 Task: Look for space in Melong, Cameroon from 6th September, 2023 to 10th September, 2023 for 1 adult in price range Rs.10000 to Rs.15000. Place can be private room with 1  bedroom having 1 bed and 1 bathroom. Property type can be house, flat, guest house, hotel. Booking option can be shelf check-in. Required host language is English.
Action: Mouse moved to (491, 161)
Screenshot: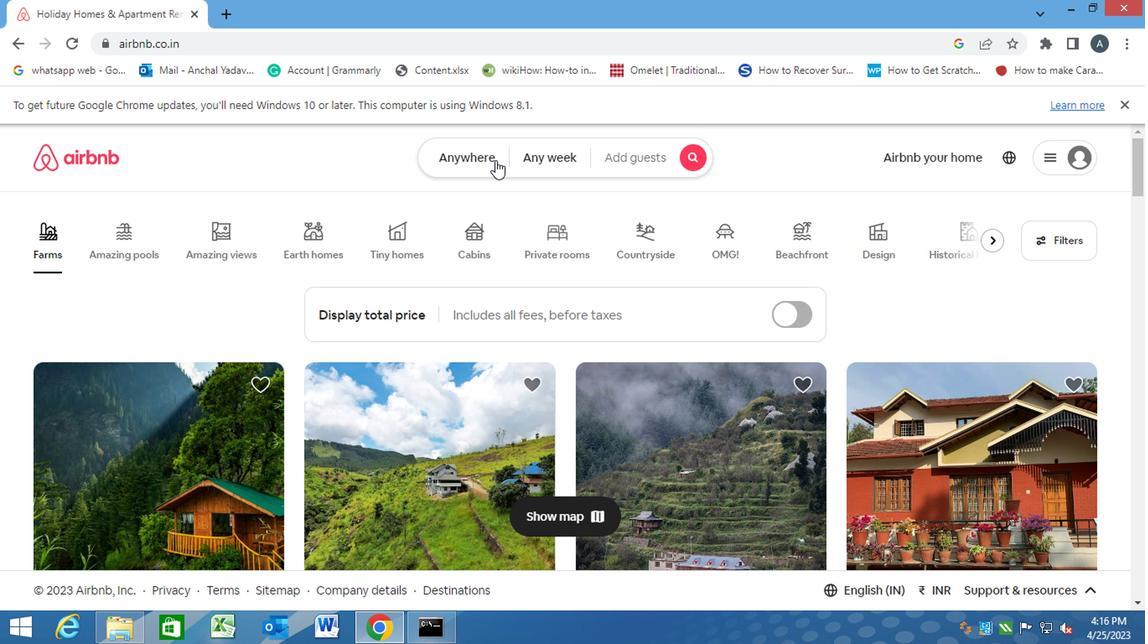 
Action: Mouse pressed left at (491, 161)
Screenshot: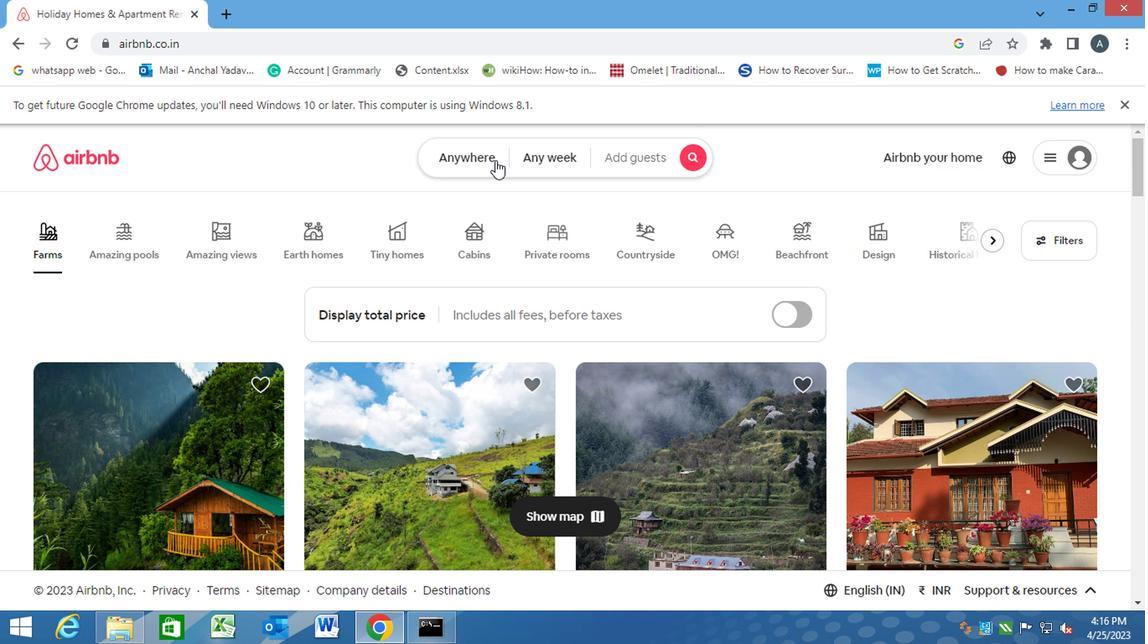 
Action: Mouse moved to (409, 212)
Screenshot: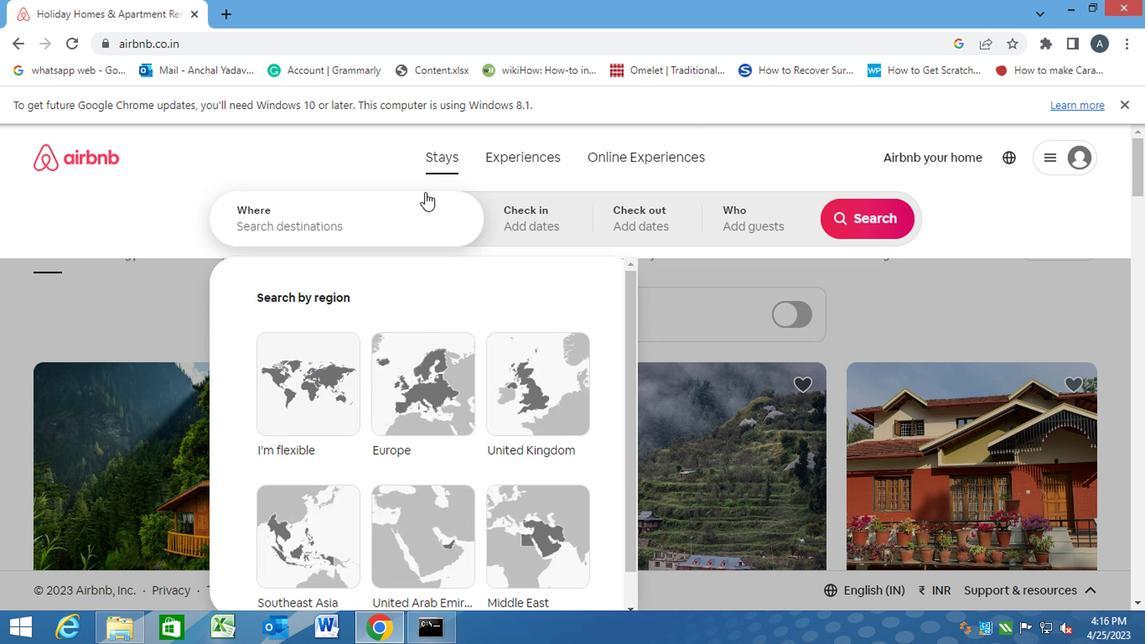 
Action: Mouse pressed left at (409, 212)
Screenshot: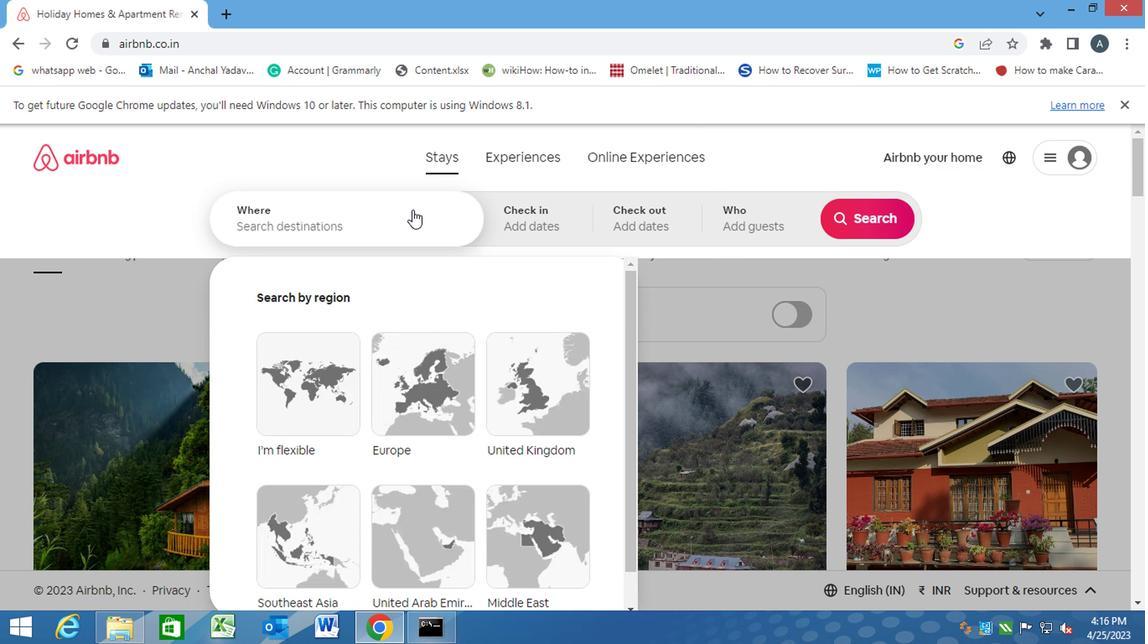 
Action: Key pressed m<Key.caps_lock>elong,<Key.space><Key.caps_lock>c<Key.caps_lock>ameroon<Key.enter>
Screenshot: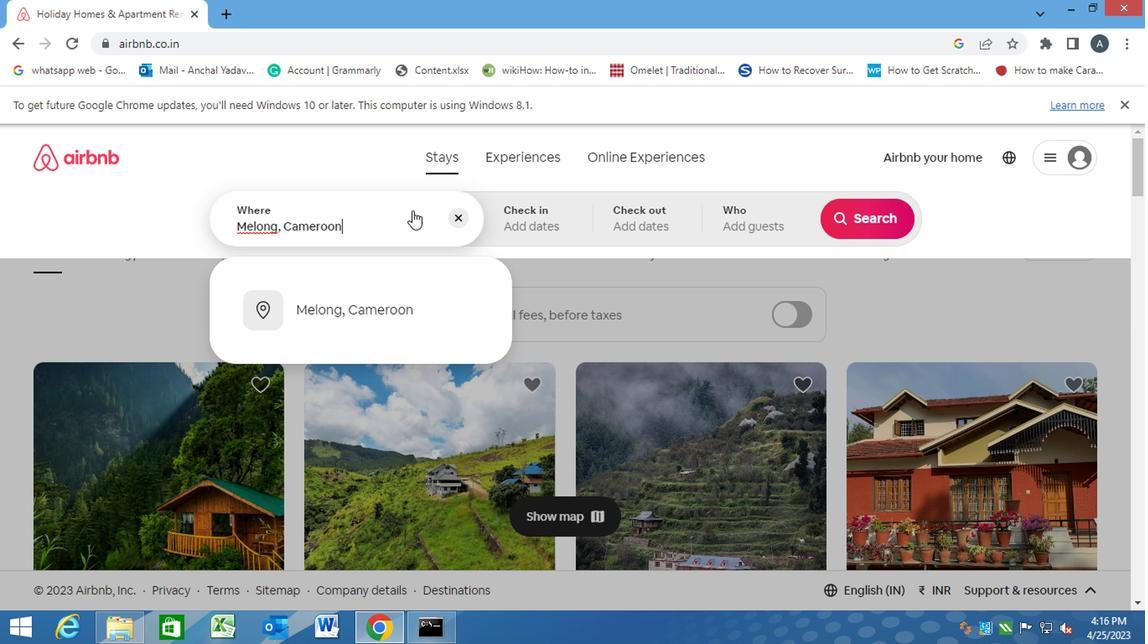 
Action: Mouse moved to (859, 354)
Screenshot: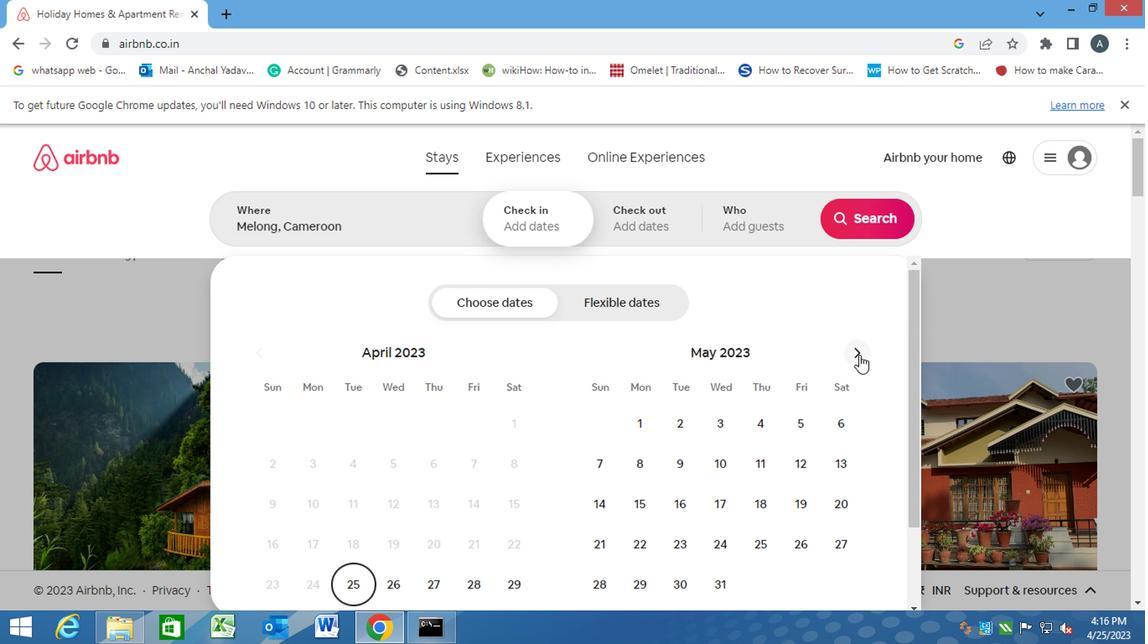 
Action: Mouse pressed left at (859, 354)
Screenshot: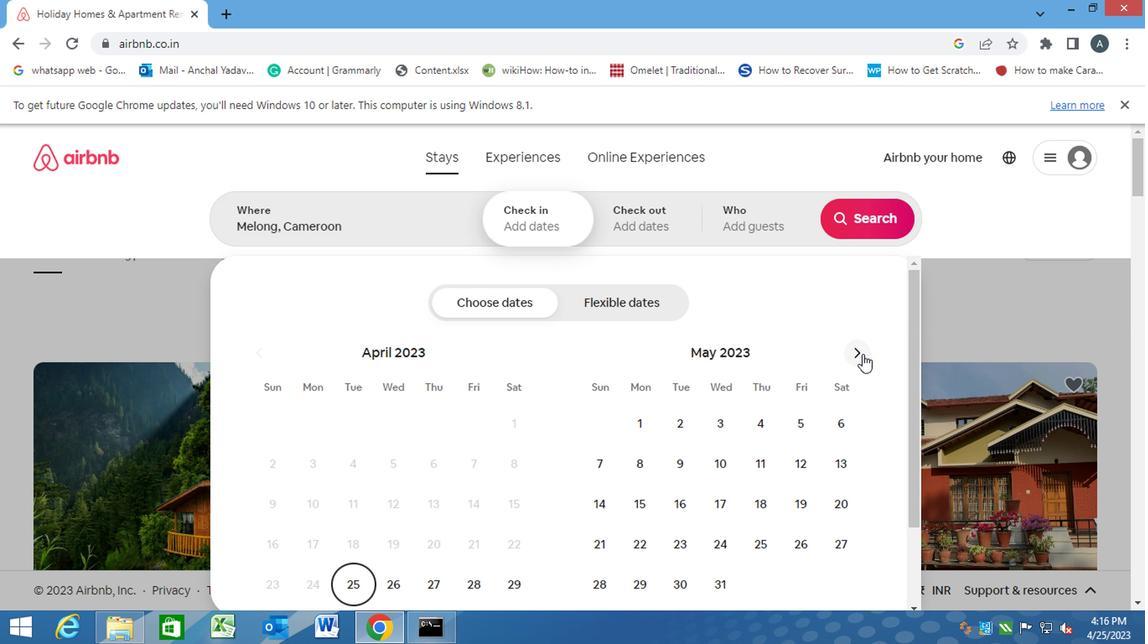 
Action: Mouse pressed left at (859, 354)
Screenshot: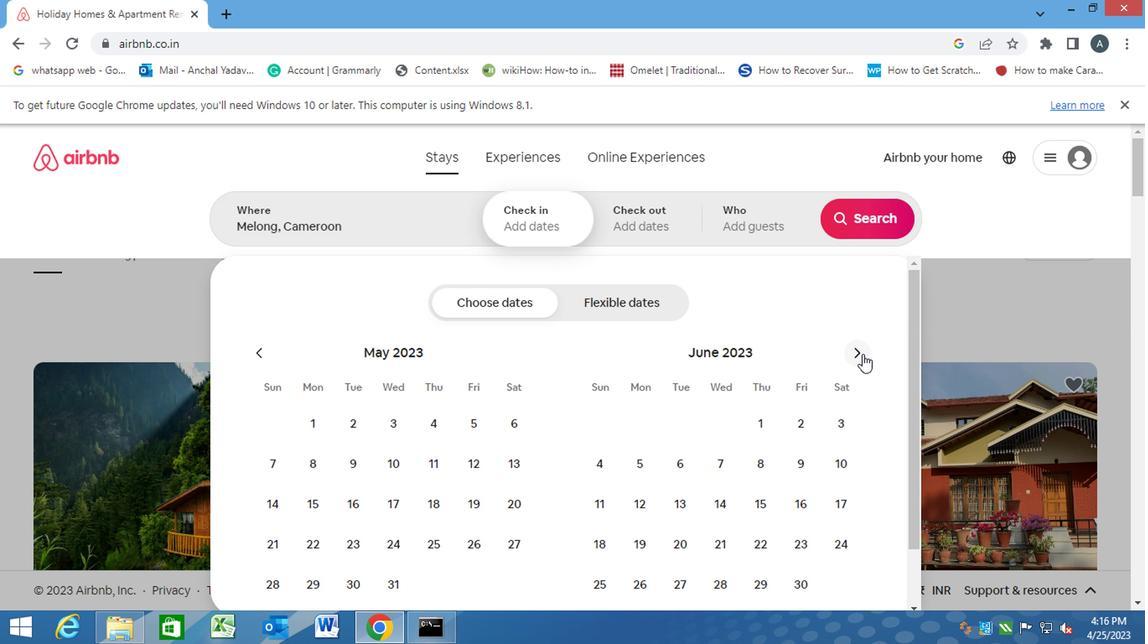 
Action: Mouse pressed left at (859, 354)
Screenshot: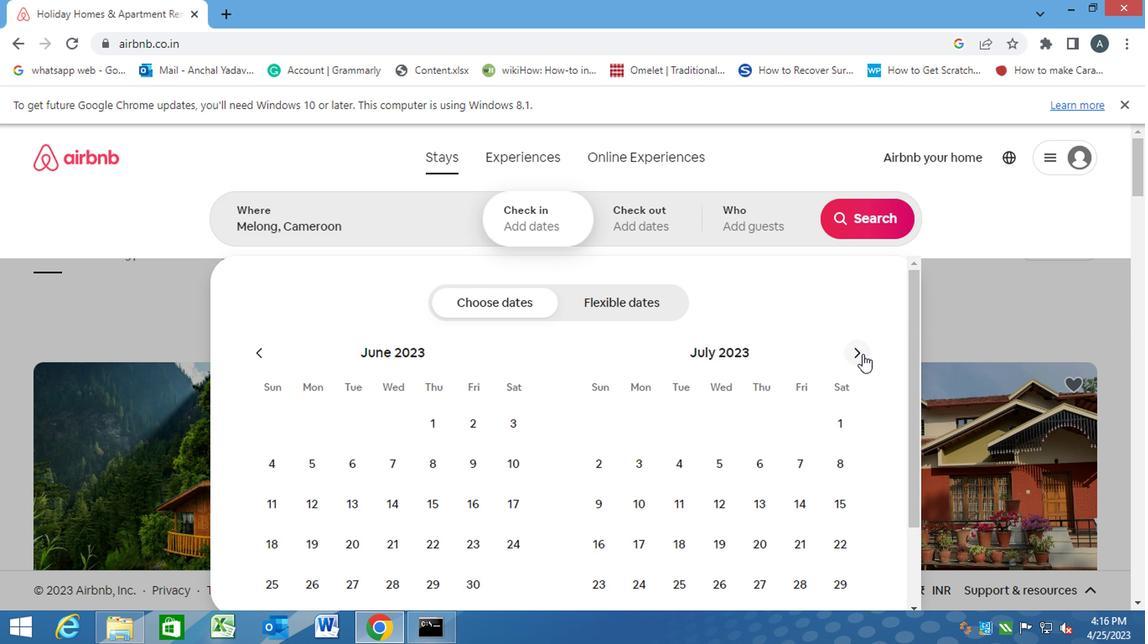 
Action: Mouse pressed left at (859, 354)
Screenshot: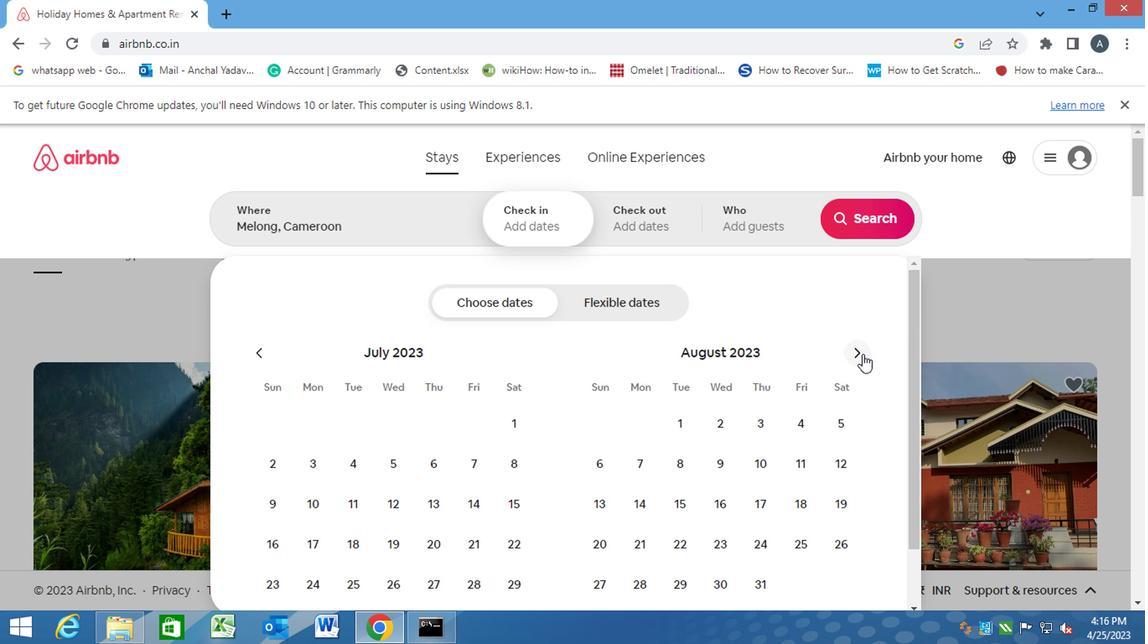 
Action: Mouse moved to (716, 461)
Screenshot: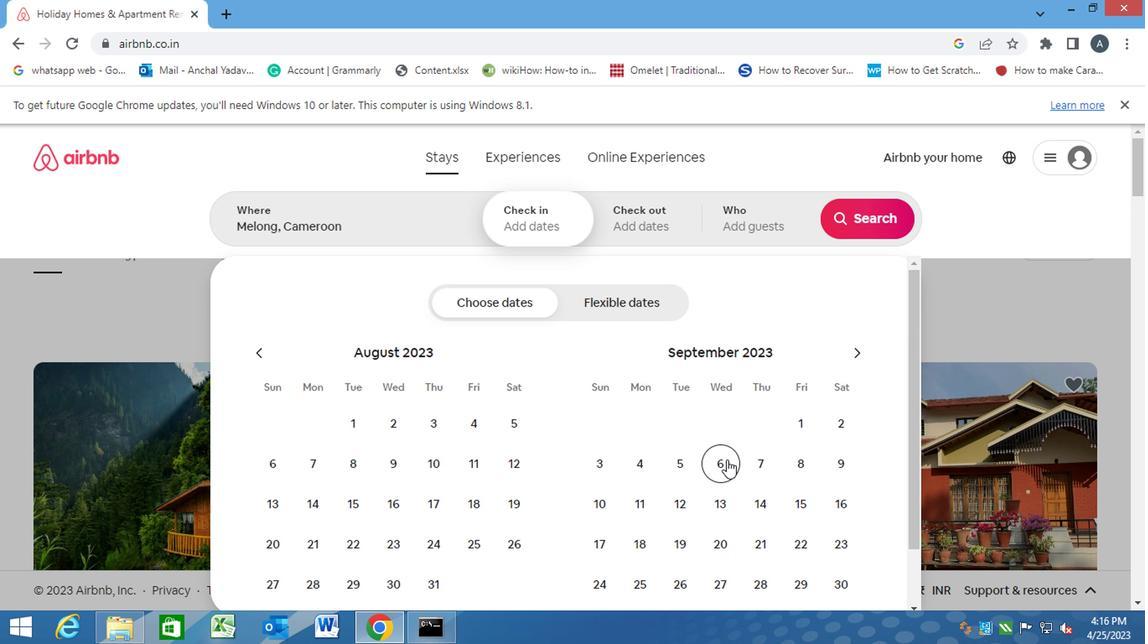 
Action: Mouse pressed left at (716, 461)
Screenshot: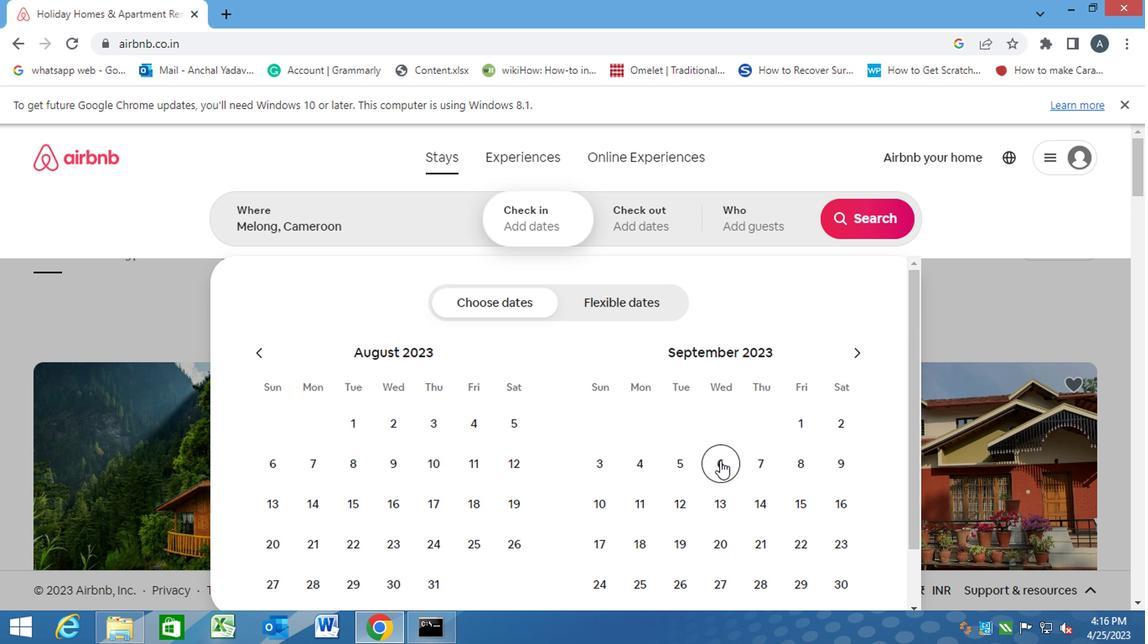 
Action: Mouse moved to (597, 511)
Screenshot: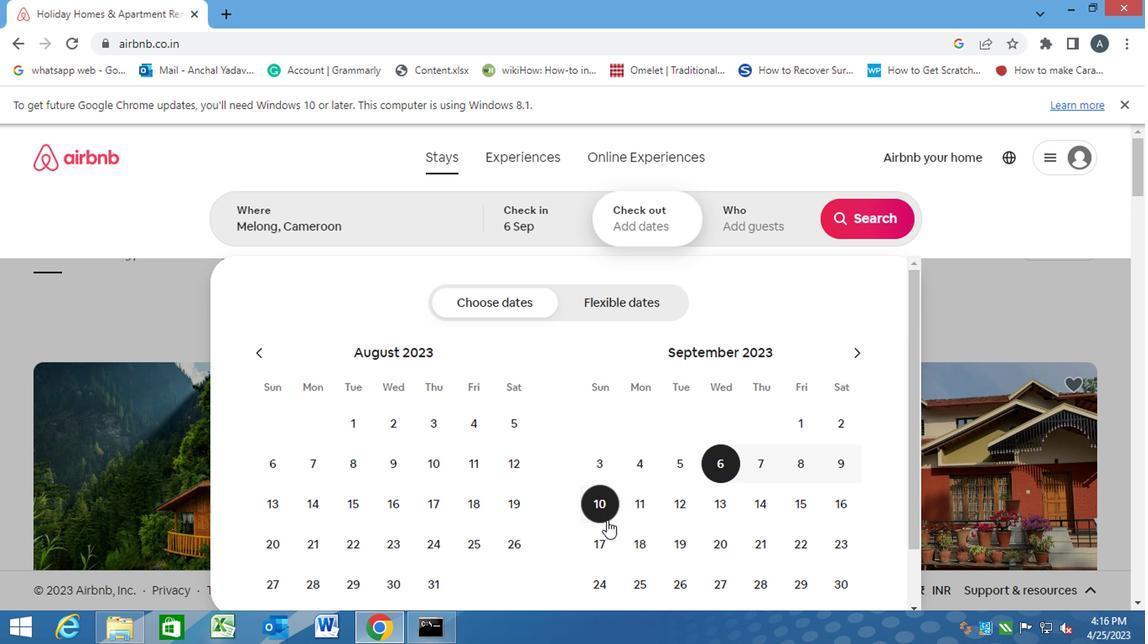 
Action: Mouse pressed left at (597, 511)
Screenshot: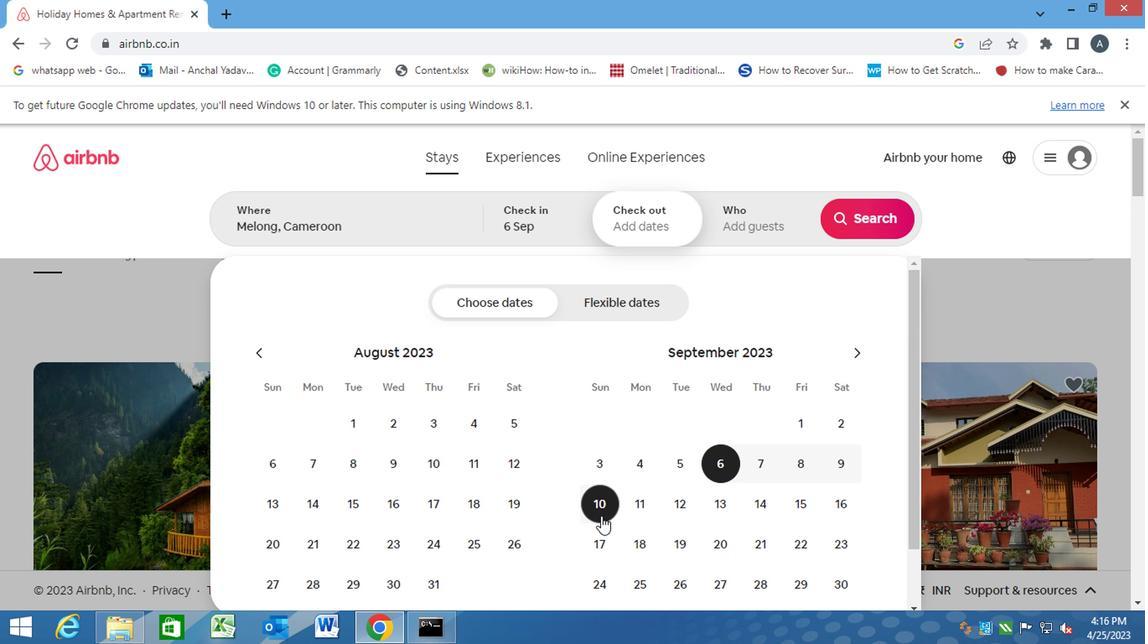 
Action: Mouse moved to (745, 214)
Screenshot: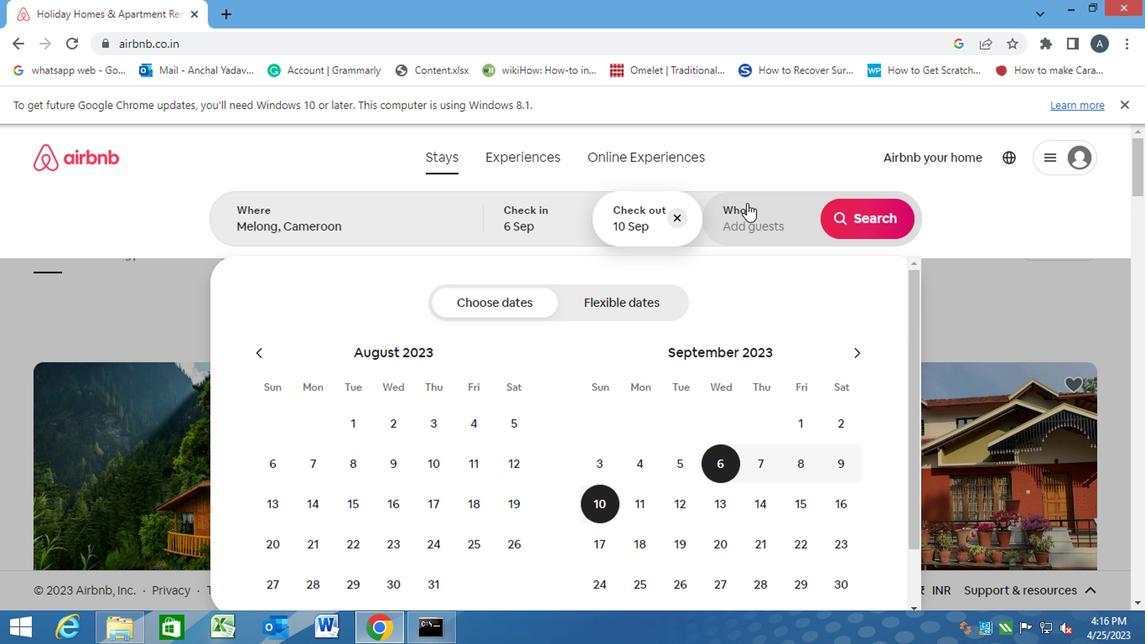 
Action: Mouse pressed left at (745, 214)
Screenshot: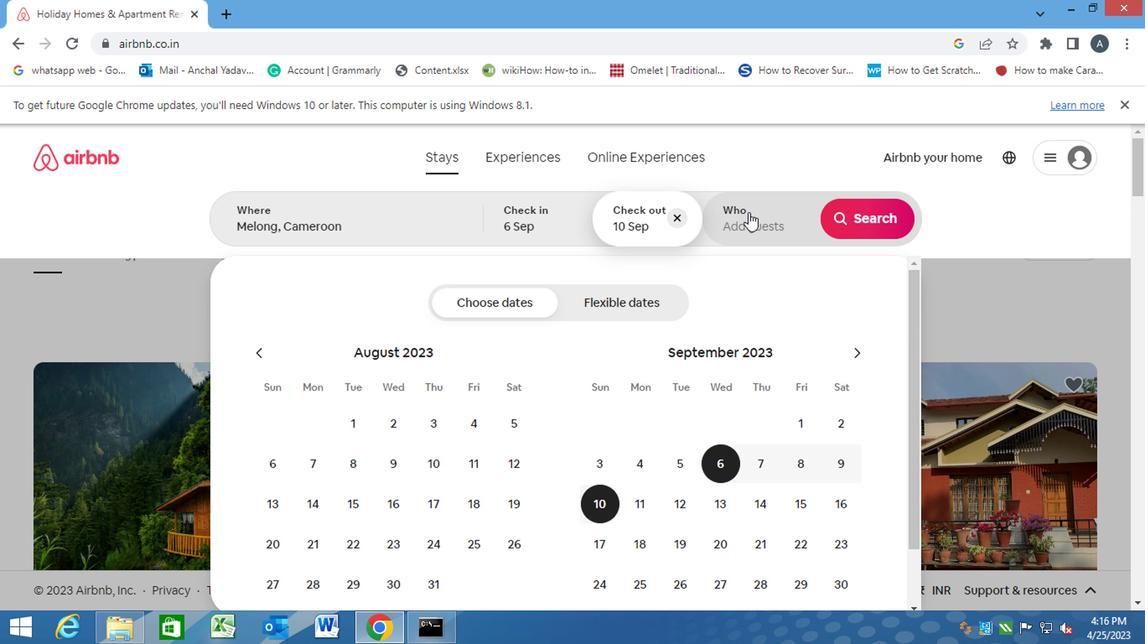 
Action: Mouse moved to (869, 308)
Screenshot: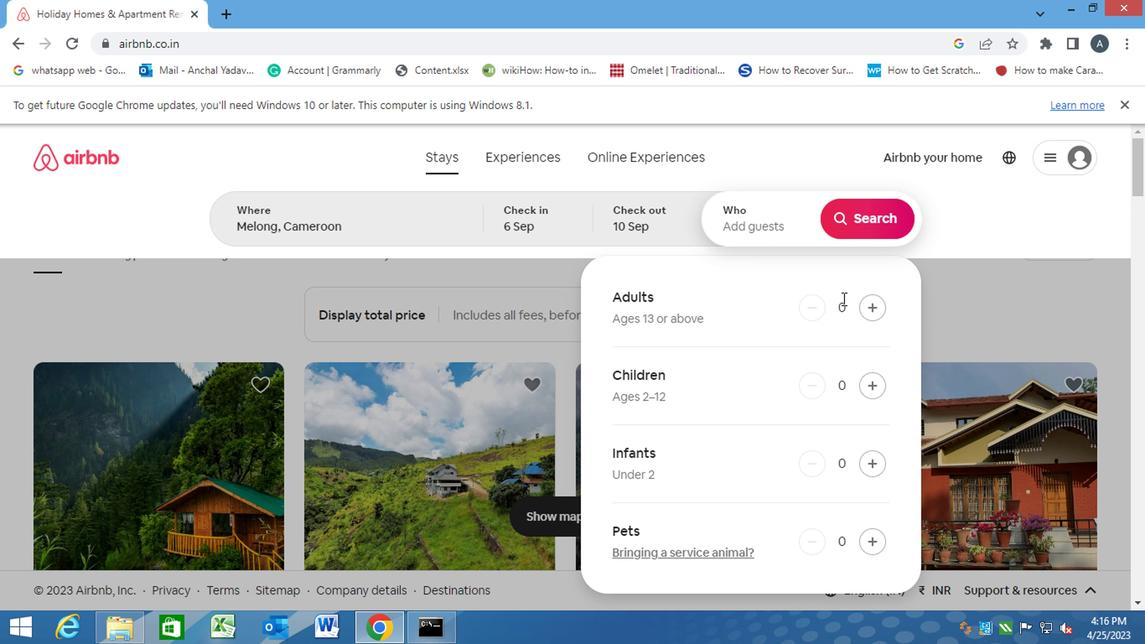 
Action: Mouse pressed left at (869, 308)
Screenshot: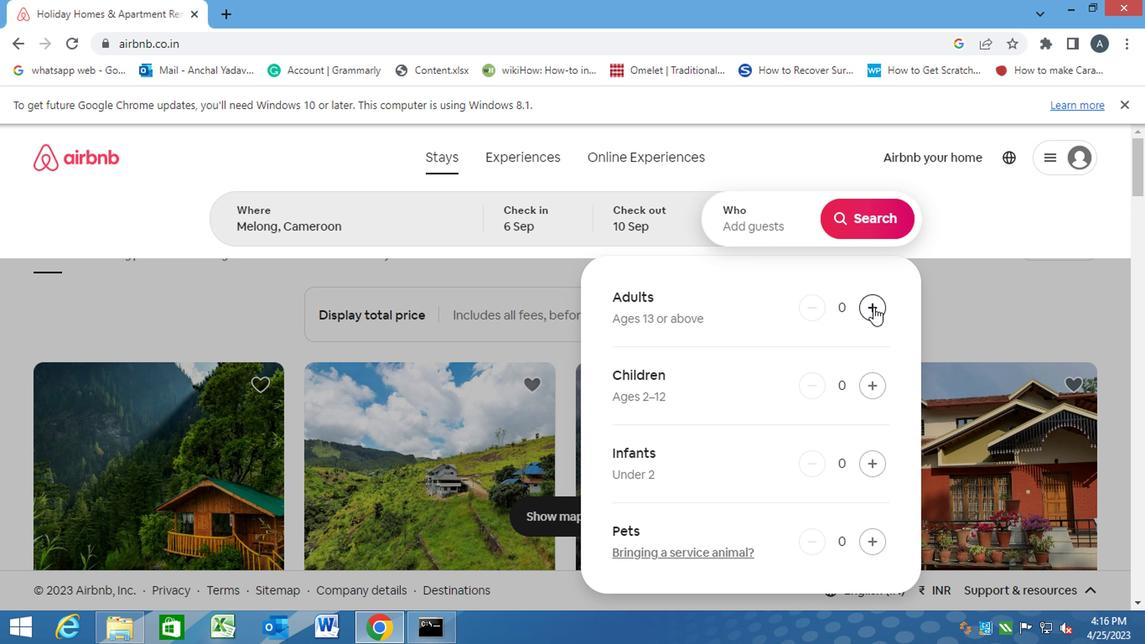
Action: Mouse moved to (890, 221)
Screenshot: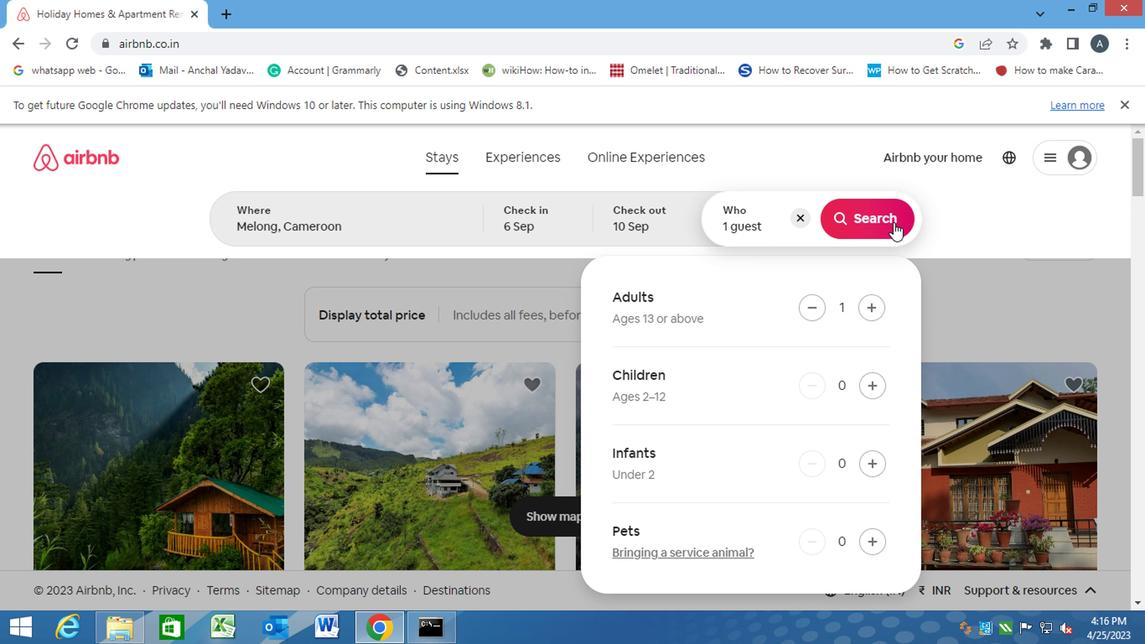 
Action: Mouse pressed left at (890, 221)
Screenshot: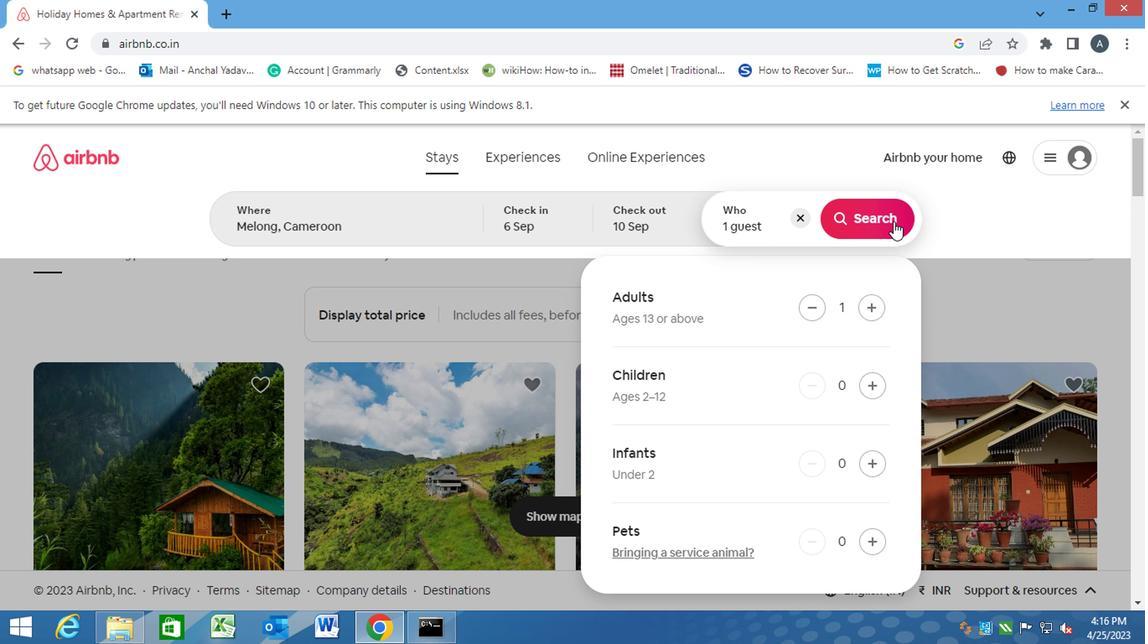 
Action: Mouse moved to (1080, 216)
Screenshot: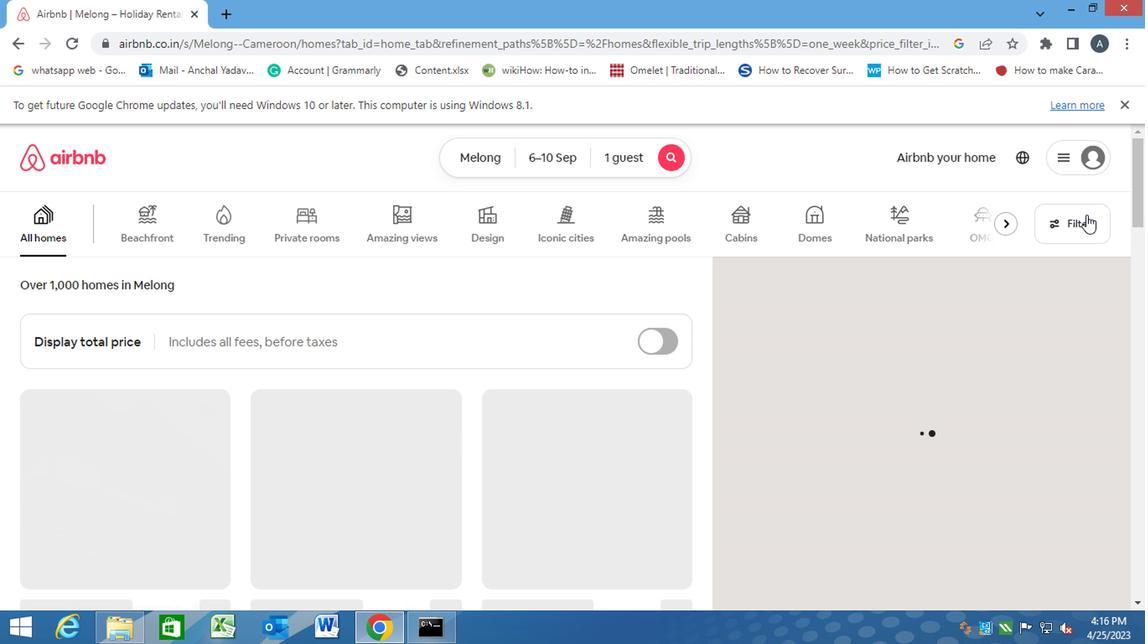 
Action: Mouse pressed left at (1080, 216)
Screenshot: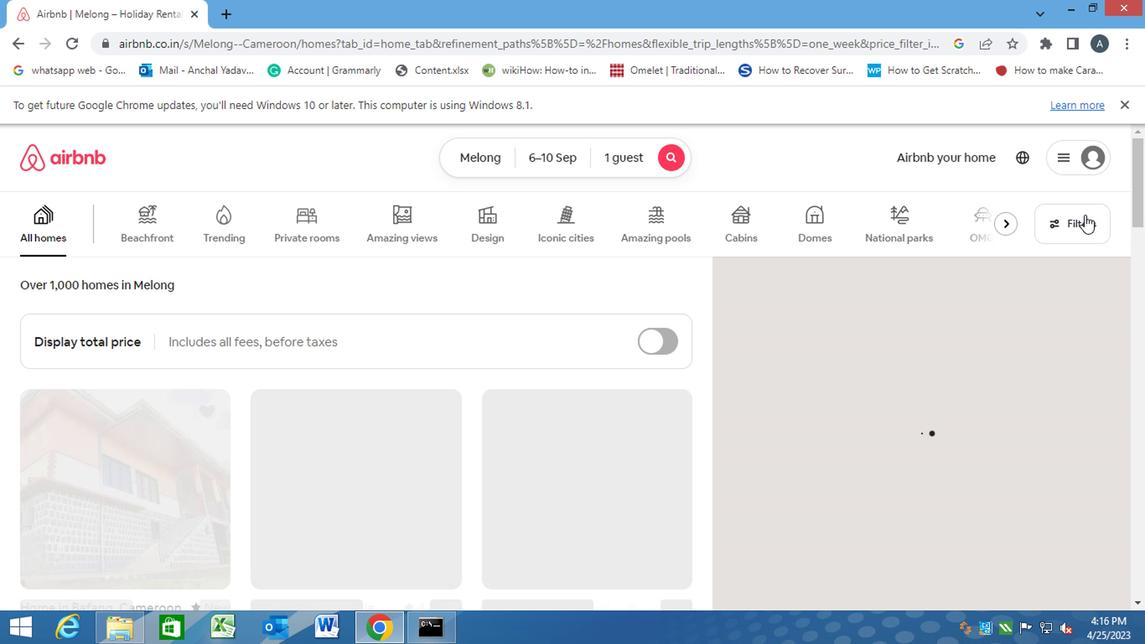 
Action: Mouse moved to (353, 434)
Screenshot: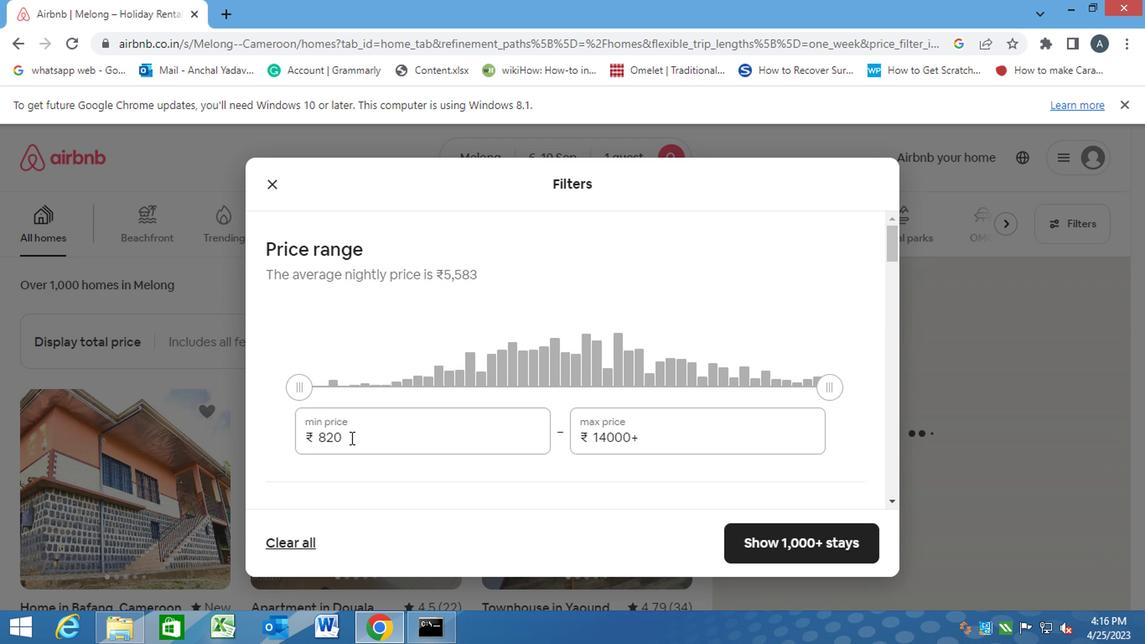 
Action: Mouse pressed left at (353, 434)
Screenshot: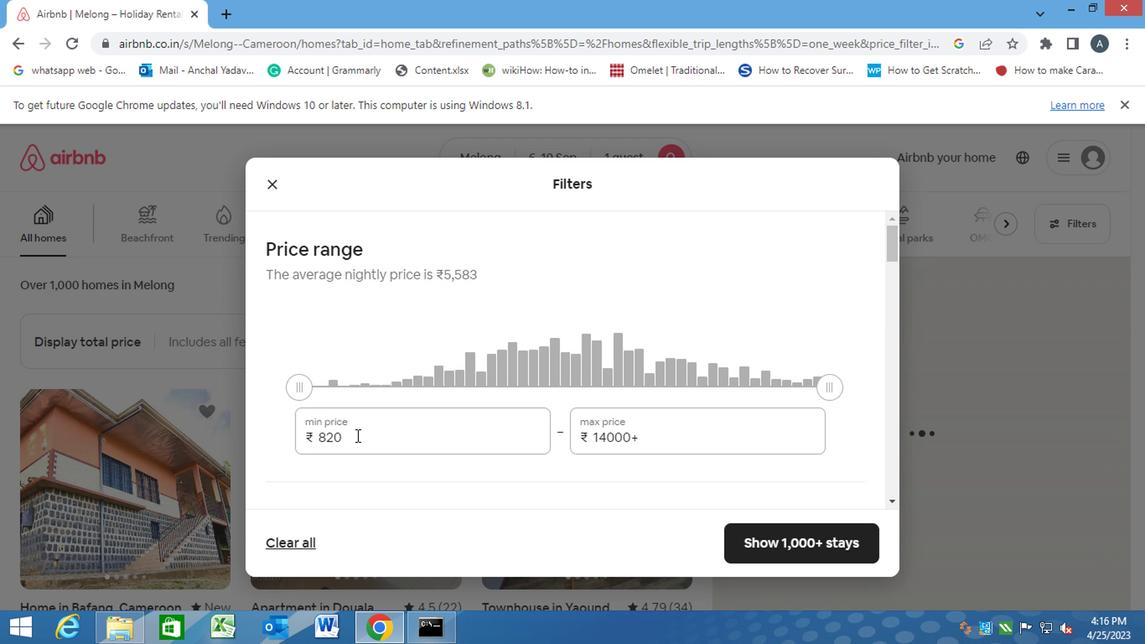 
Action: Mouse moved to (270, 436)
Screenshot: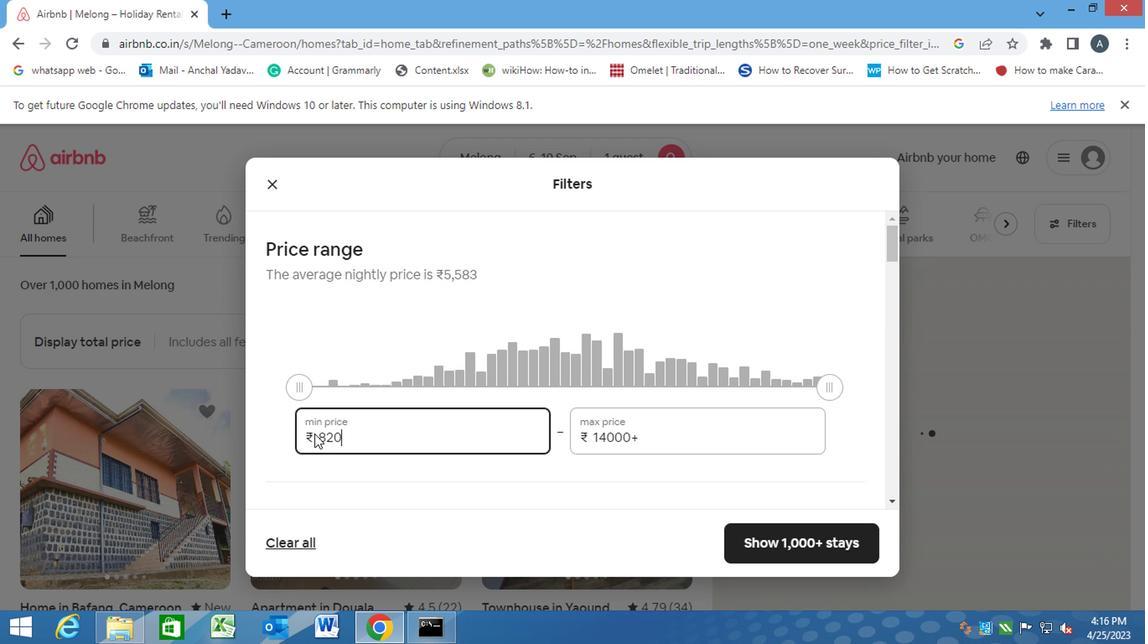 
Action: Key pressed 10000<Key.tab><Key.backspace>15<Key.backspace><Key.backspace><Key.backspace><Key.backspace><Key.backspace><Key.backspace><Key.backspace><Key.backspace><Key.backspace><Key.backspace><Key.backspace><Key.backspace><Key.backspace><Key.backspace><Key.backspace><Key.backspace><Key.backspace><Key.backspace><Key.backspace><Key.backspace><Key.backspace><Key.backspace><Key.backspace><Key.backspace><Key.backspace><Key.backspace><Key.backspace><Key.backspace><Key.backspace>15000
Screenshot: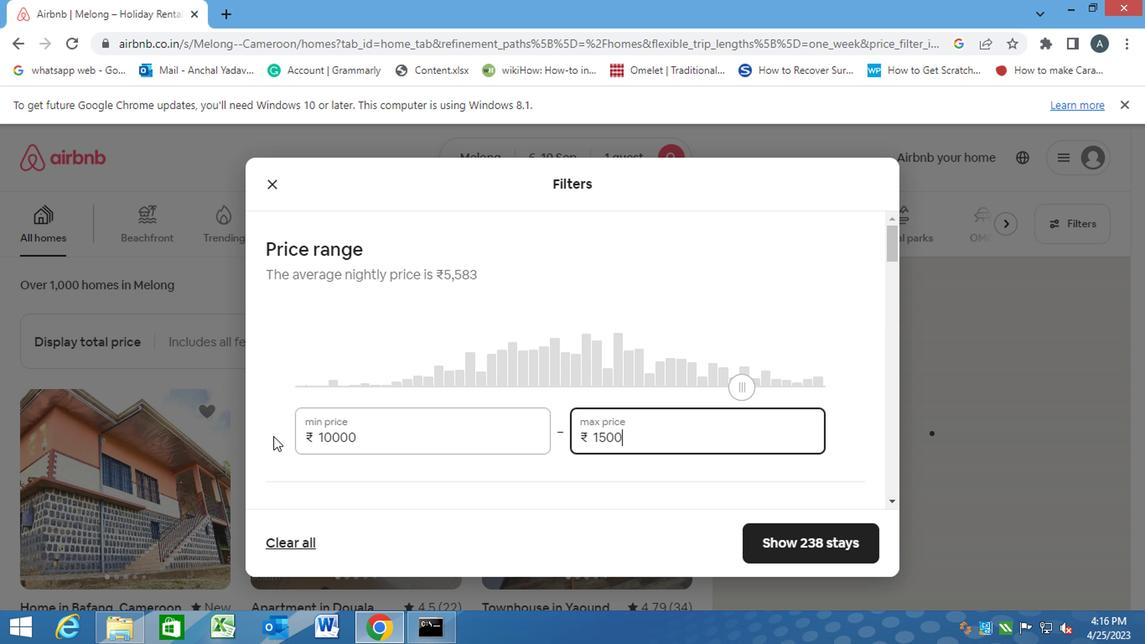 
Action: Mouse moved to (451, 494)
Screenshot: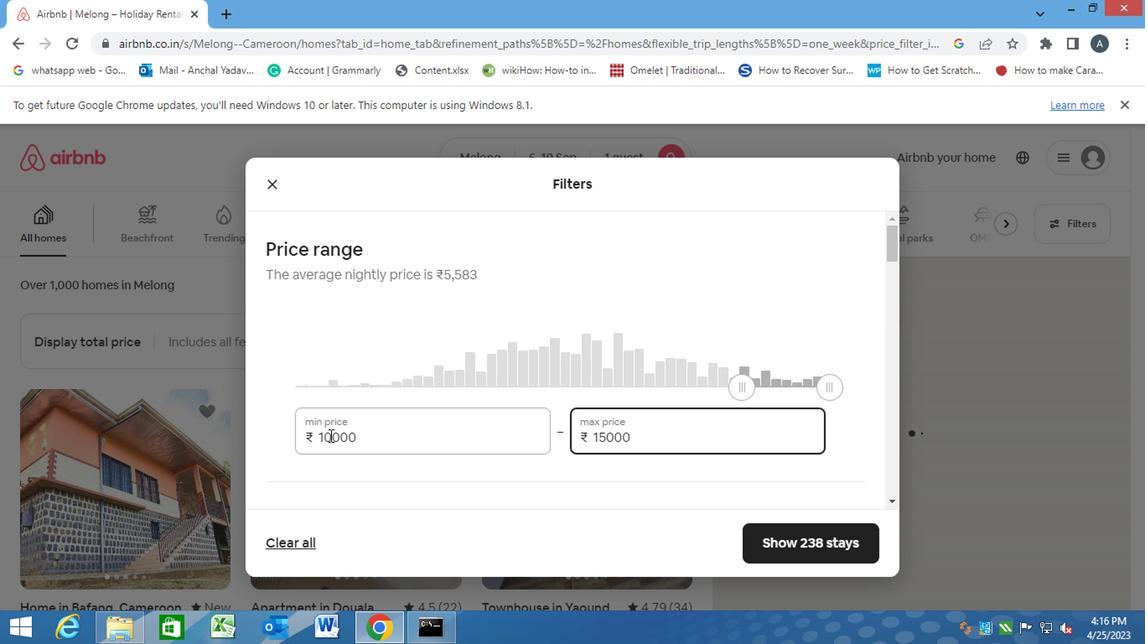 
Action: Mouse scrolled (451, 493) with delta (0, -1)
Screenshot: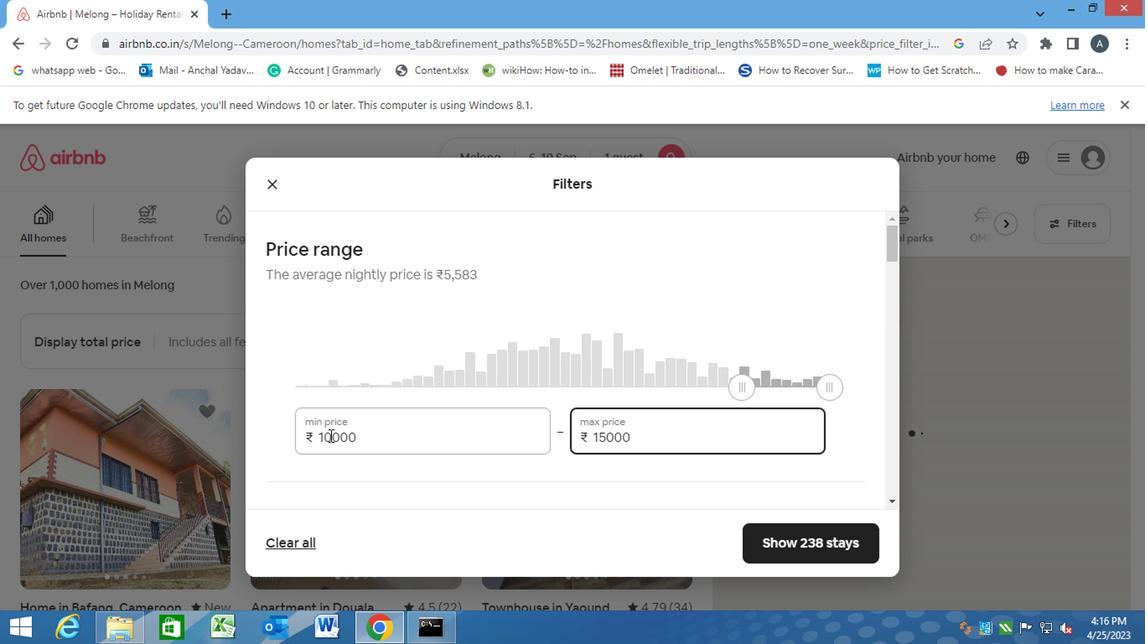 
Action: Mouse moved to (496, 492)
Screenshot: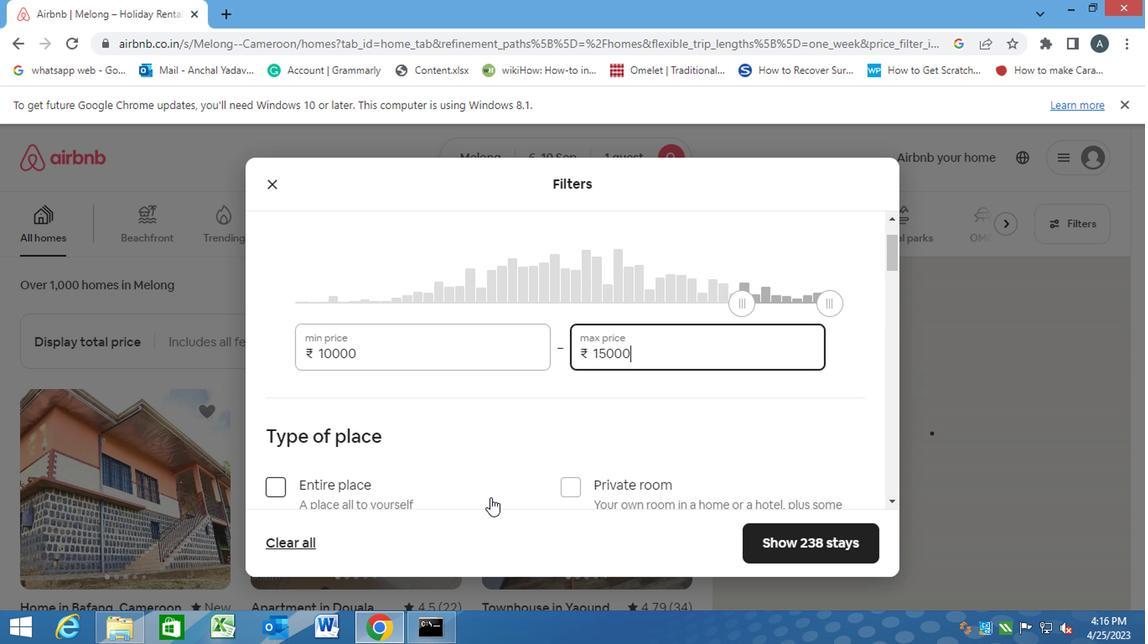 
Action: Mouse scrolled (496, 492) with delta (0, 0)
Screenshot: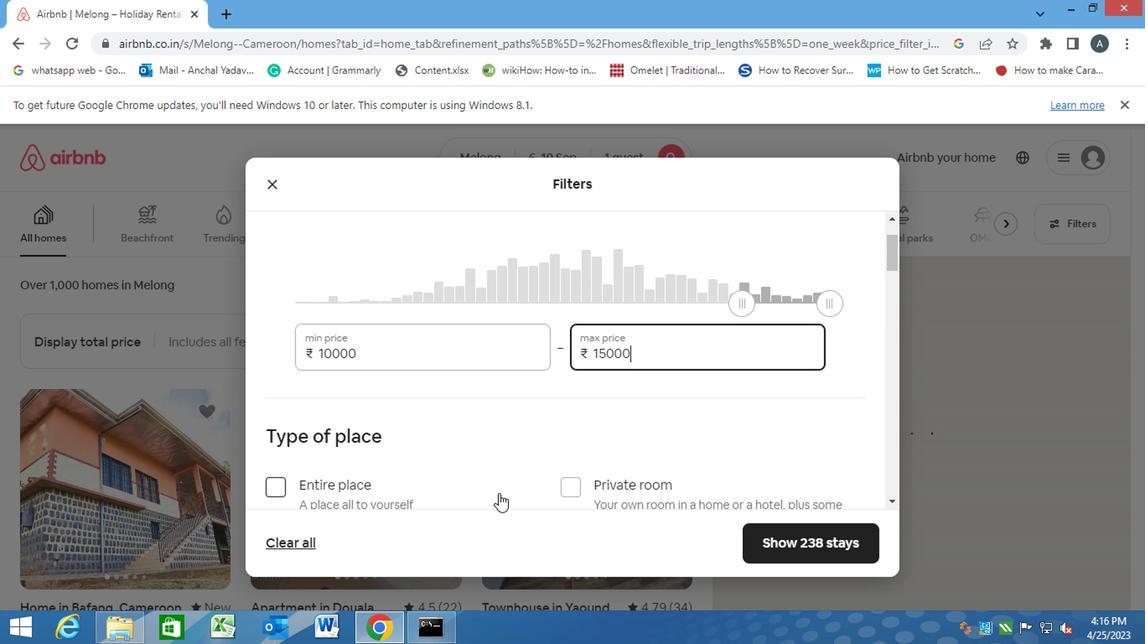 
Action: Mouse moved to (565, 402)
Screenshot: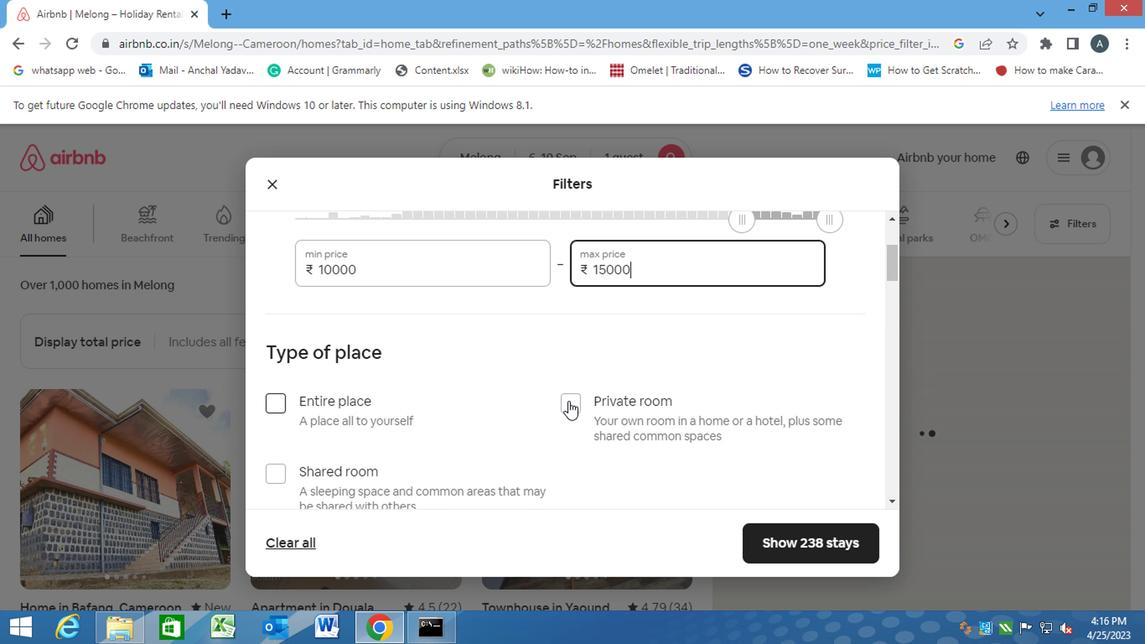 
Action: Mouse pressed left at (565, 402)
Screenshot: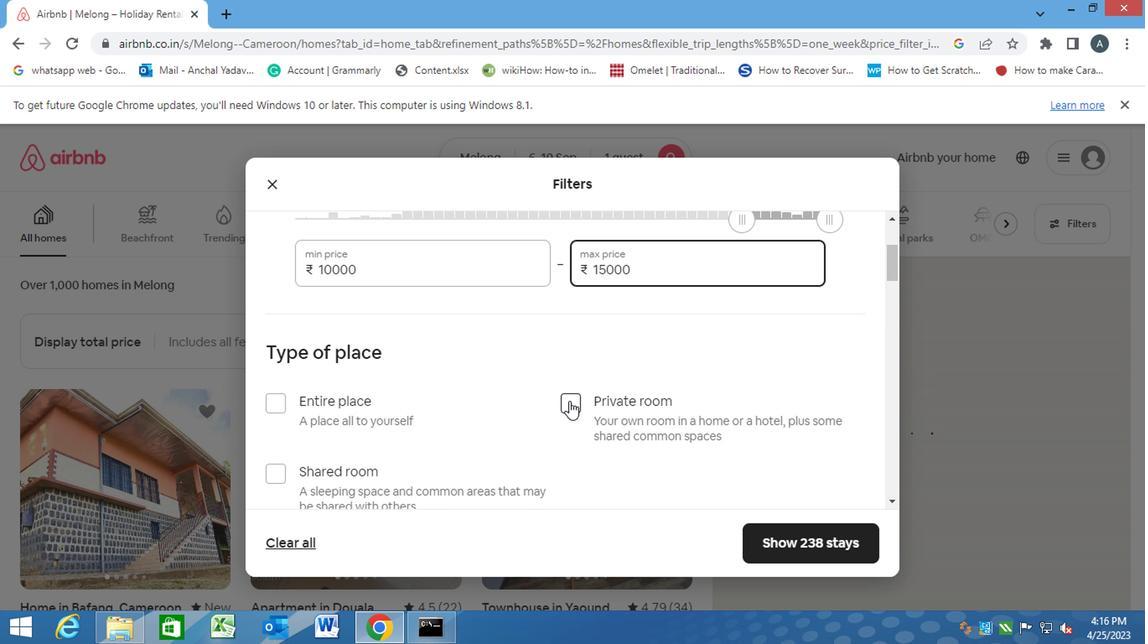 
Action: Mouse moved to (565, 402)
Screenshot: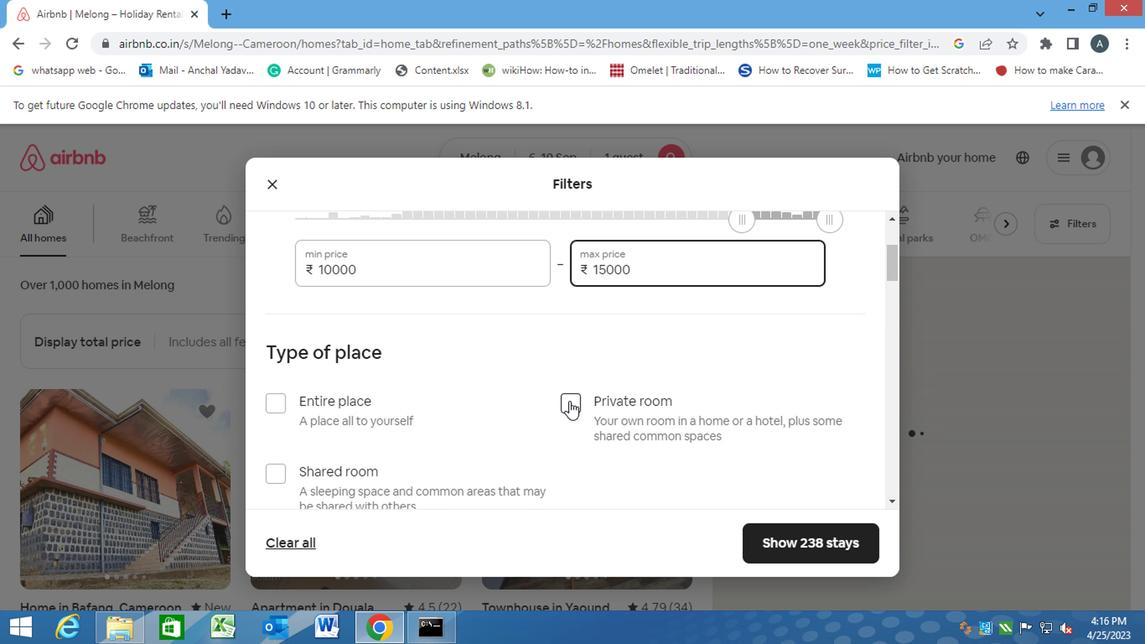 
Action: Mouse scrolled (565, 400) with delta (0, -1)
Screenshot: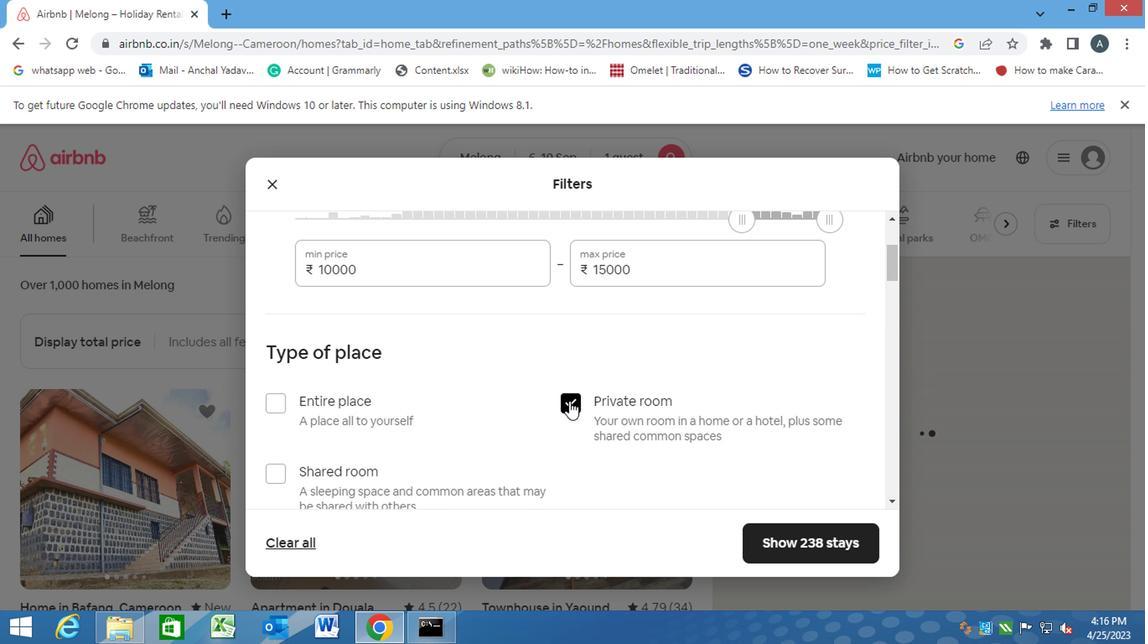
Action: Mouse scrolled (565, 400) with delta (0, -1)
Screenshot: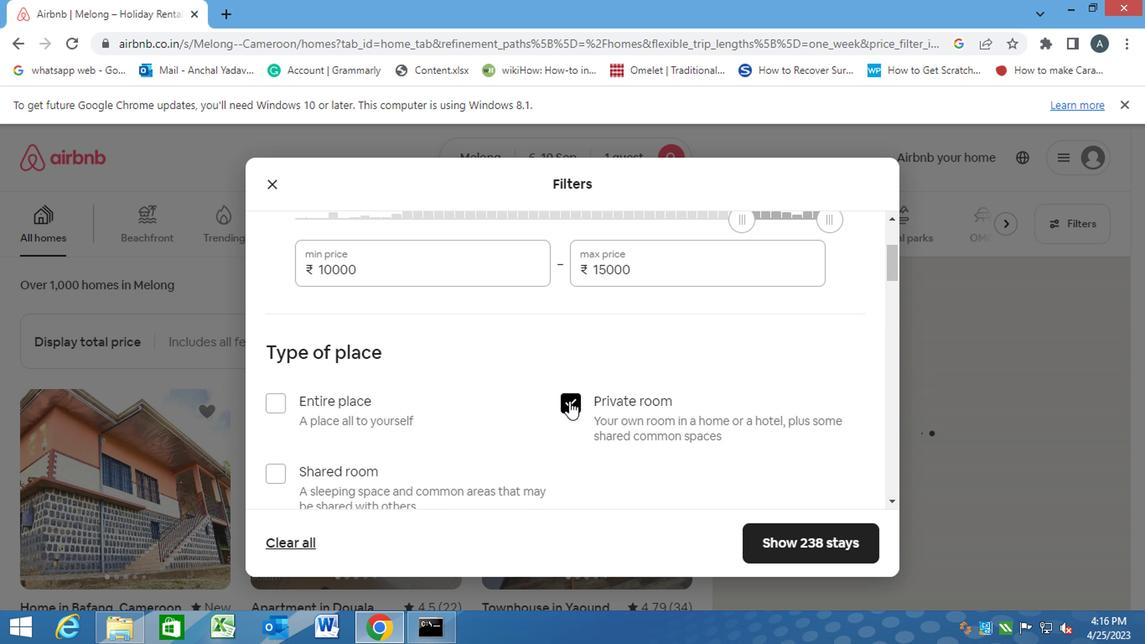 
Action: Mouse scrolled (565, 400) with delta (0, -1)
Screenshot: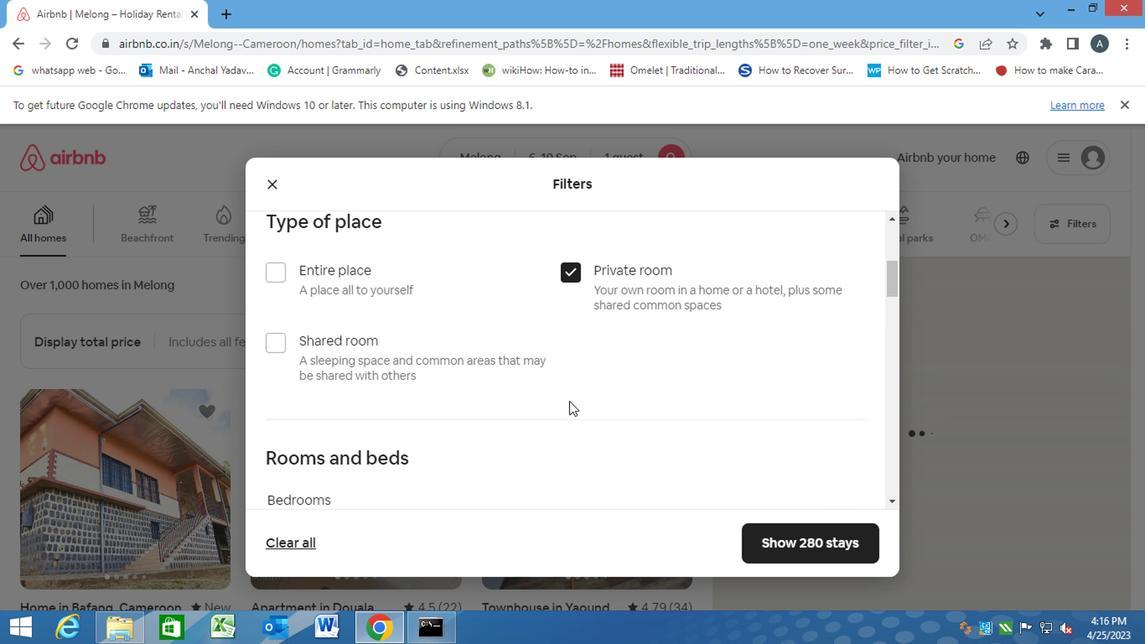 
Action: Mouse scrolled (565, 400) with delta (0, -1)
Screenshot: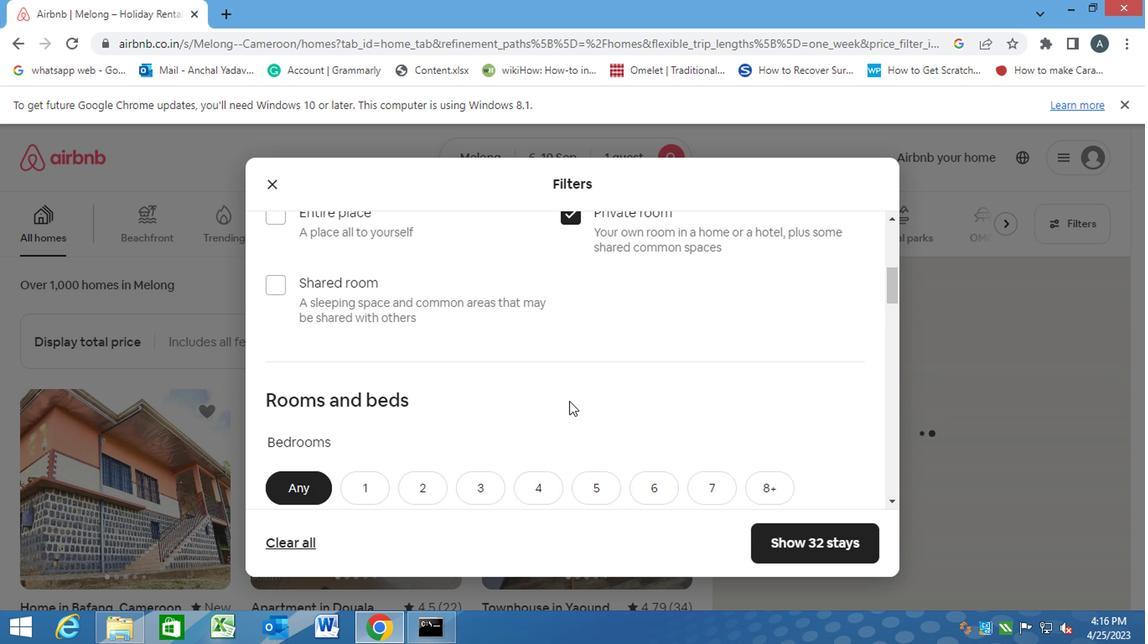 
Action: Mouse scrolled (565, 400) with delta (0, -1)
Screenshot: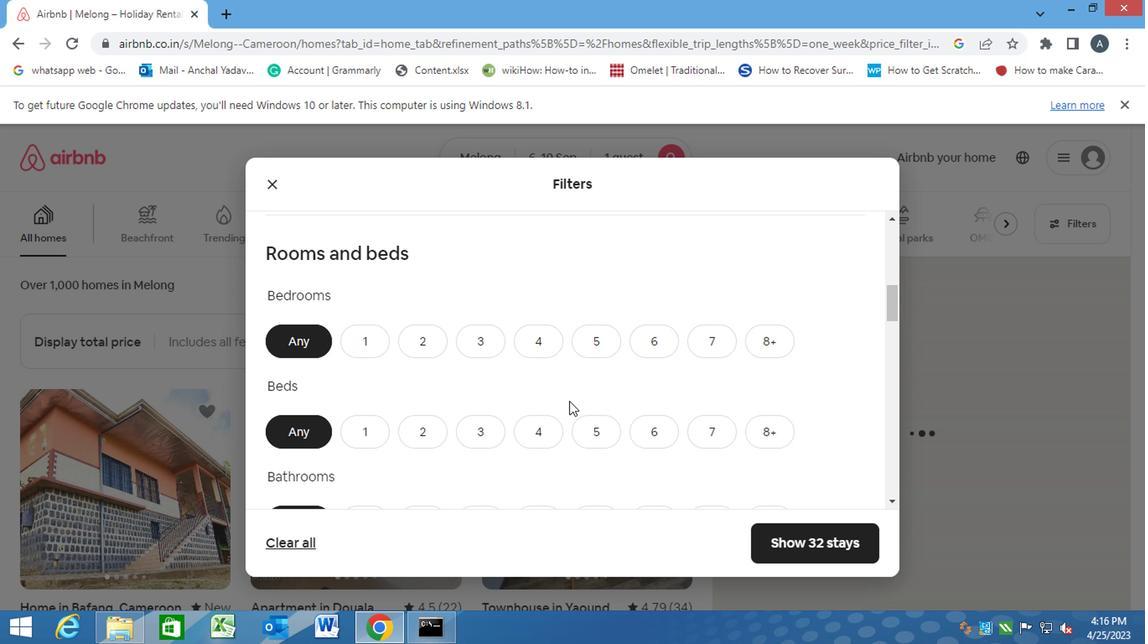 
Action: Mouse moved to (372, 261)
Screenshot: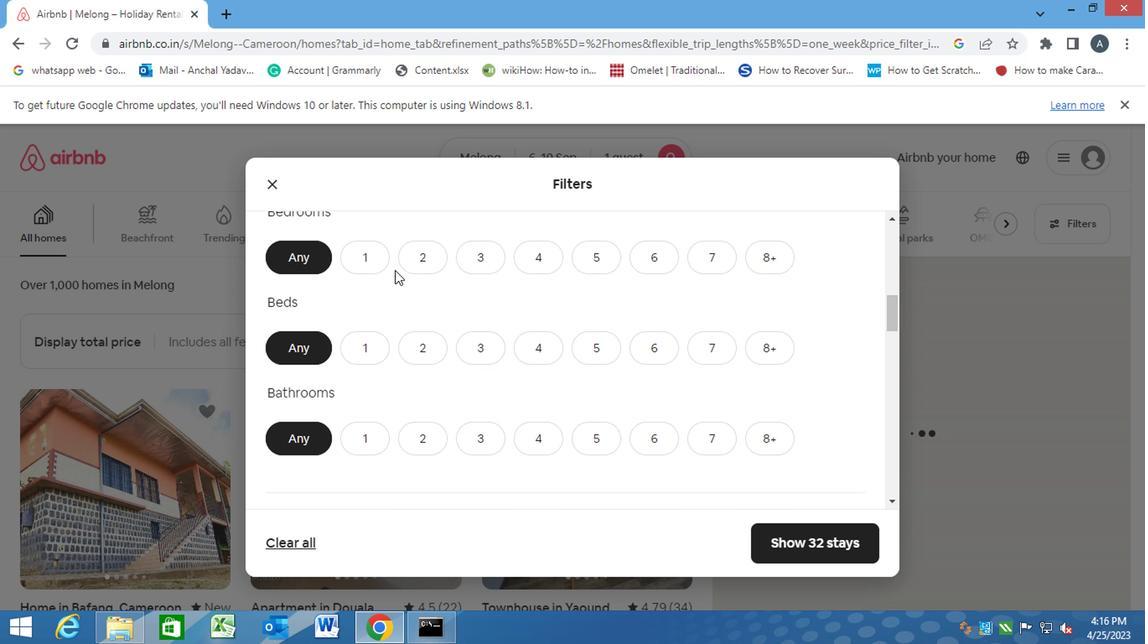 
Action: Mouse pressed left at (372, 261)
Screenshot: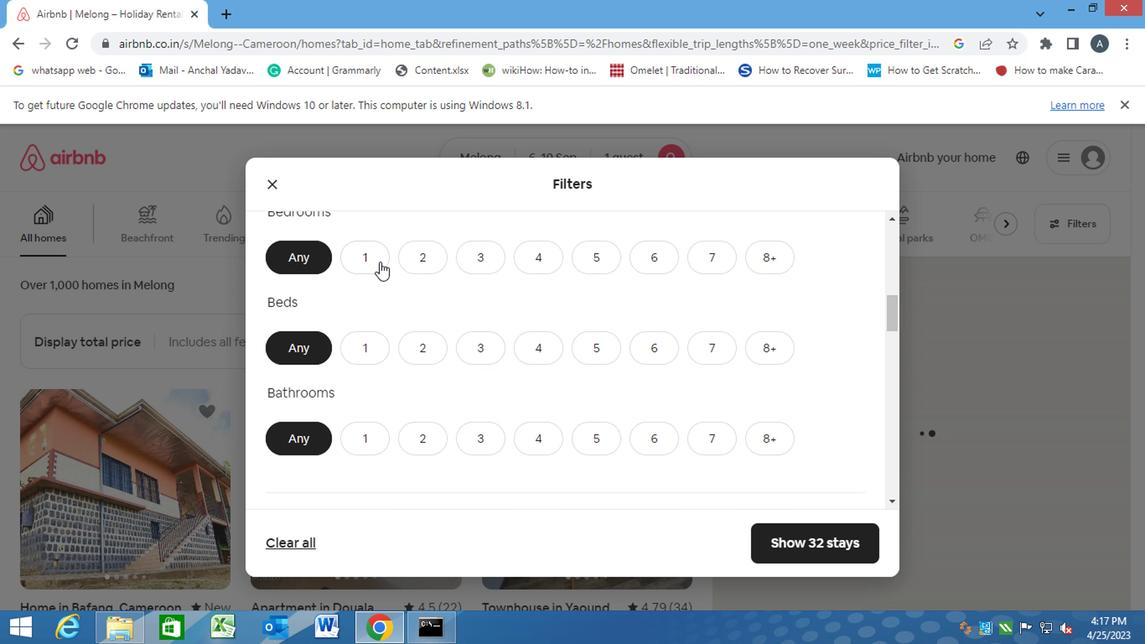 
Action: Mouse moved to (368, 354)
Screenshot: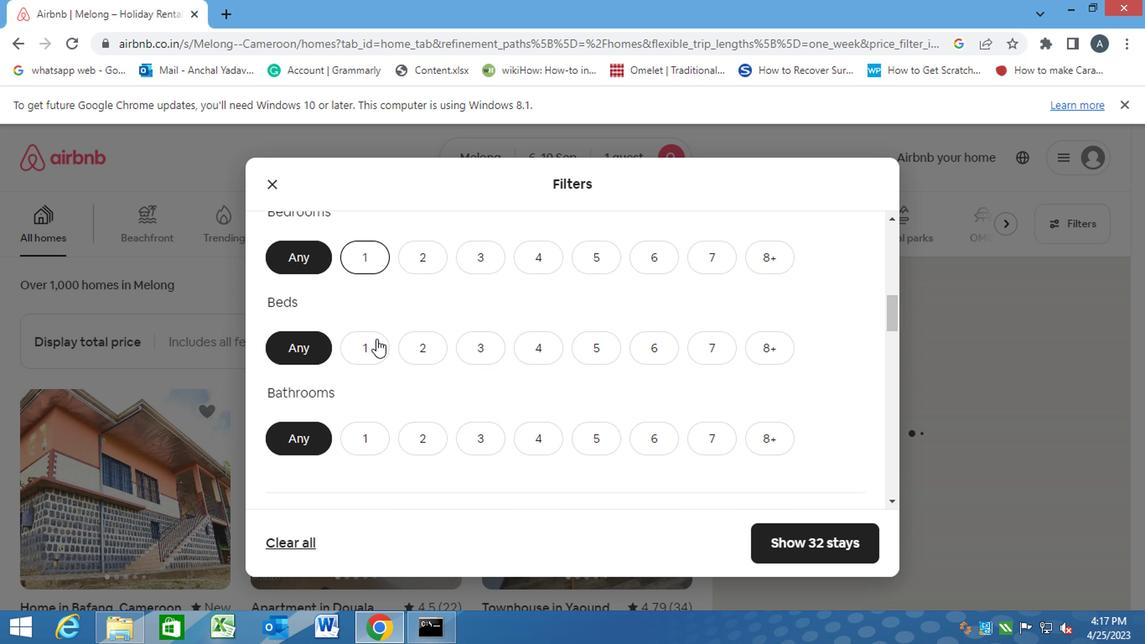 
Action: Mouse pressed left at (368, 354)
Screenshot: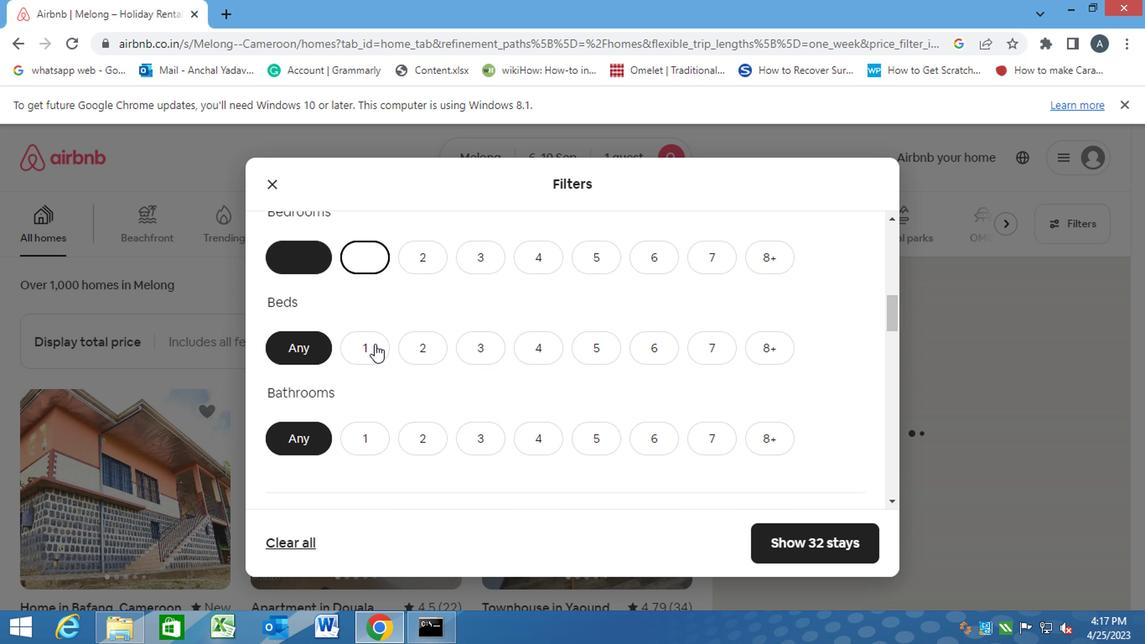 
Action: Mouse moved to (351, 442)
Screenshot: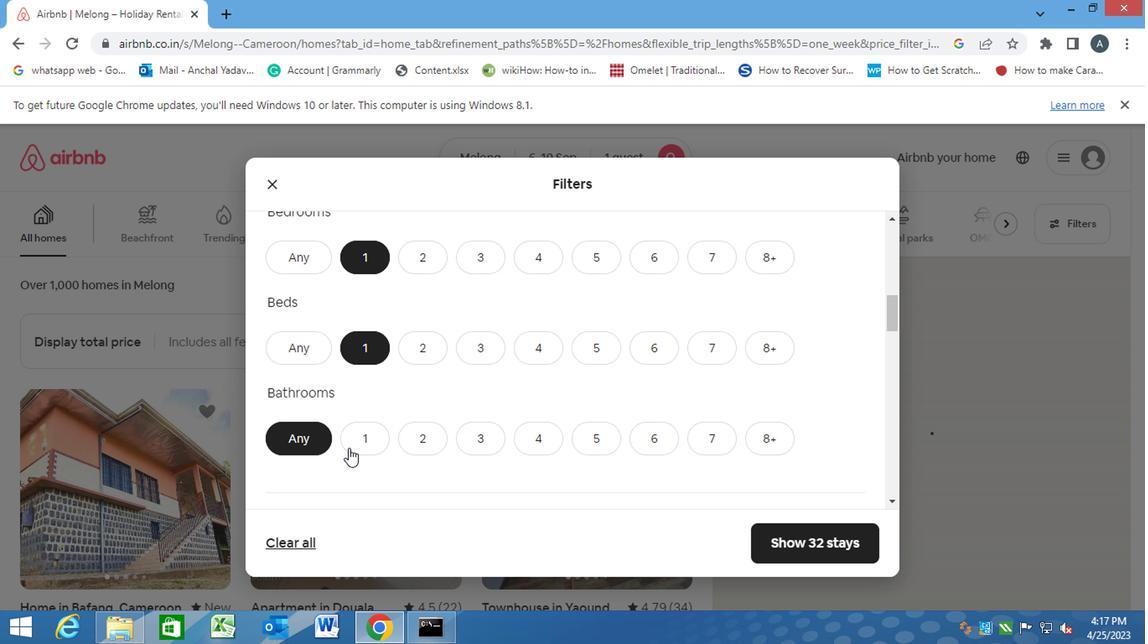 
Action: Mouse pressed left at (351, 442)
Screenshot: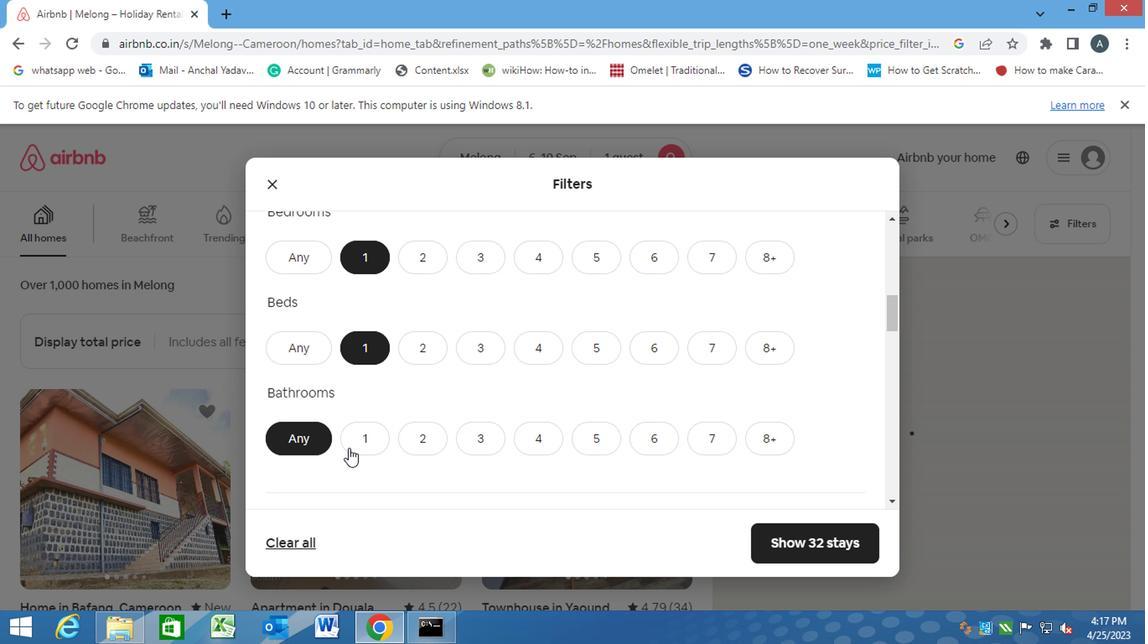 
Action: Mouse moved to (416, 443)
Screenshot: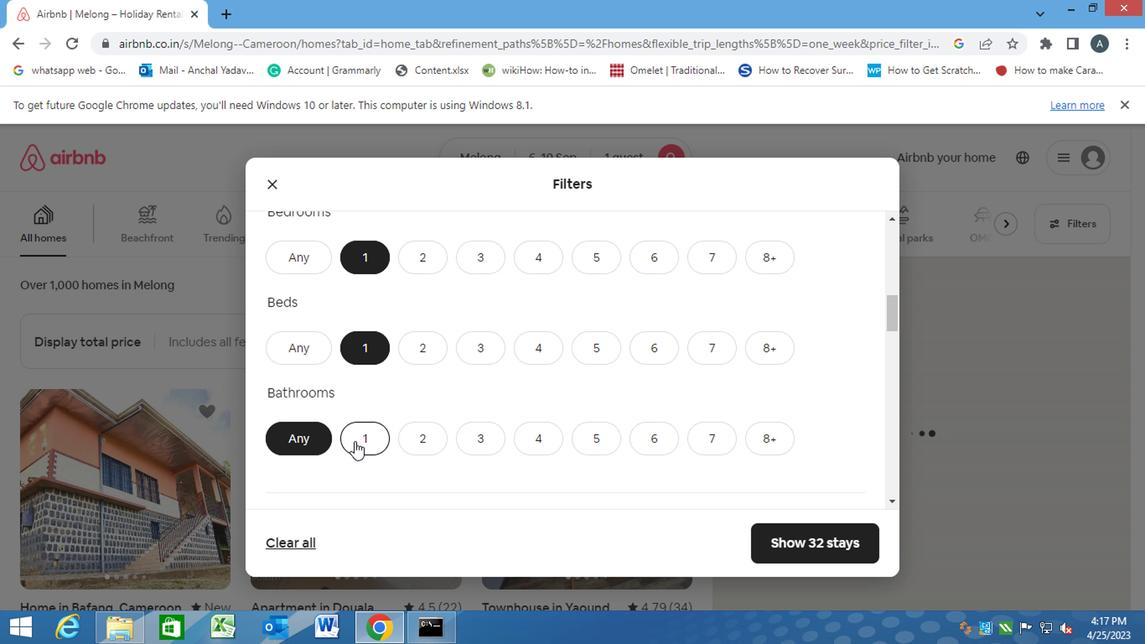 
Action: Mouse scrolled (416, 442) with delta (0, 0)
Screenshot: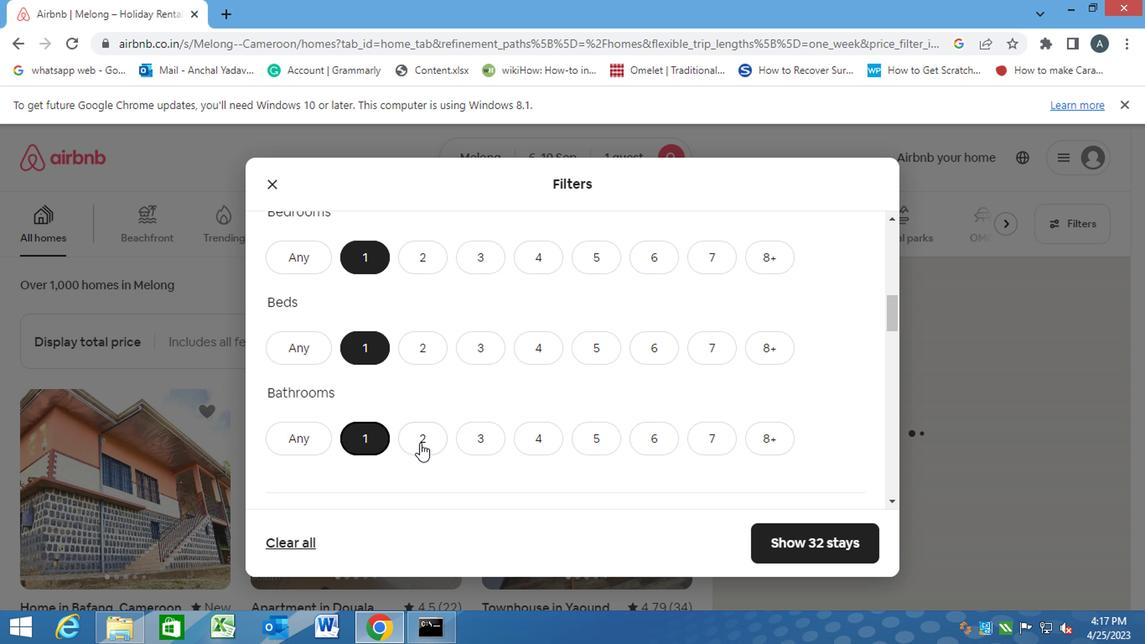 
Action: Mouse scrolled (416, 442) with delta (0, 0)
Screenshot: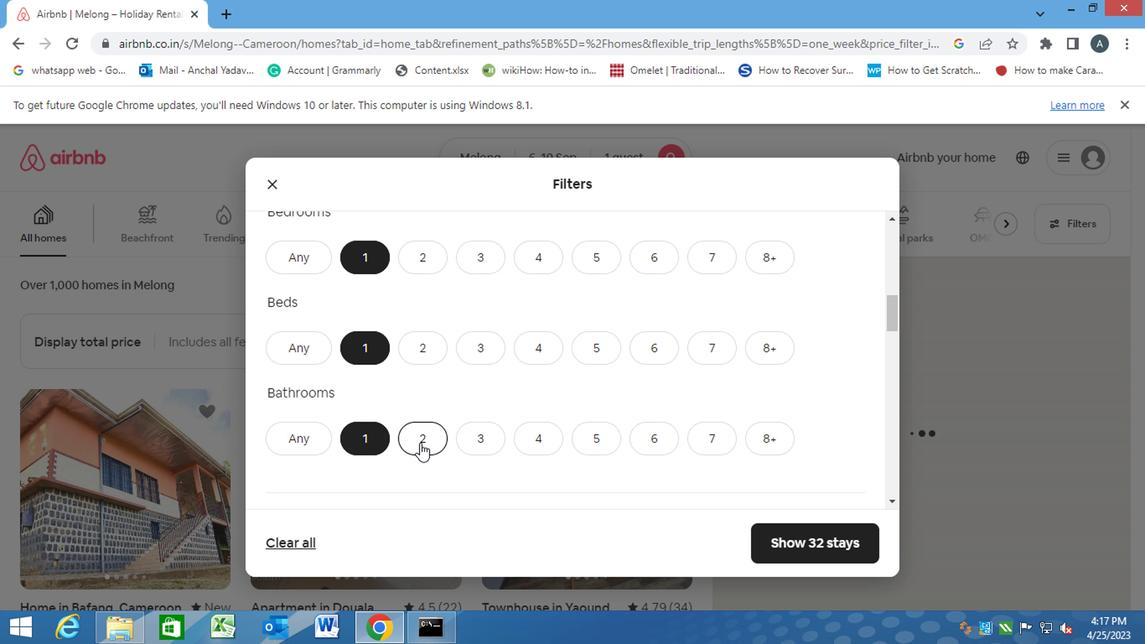 
Action: Mouse scrolled (416, 442) with delta (0, 0)
Screenshot: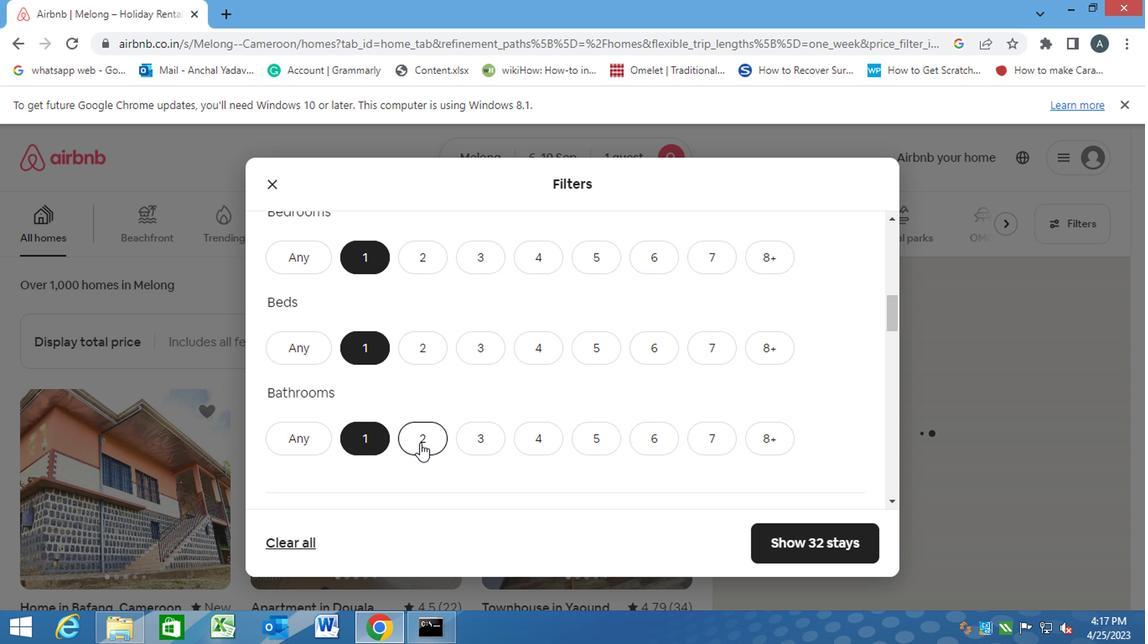 
Action: Mouse moved to (418, 443)
Screenshot: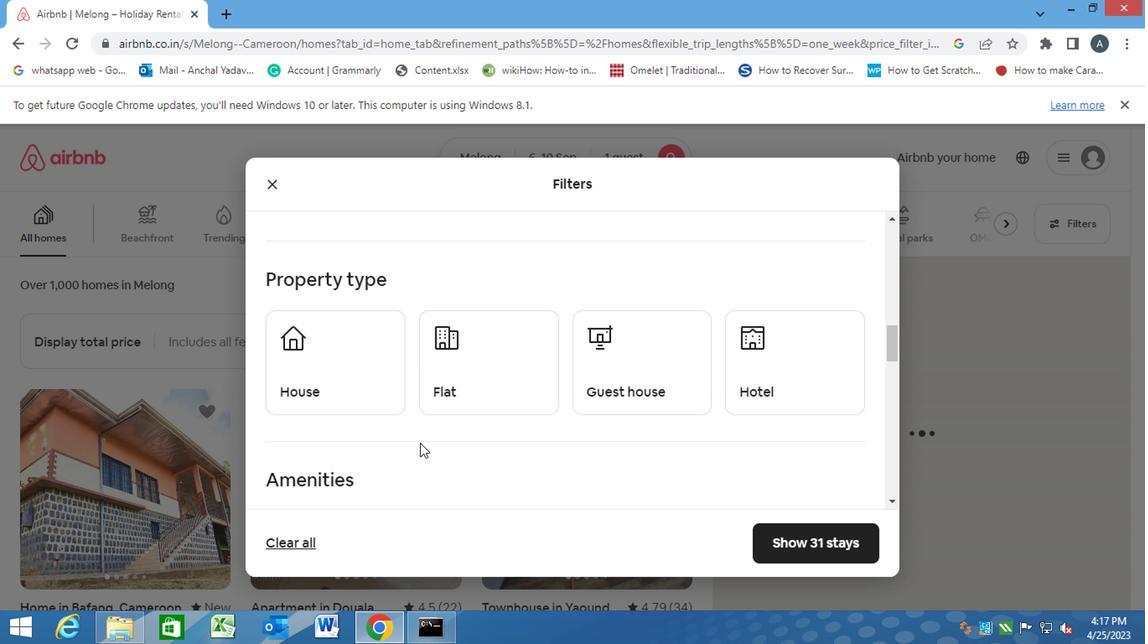 
Action: Mouse scrolled (418, 444) with delta (0, 1)
Screenshot: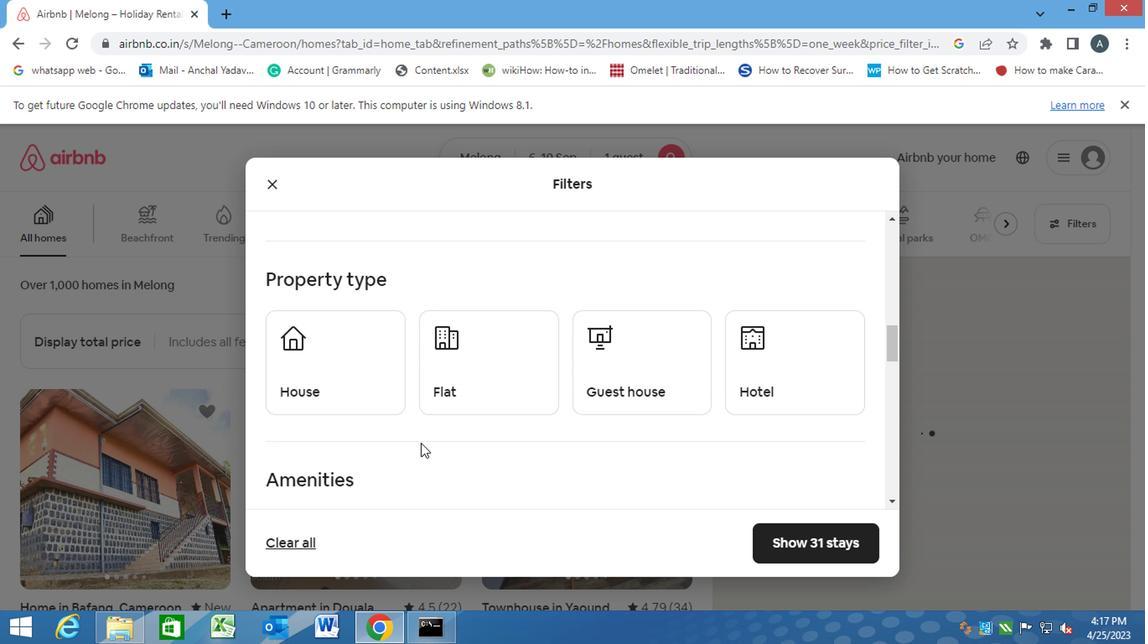 
Action: Mouse scrolled (418, 444) with delta (0, 1)
Screenshot: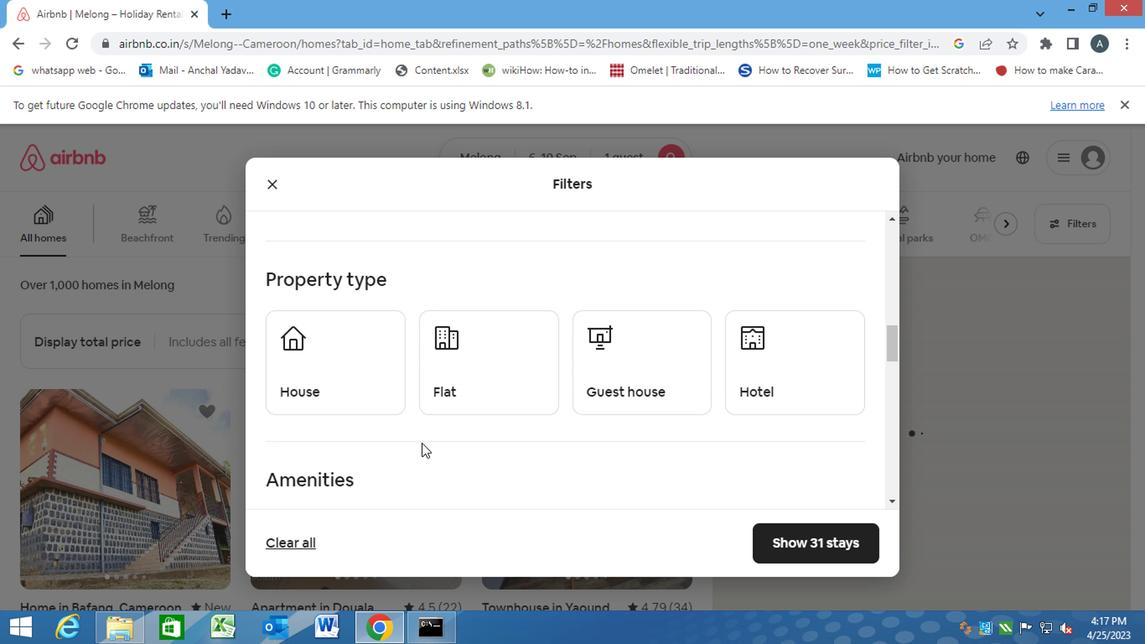 
Action: Mouse scrolled (418, 444) with delta (0, 1)
Screenshot: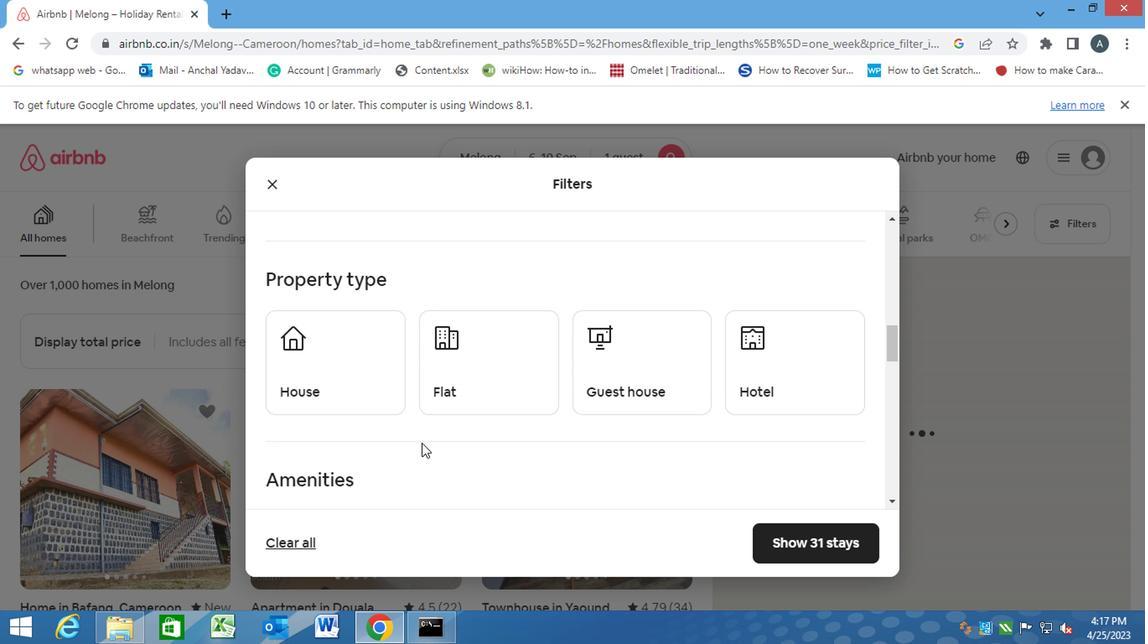 
Action: Mouse scrolled (418, 442) with delta (0, 0)
Screenshot: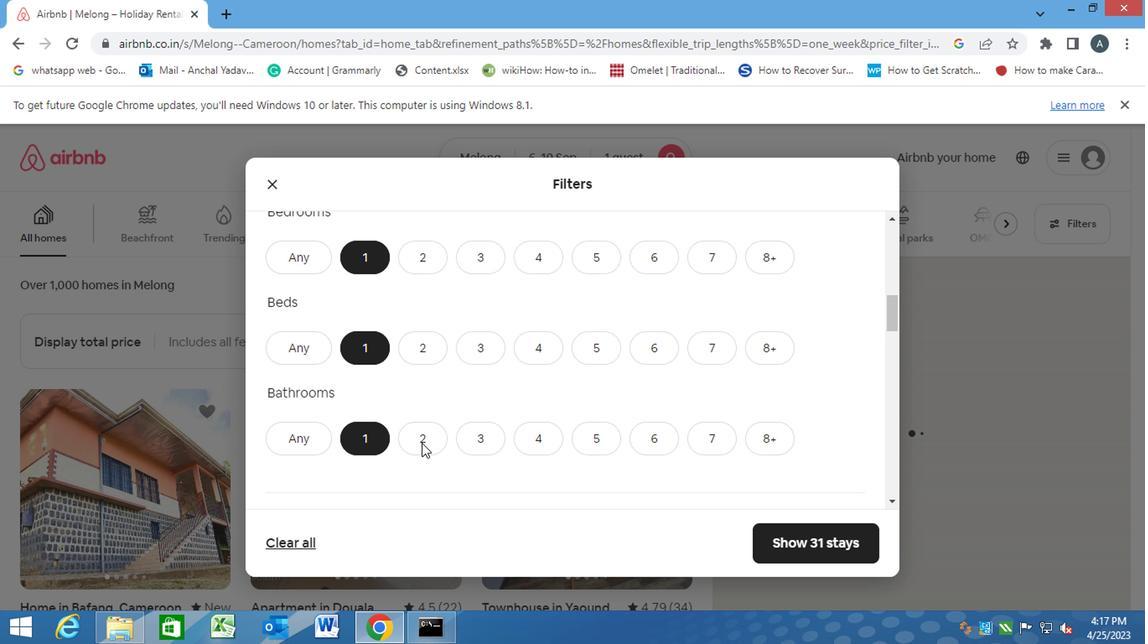 
Action: Mouse scrolled (418, 442) with delta (0, 0)
Screenshot: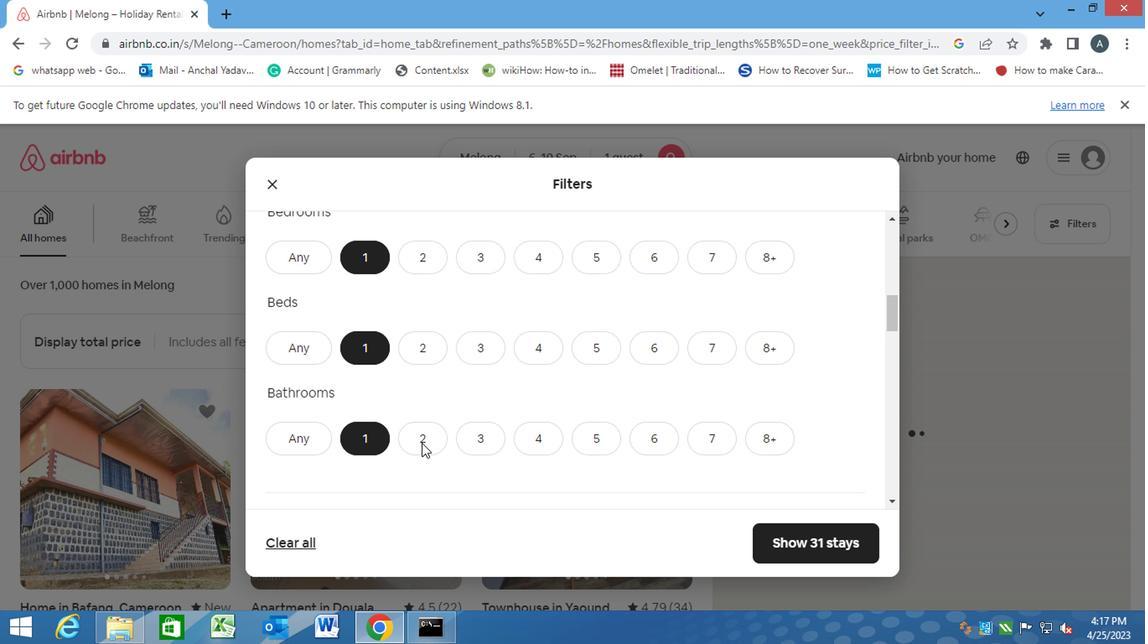 
Action: Mouse scrolled (418, 442) with delta (0, 0)
Screenshot: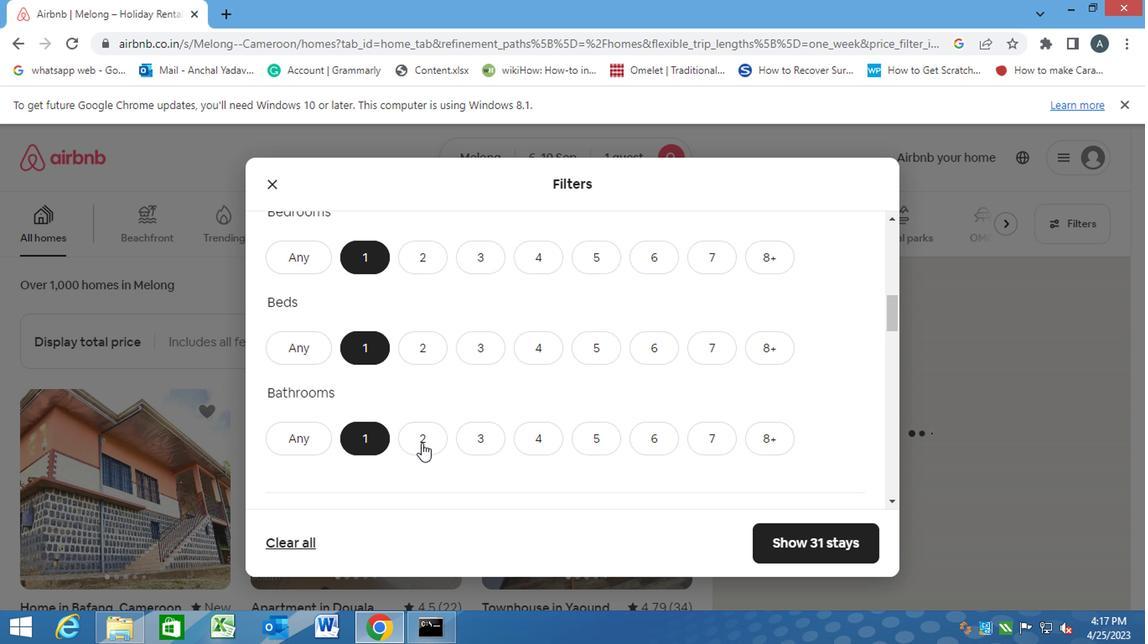 
Action: Mouse moved to (334, 386)
Screenshot: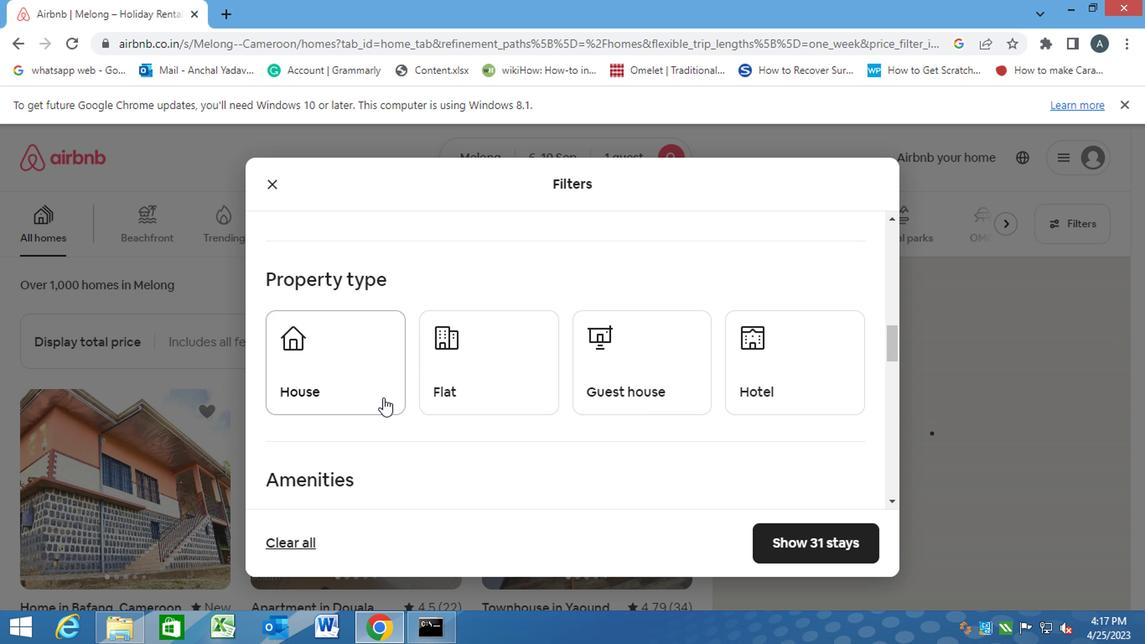 
Action: Mouse pressed left at (334, 386)
Screenshot: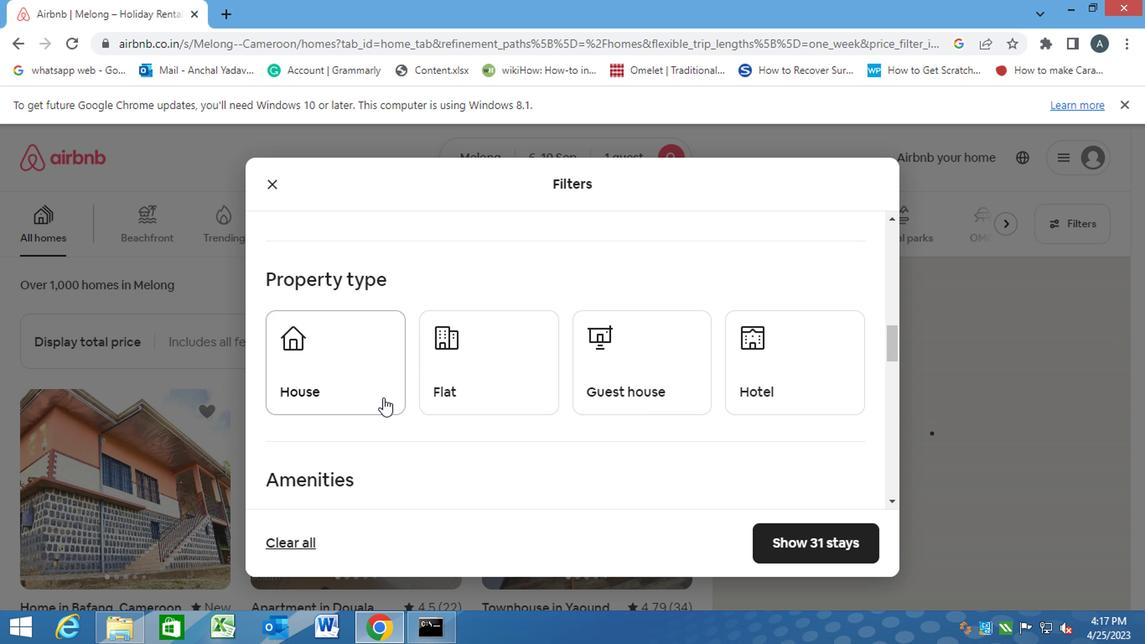 
Action: Mouse moved to (461, 383)
Screenshot: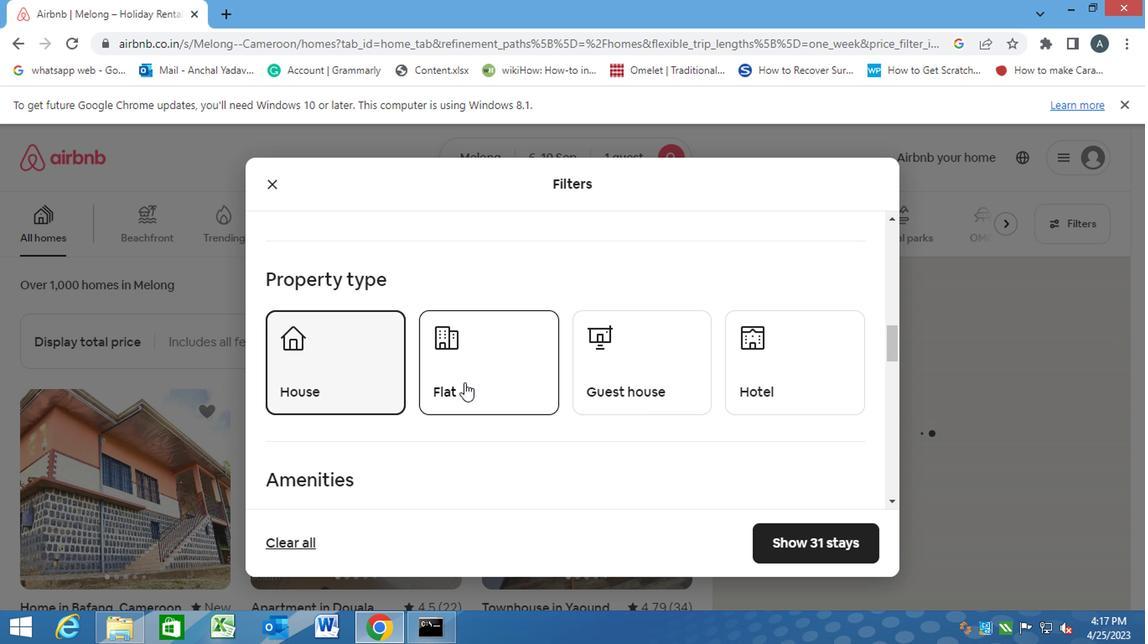 
Action: Mouse pressed left at (461, 383)
Screenshot: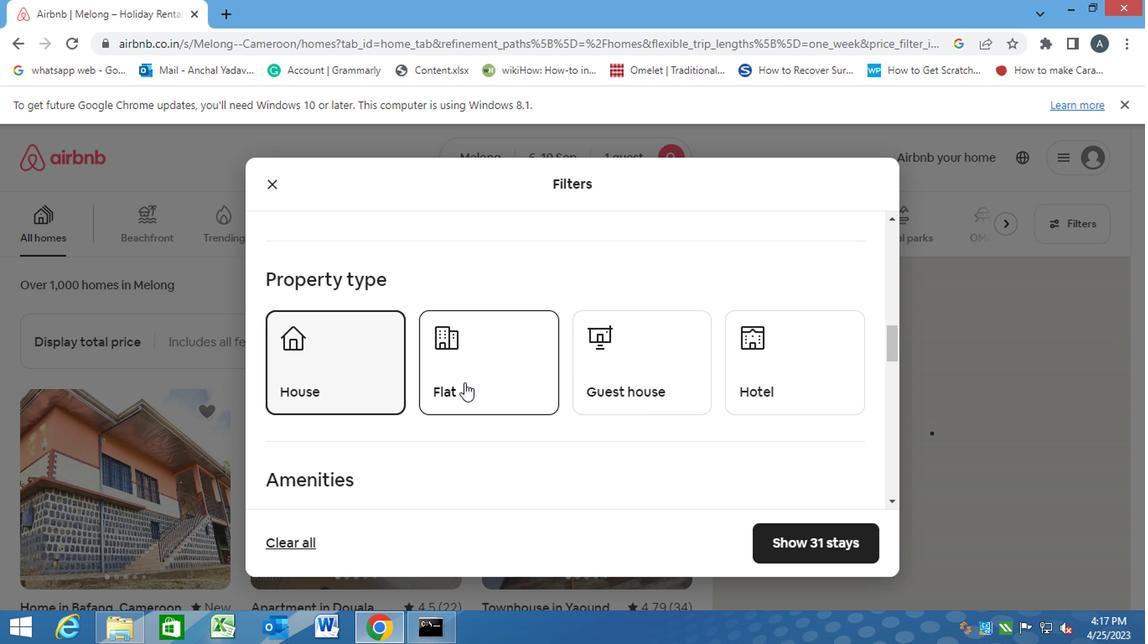 
Action: Mouse moved to (620, 381)
Screenshot: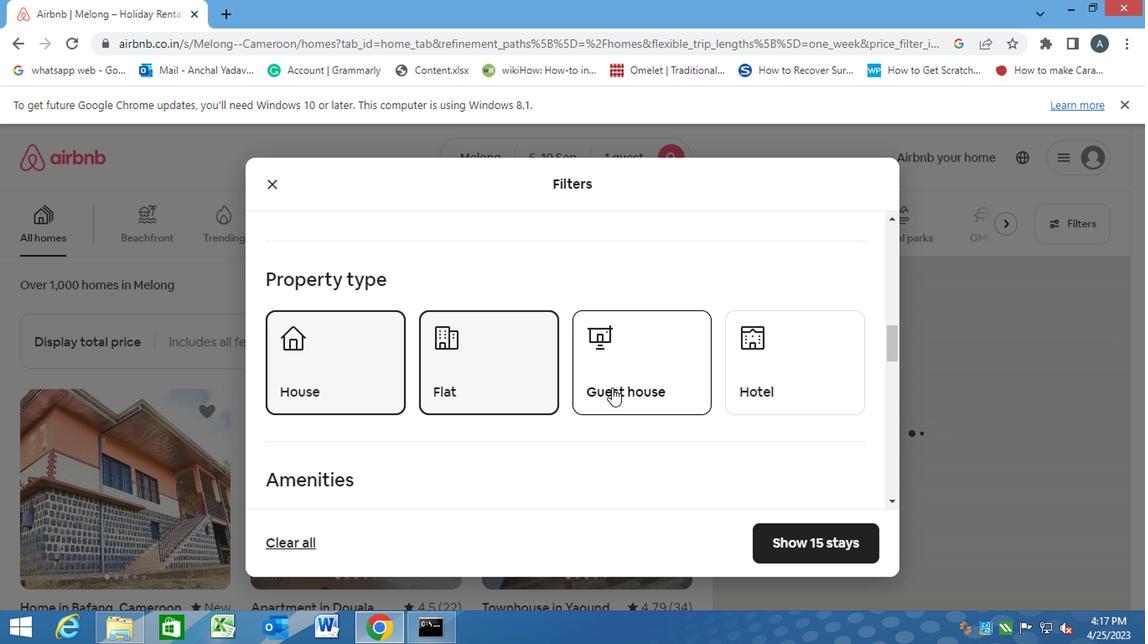 
Action: Mouse pressed left at (620, 381)
Screenshot: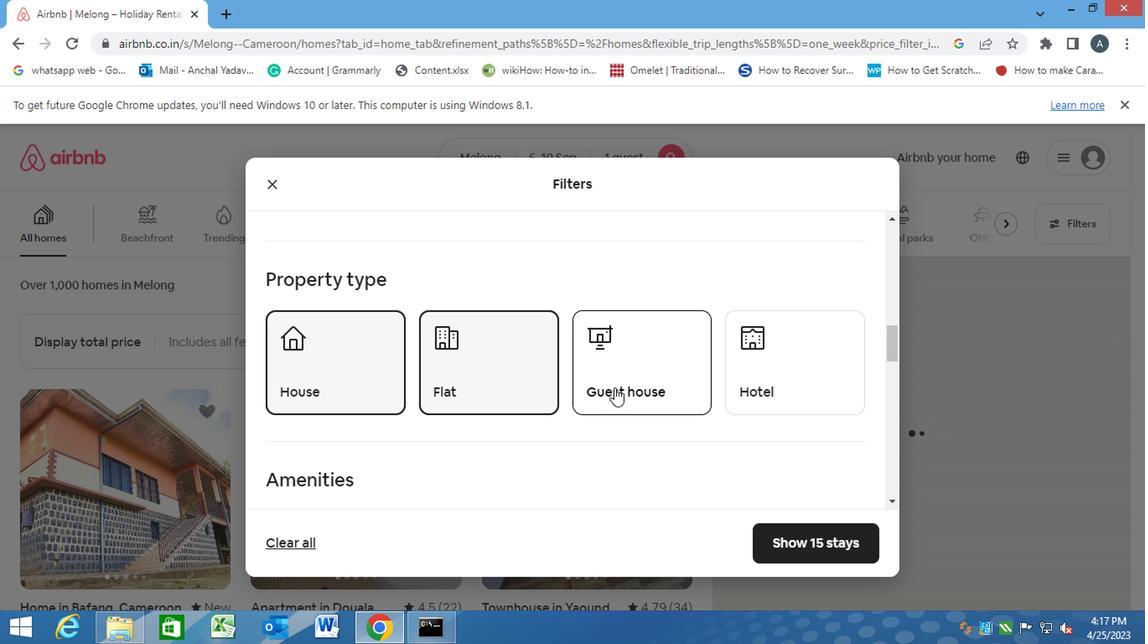 
Action: Mouse moved to (778, 367)
Screenshot: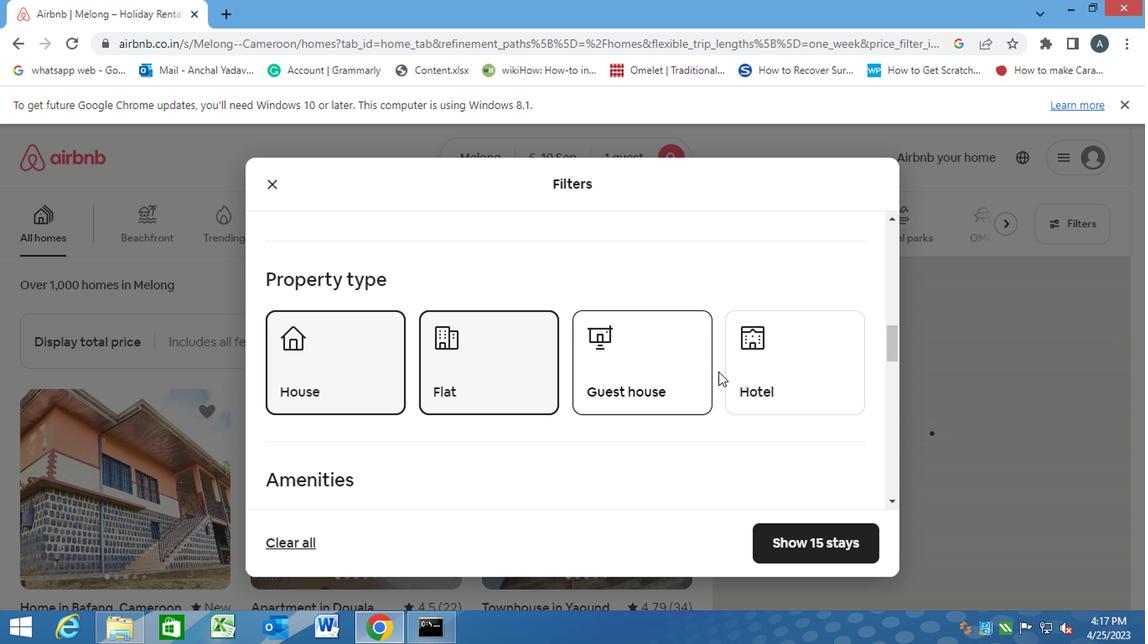 
Action: Mouse pressed left at (778, 367)
Screenshot: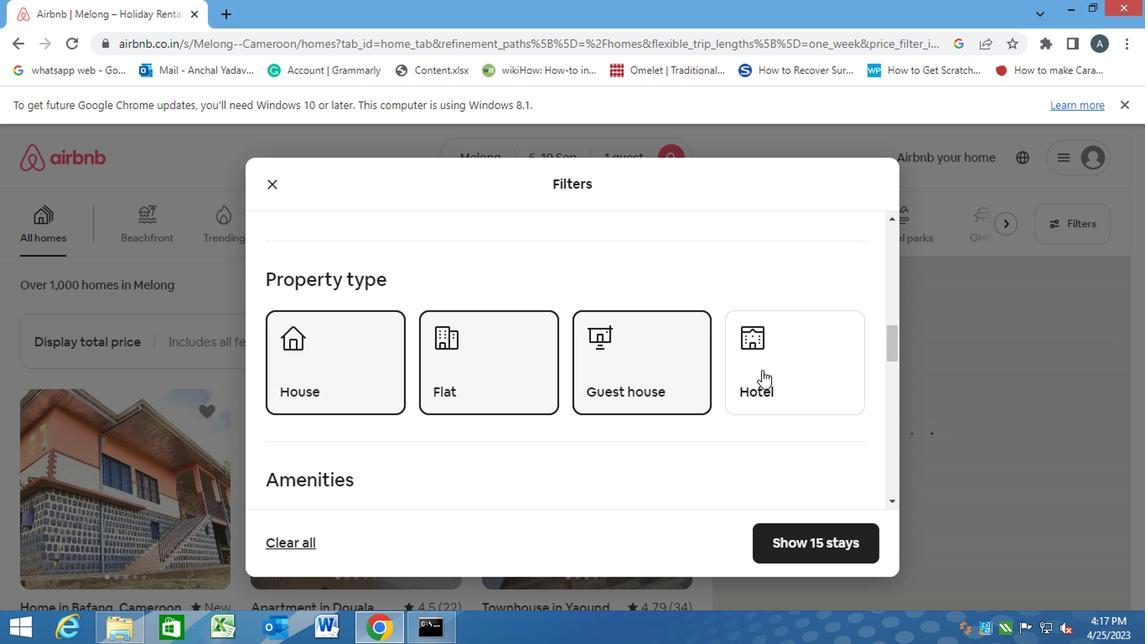 
Action: Mouse moved to (403, 472)
Screenshot: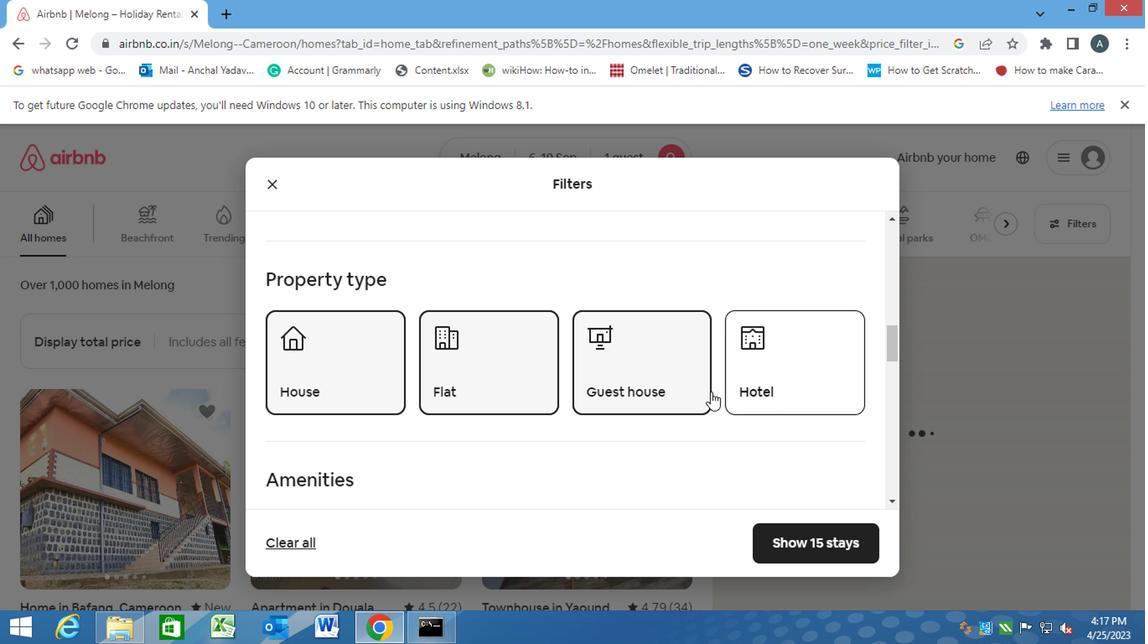 
Action: Mouse scrolled (403, 471) with delta (0, 0)
Screenshot: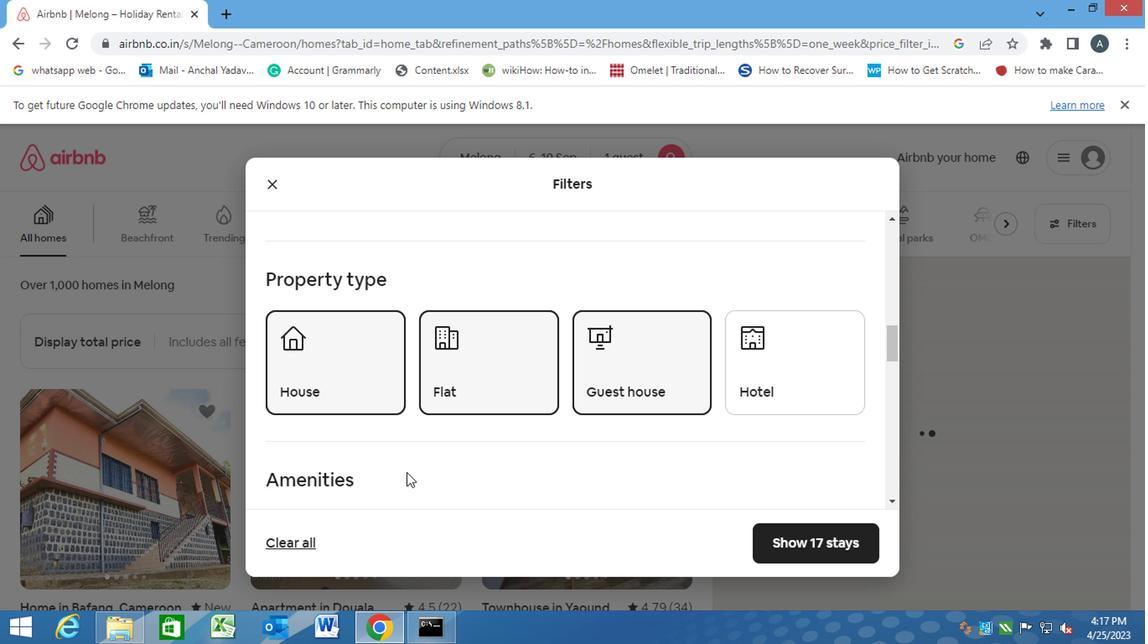 
Action: Mouse scrolled (403, 471) with delta (0, 0)
Screenshot: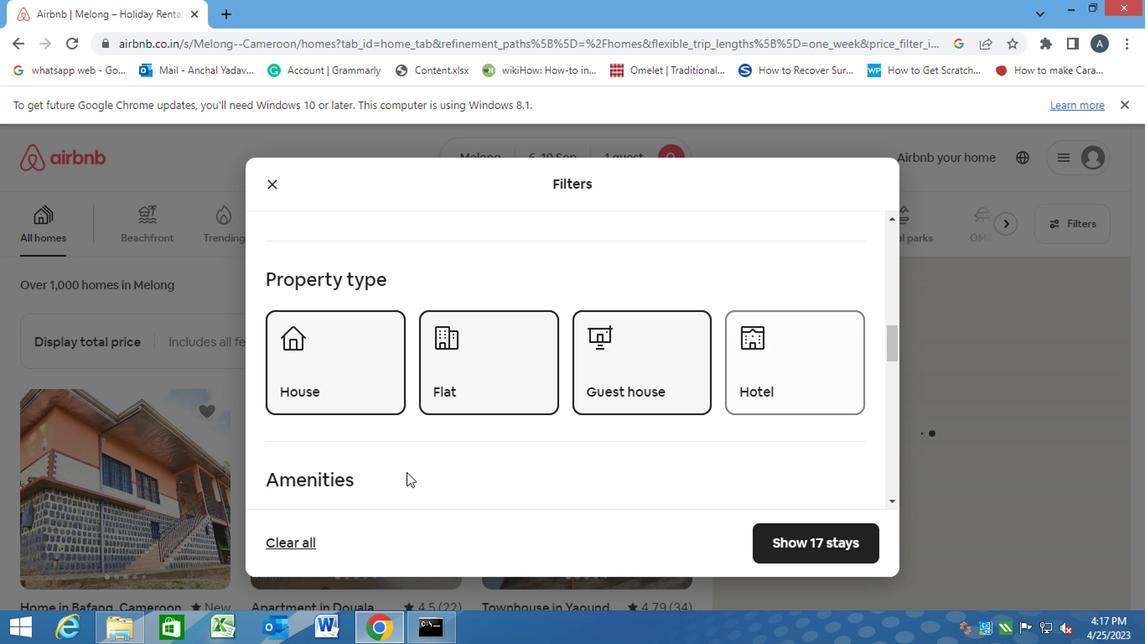
Action: Mouse scrolled (403, 471) with delta (0, 0)
Screenshot: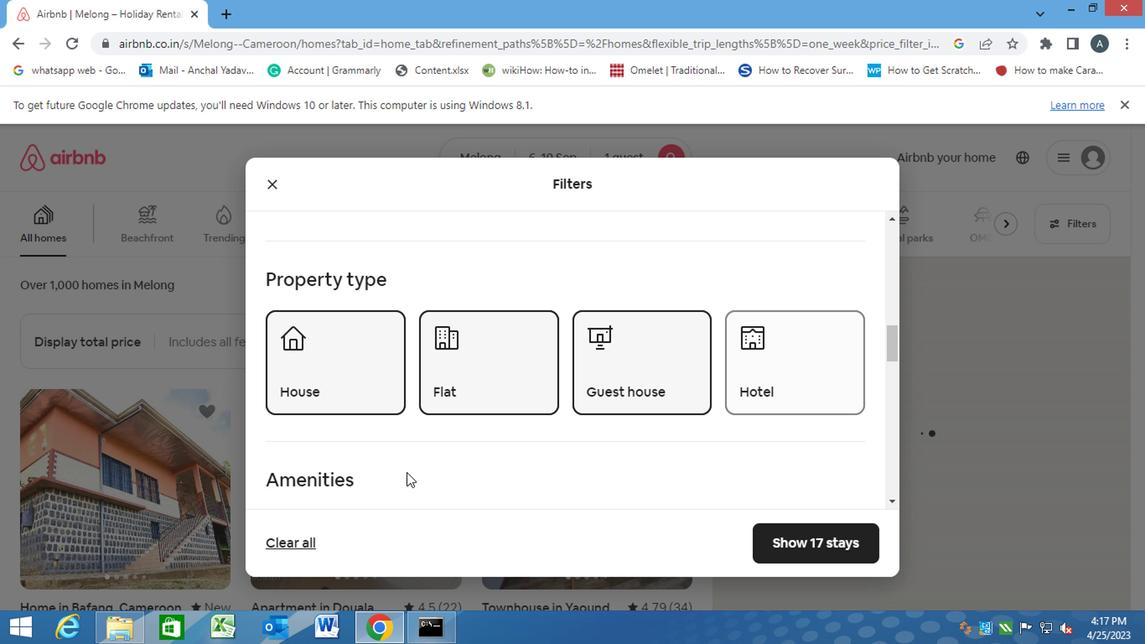 
Action: Mouse moved to (403, 471)
Screenshot: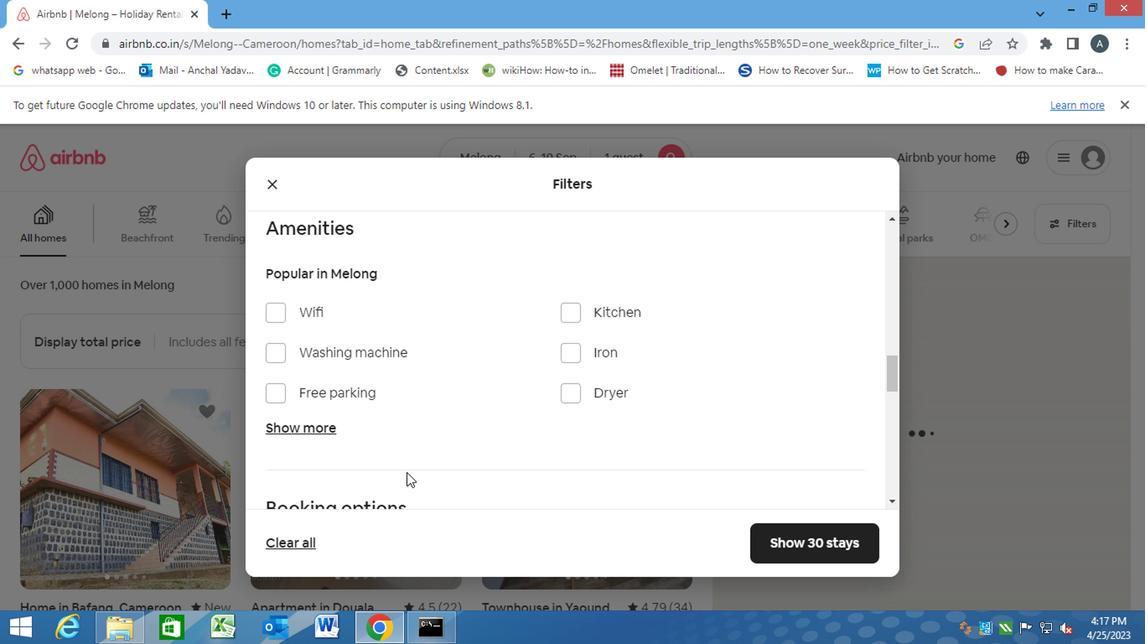 
Action: Mouse scrolled (403, 472) with delta (0, 0)
Screenshot: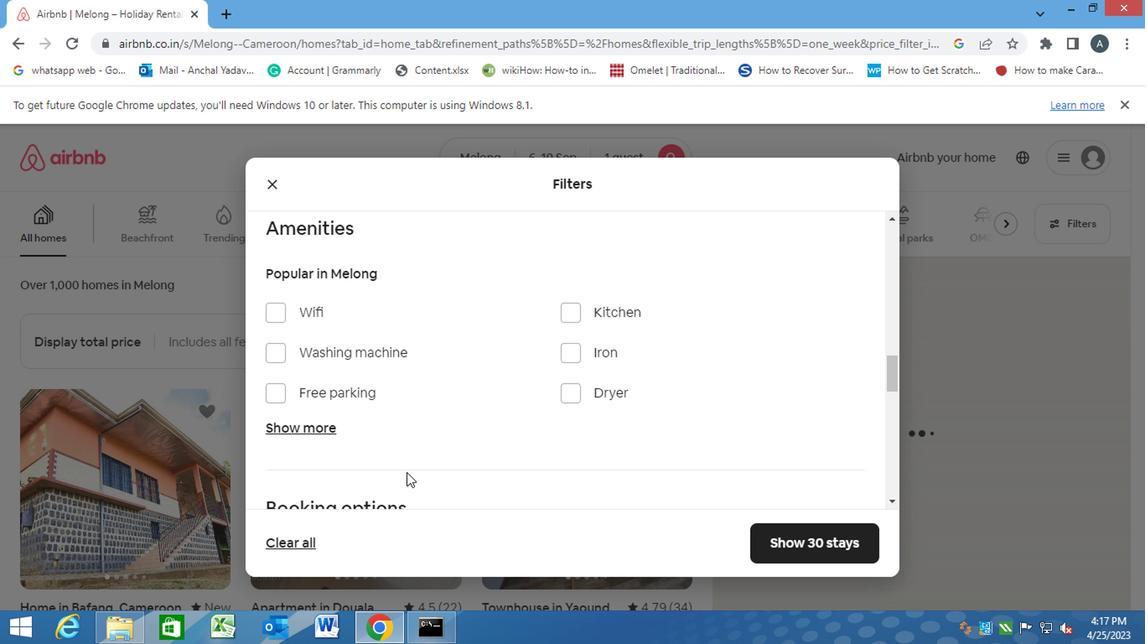 
Action: Mouse scrolled (403, 472) with delta (0, 0)
Screenshot: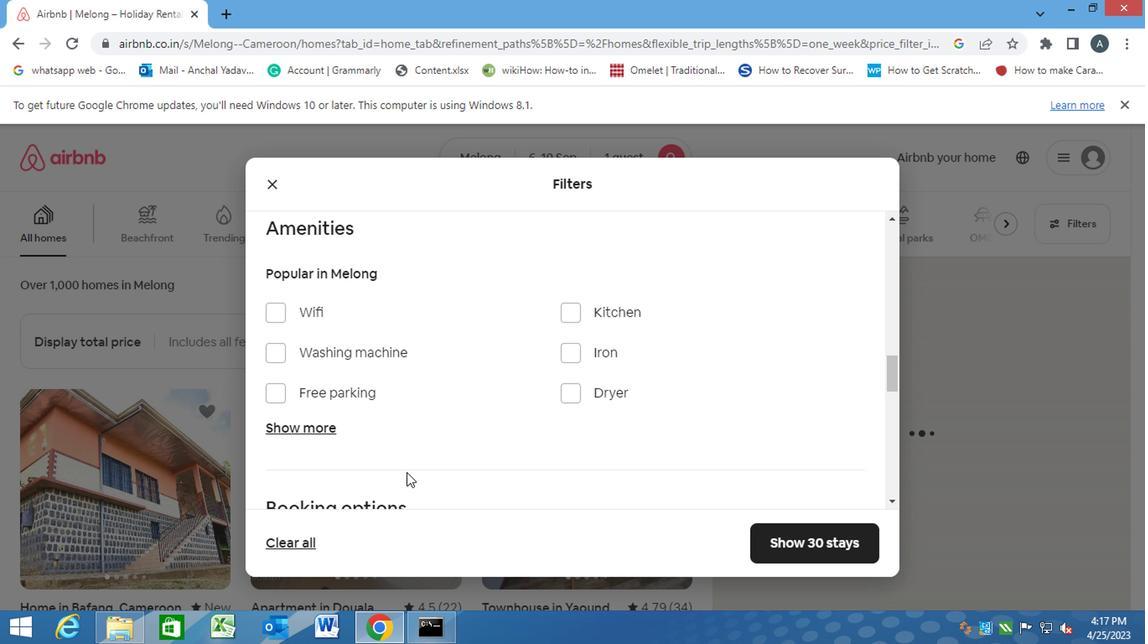 
Action: Mouse scrolled (403, 472) with delta (0, 0)
Screenshot: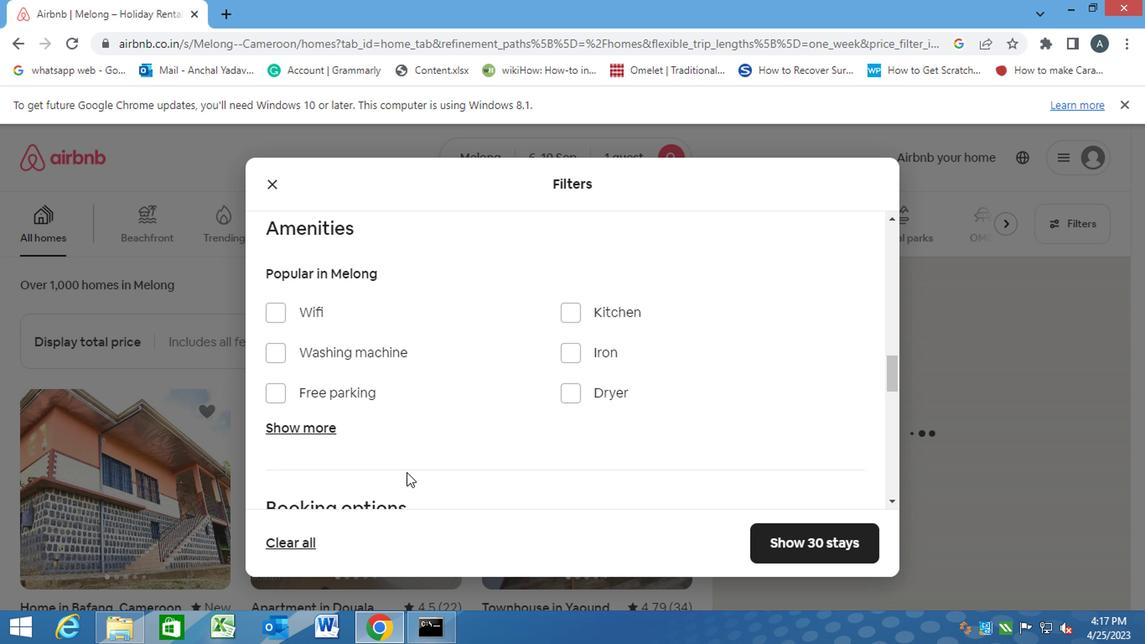 
Action: Mouse scrolled (403, 471) with delta (0, 0)
Screenshot: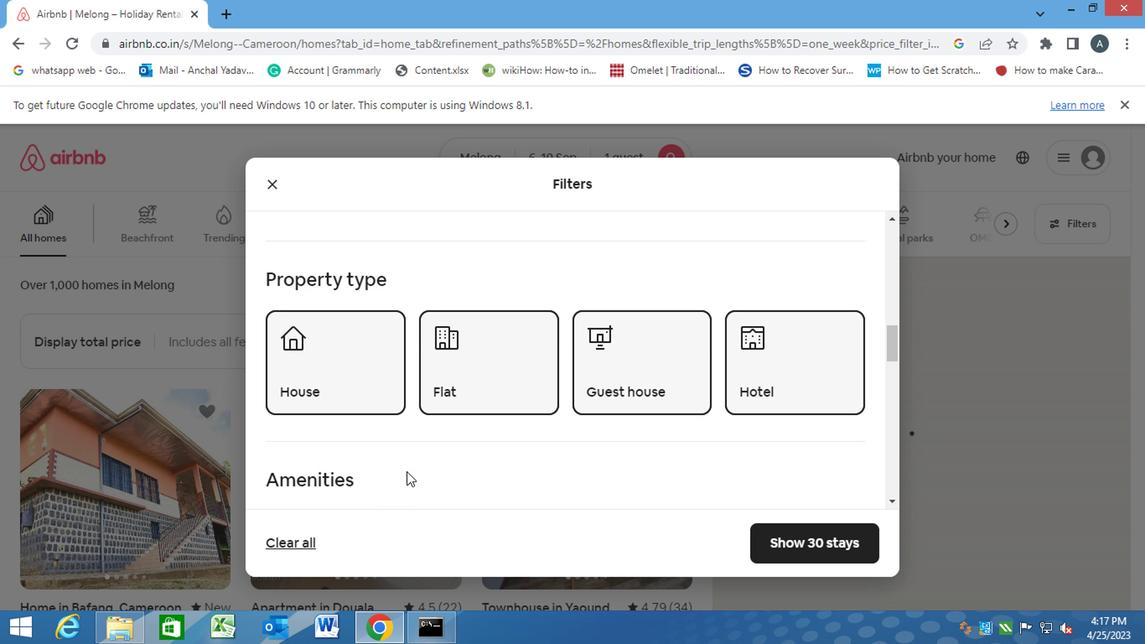 
Action: Mouse scrolled (403, 471) with delta (0, 0)
Screenshot: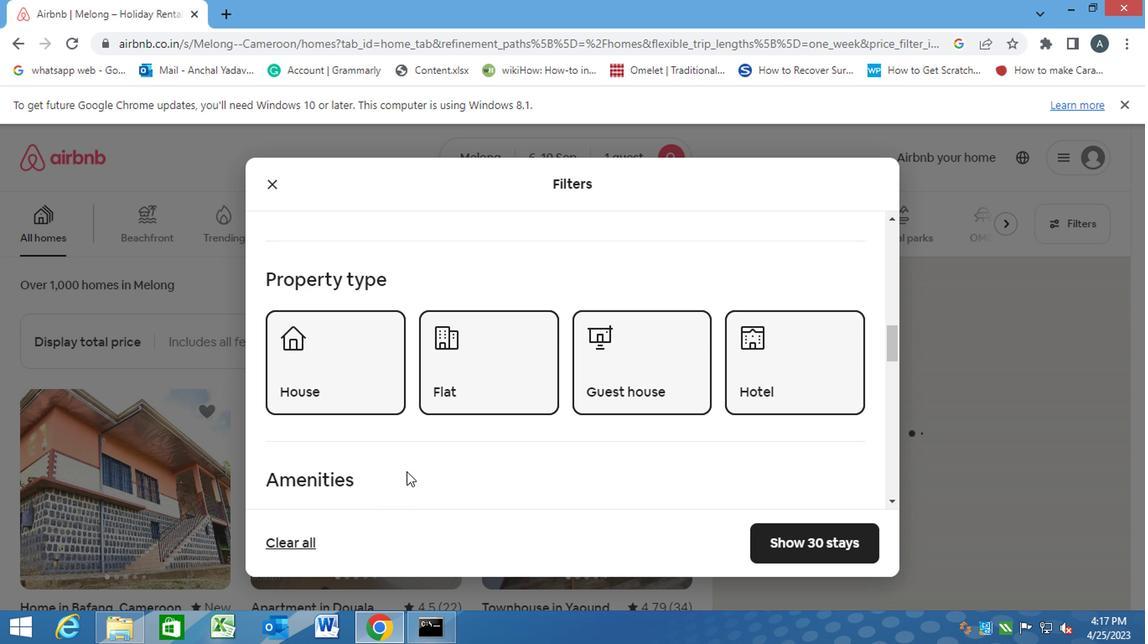 
Action: Mouse scrolled (403, 471) with delta (0, 0)
Screenshot: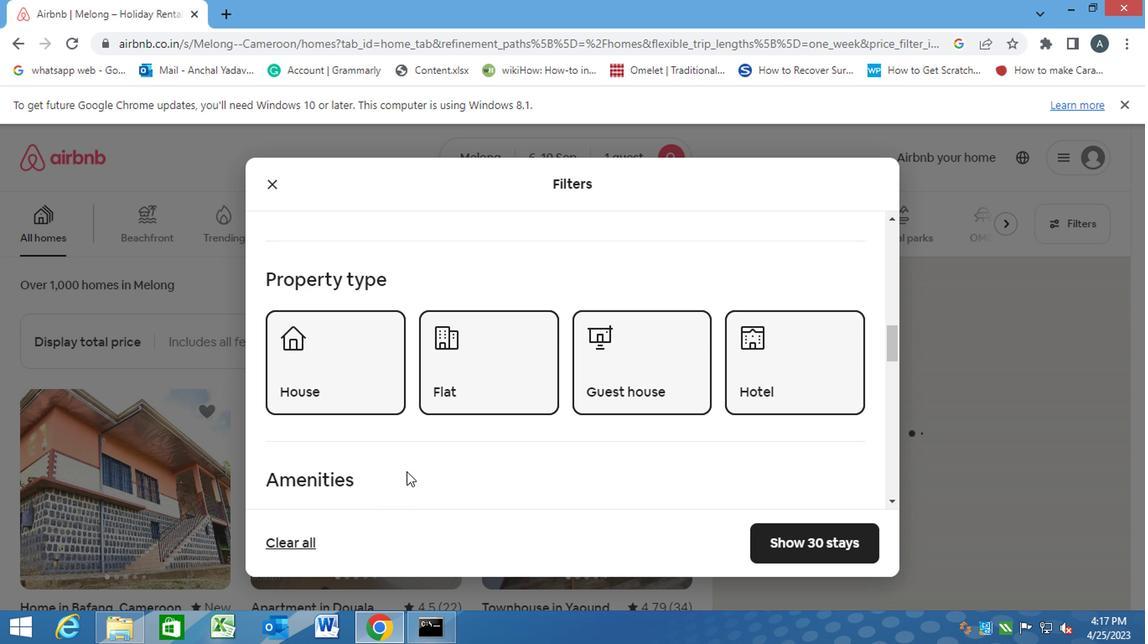 
Action: Mouse scrolled (403, 471) with delta (0, 0)
Screenshot: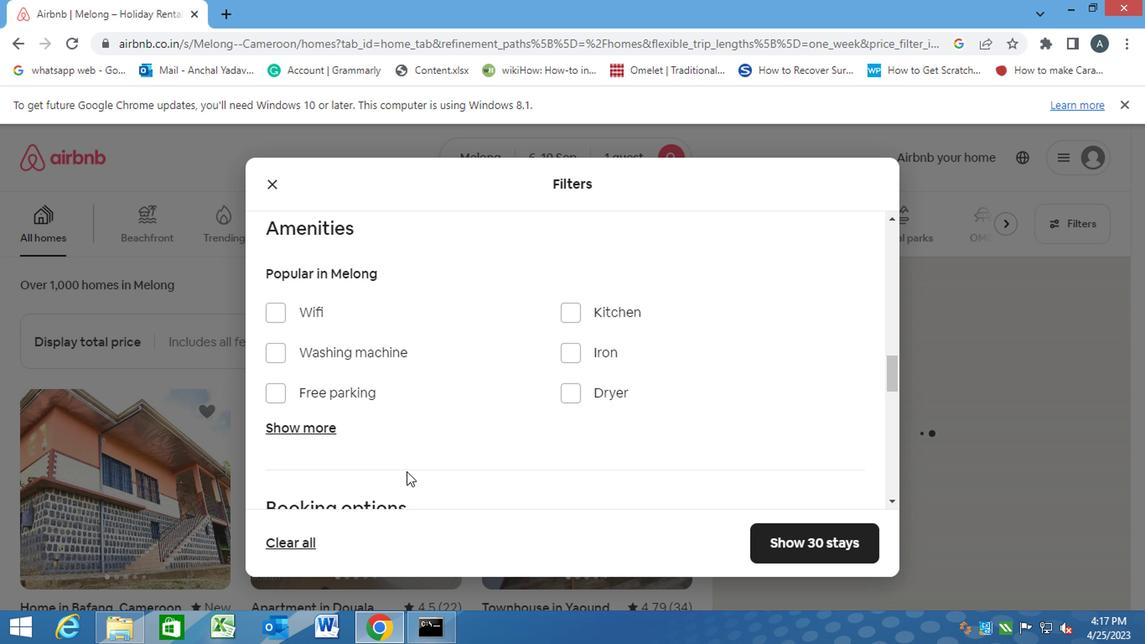 
Action: Mouse moved to (405, 471)
Screenshot: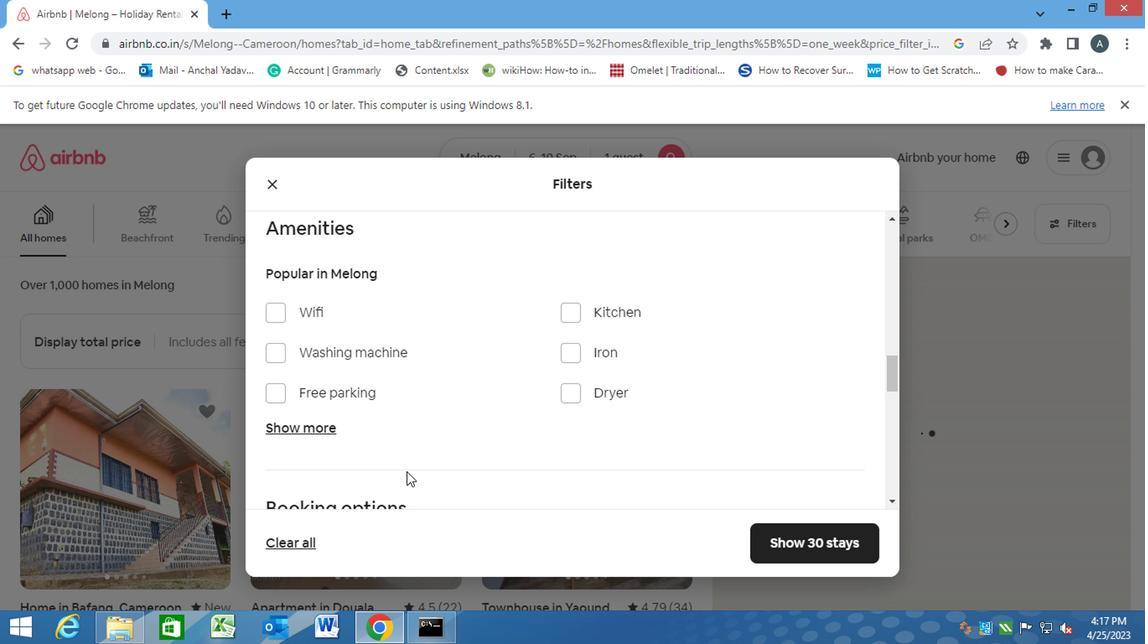 
Action: Mouse scrolled (405, 471) with delta (0, 0)
Screenshot: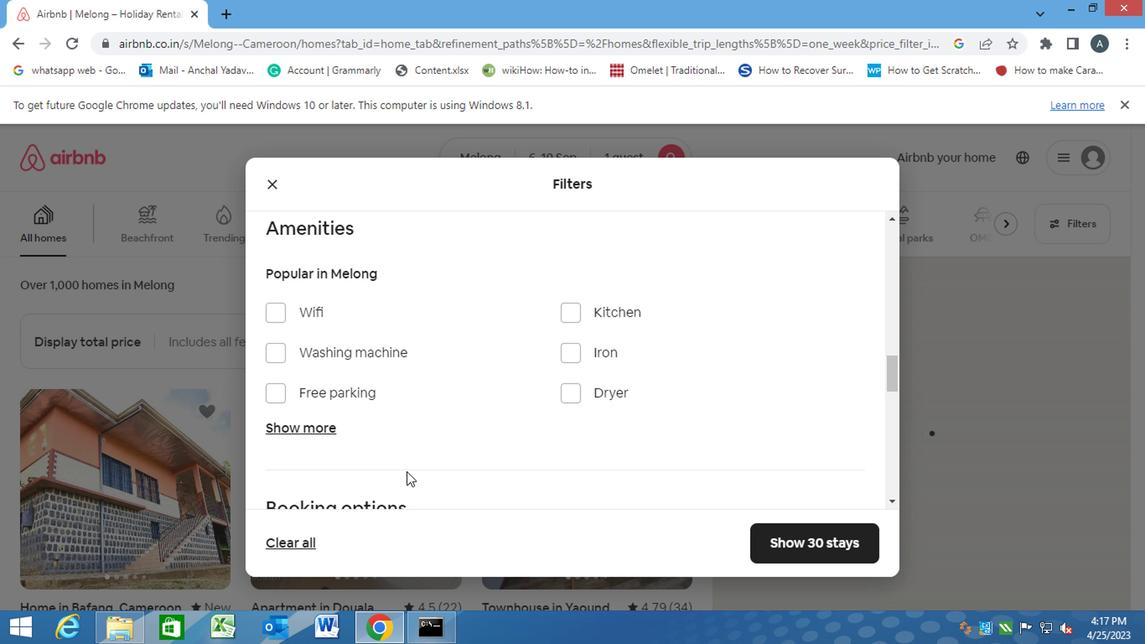 
Action: Mouse scrolled (405, 471) with delta (0, 0)
Screenshot: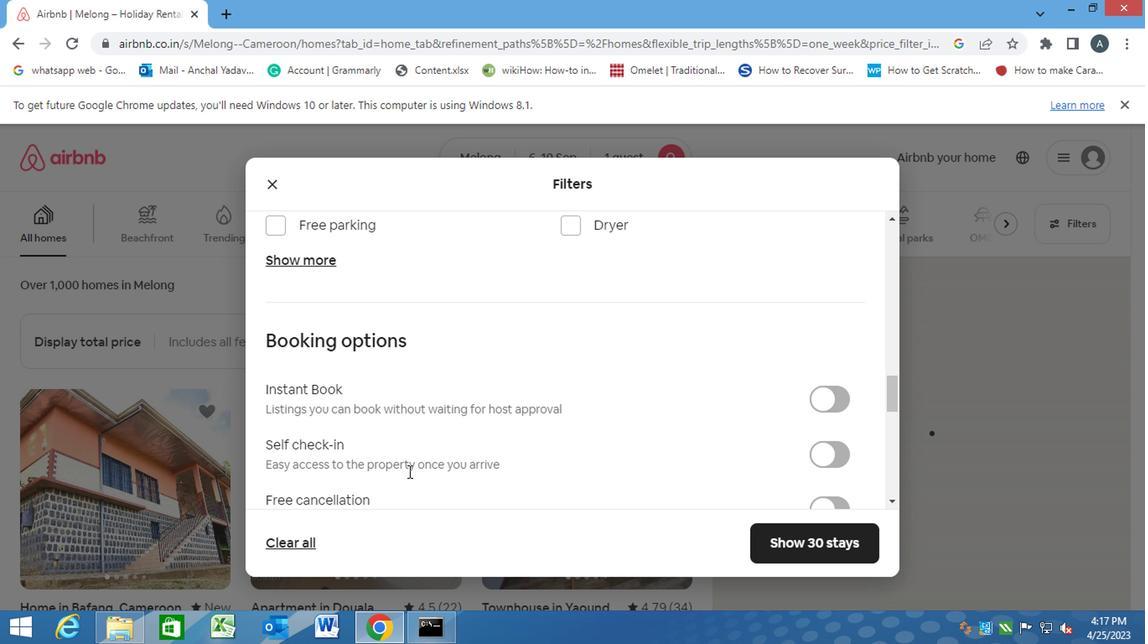 
Action: Mouse scrolled (405, 471) with delta (0, 0)
Screenshot: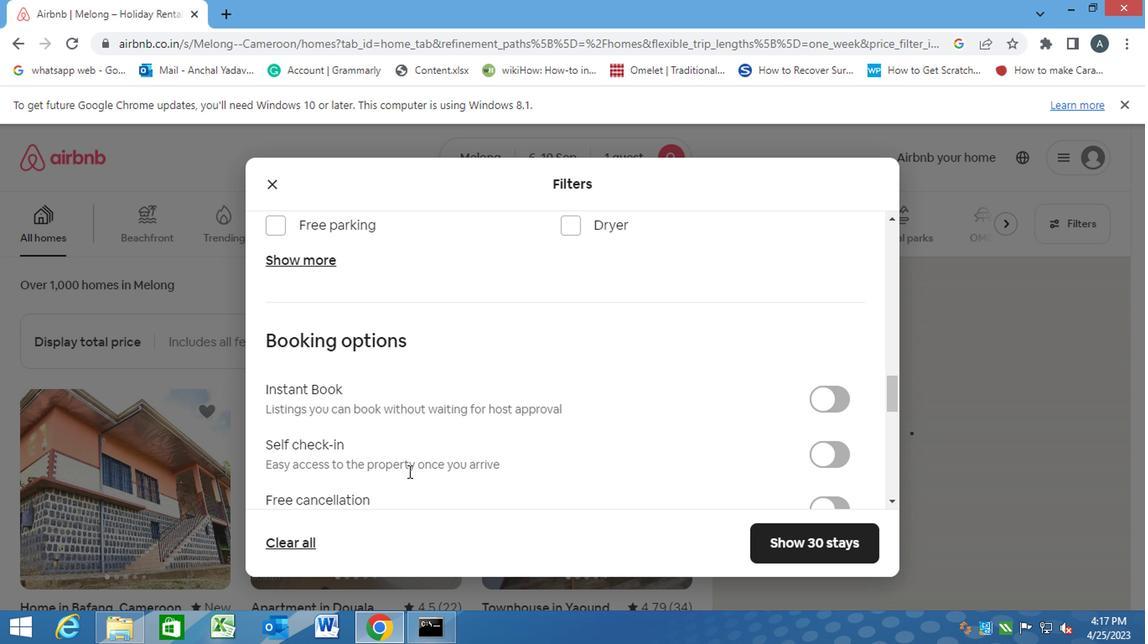 
Action: Mouse moved to (827, 277)
Screenshot: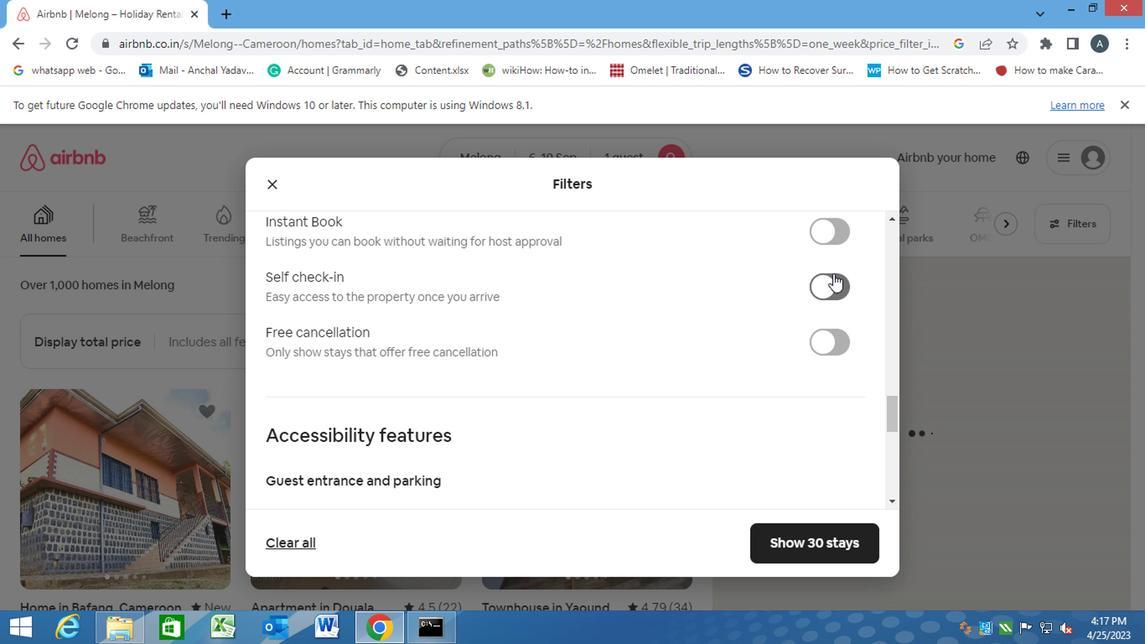 
Action: Mouse pressed left at (827, 277)
Screenshot: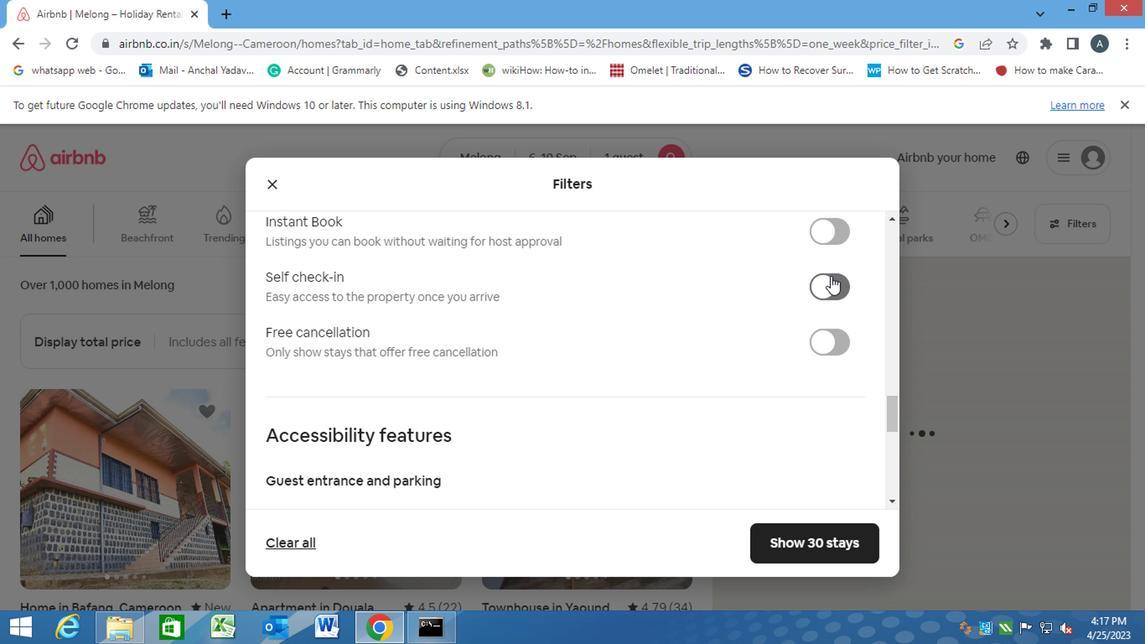 
Action: Mouse moved to (621, 377)
Screenshot: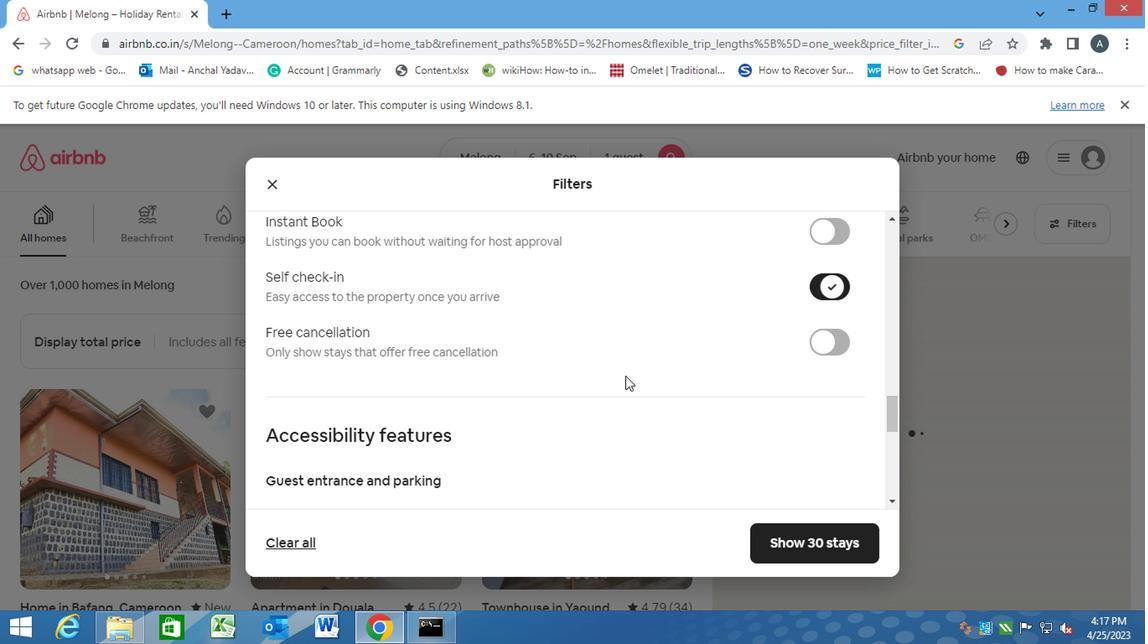 
Action: Mouse scrolled (621, 375) with delta (0, -1)
Screenshot: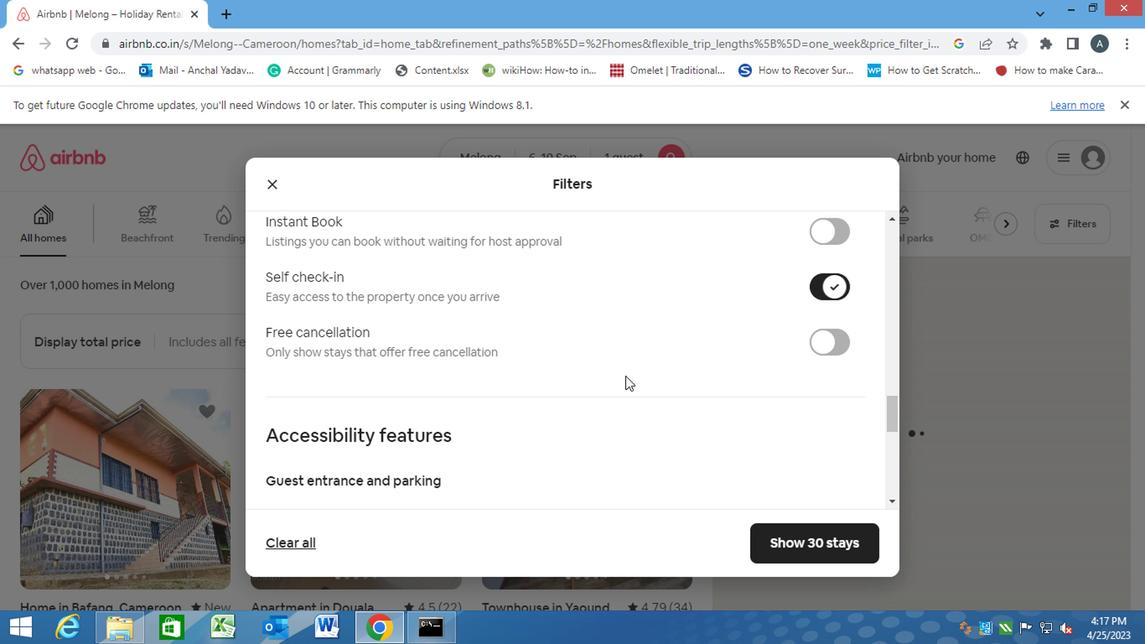 
Action: Mouse scrolled (621, 375) with delta (0, -1)
Screenshot: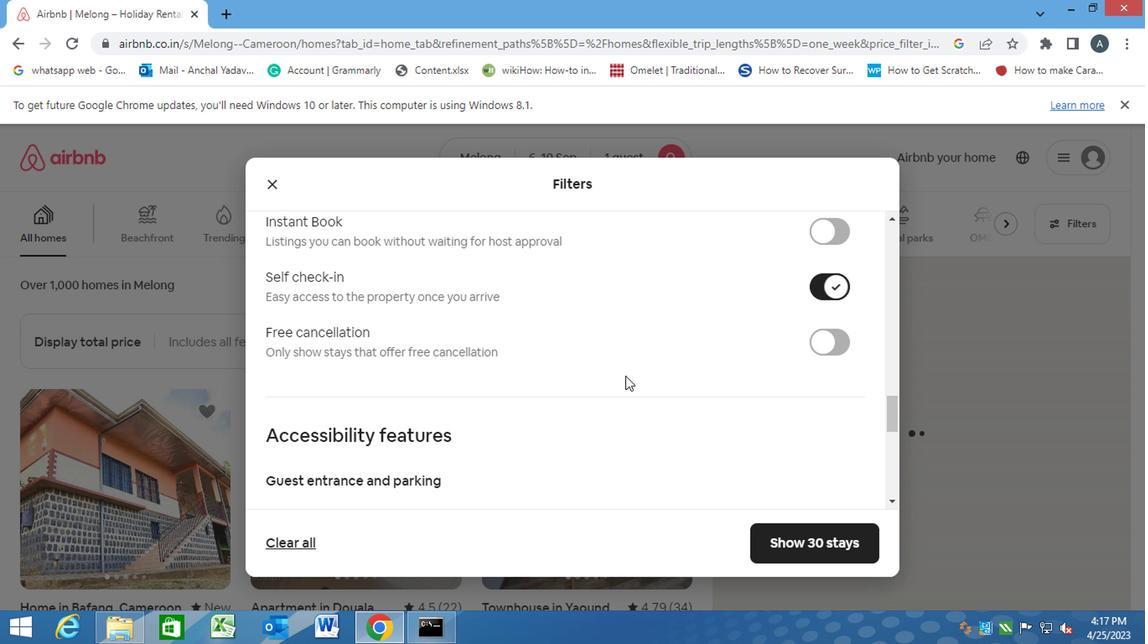 
Action: Mouse scrolled (621, 375) with delta (0, -1)
Screenshot: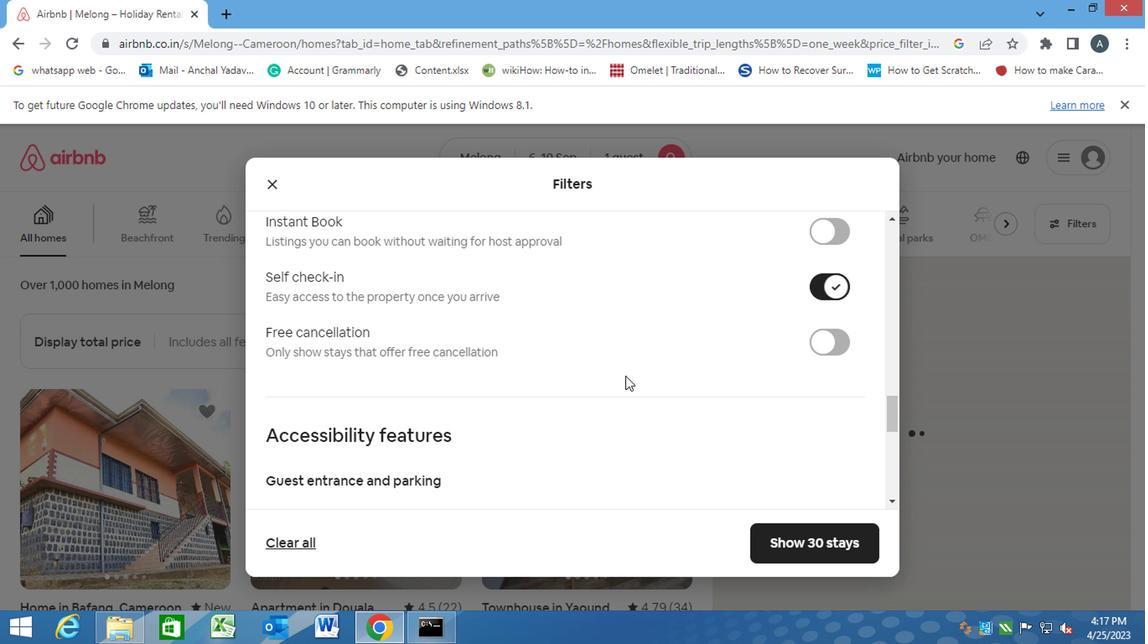 
Action: Mouse scrolled (621, 375) with delta (0, -1)
Screenshot: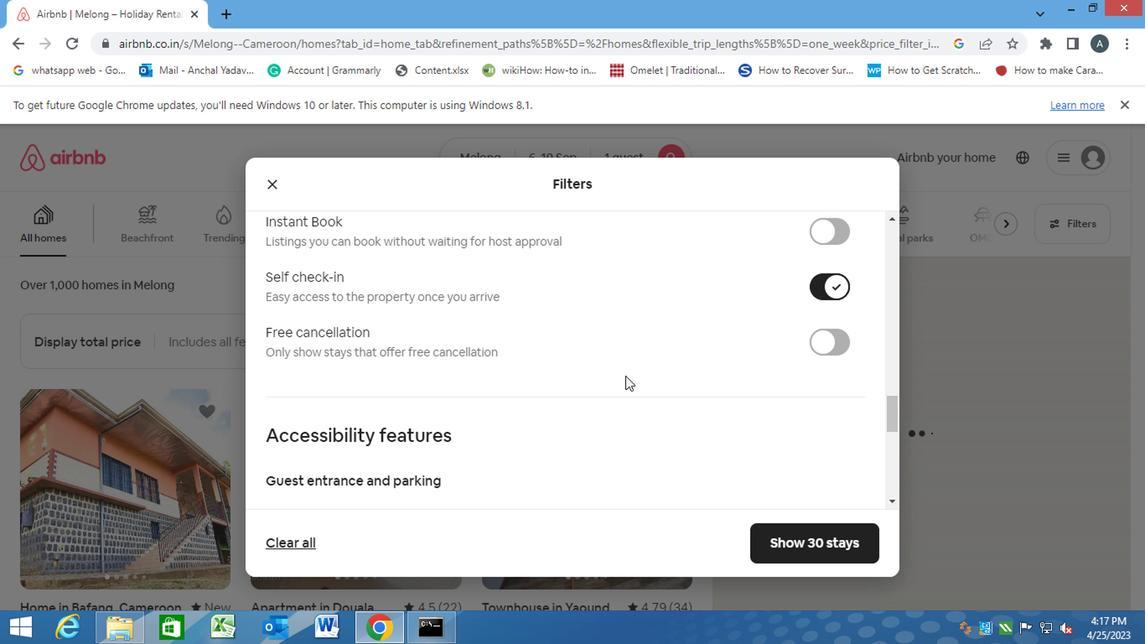 
Action: Mouse moved to (621, 377)
Screenshot: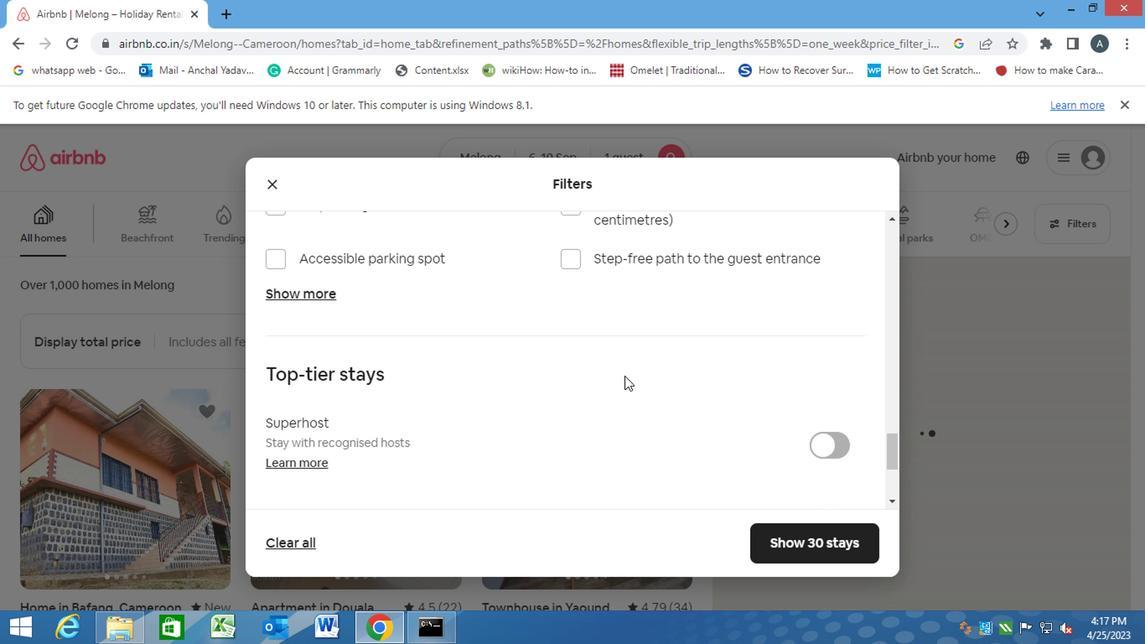 
Action: Mouse scrolled (621, 377) with delta (0, 0)
Screenshot: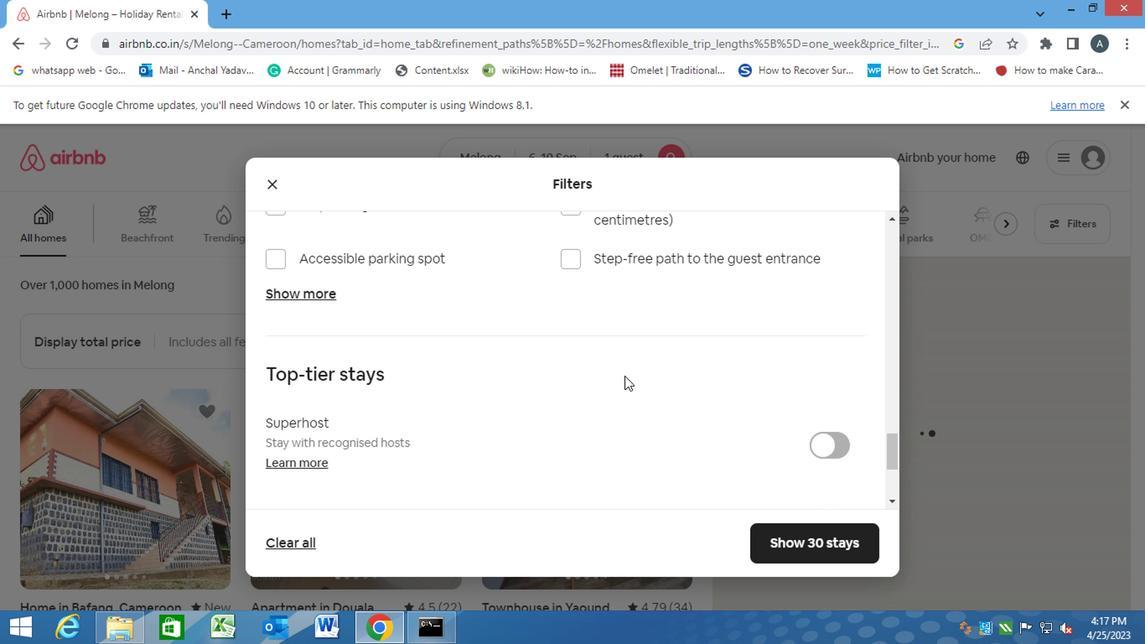
Action: Mouse scrolled (621, 377) with delta (0, 0)
Screenshot: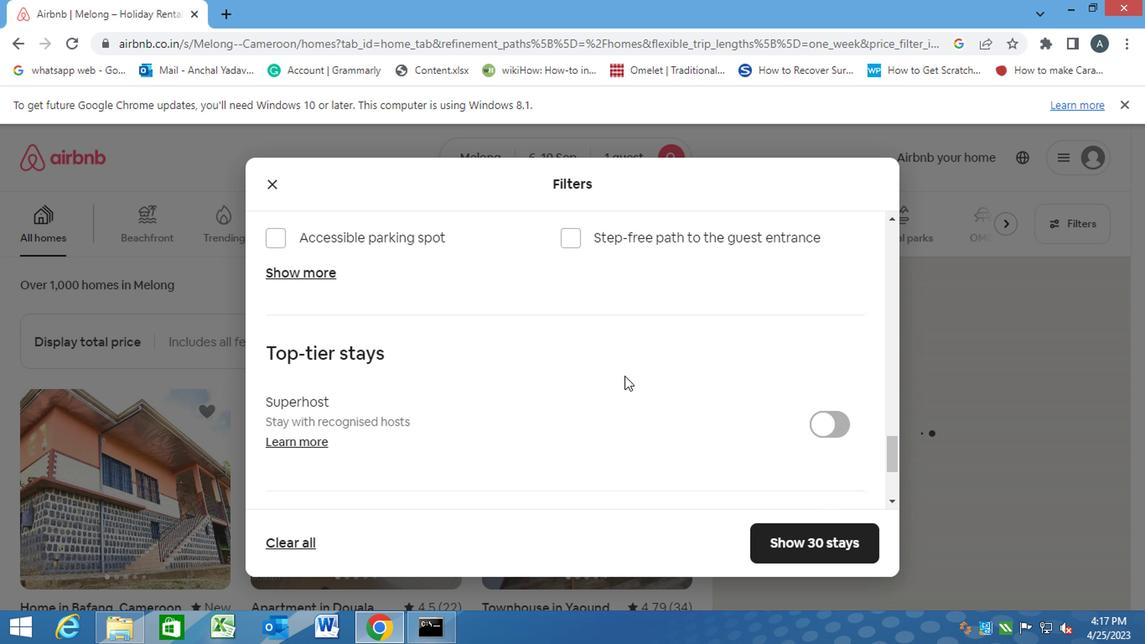 
Action: Mouse scrolled (621, 377) with delta (0, 0)
Screenshot: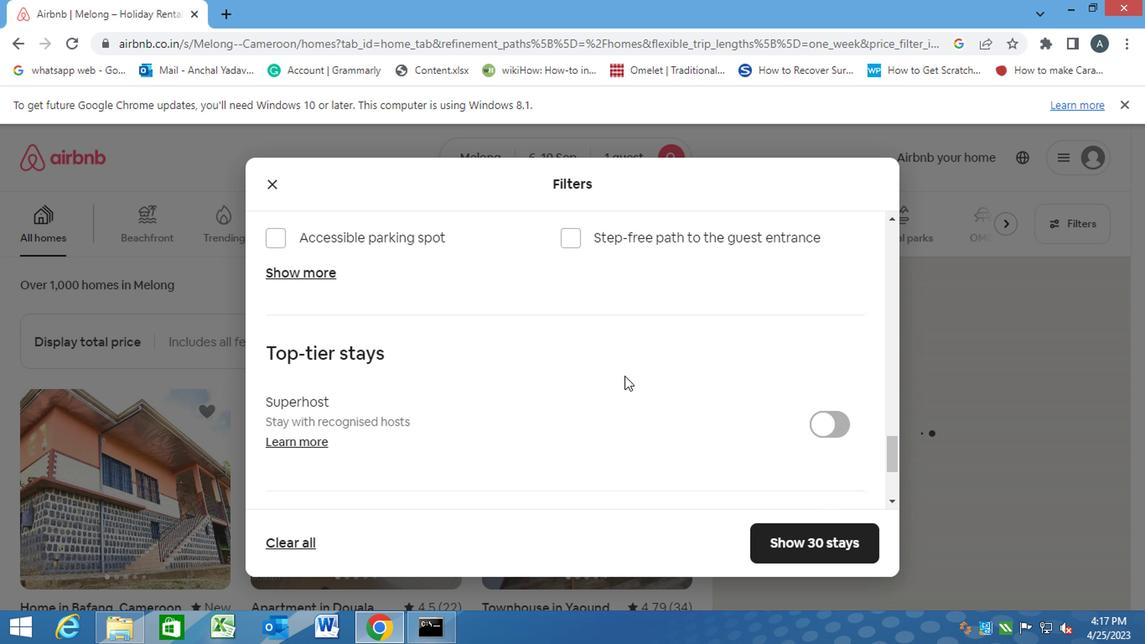 
Action: Mouse scrolled (621, 377) with delta (0, 0)
Screenshot: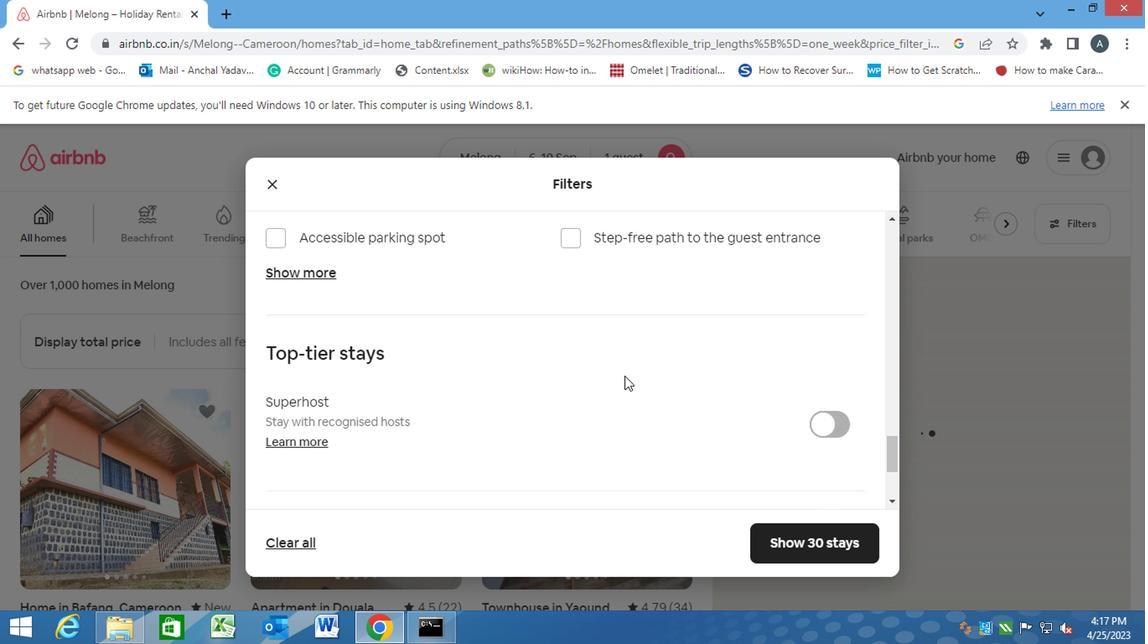 
Action: Mouse moved to (279, 393)
Screenshot: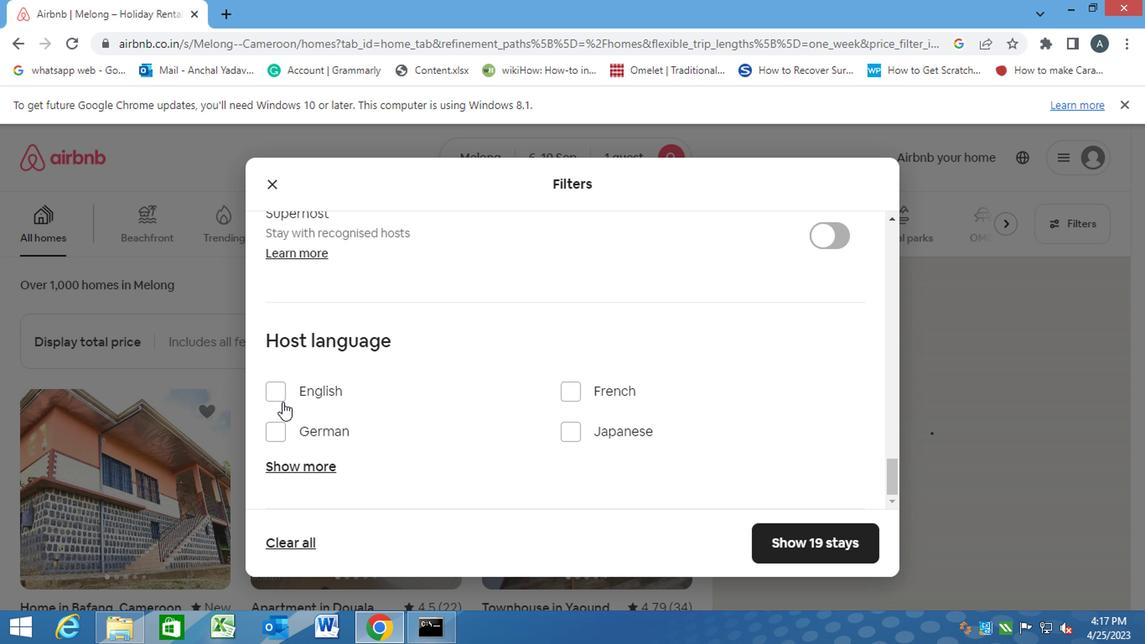 
Action: Mouse pressed left at (279, 393)
Screenshot: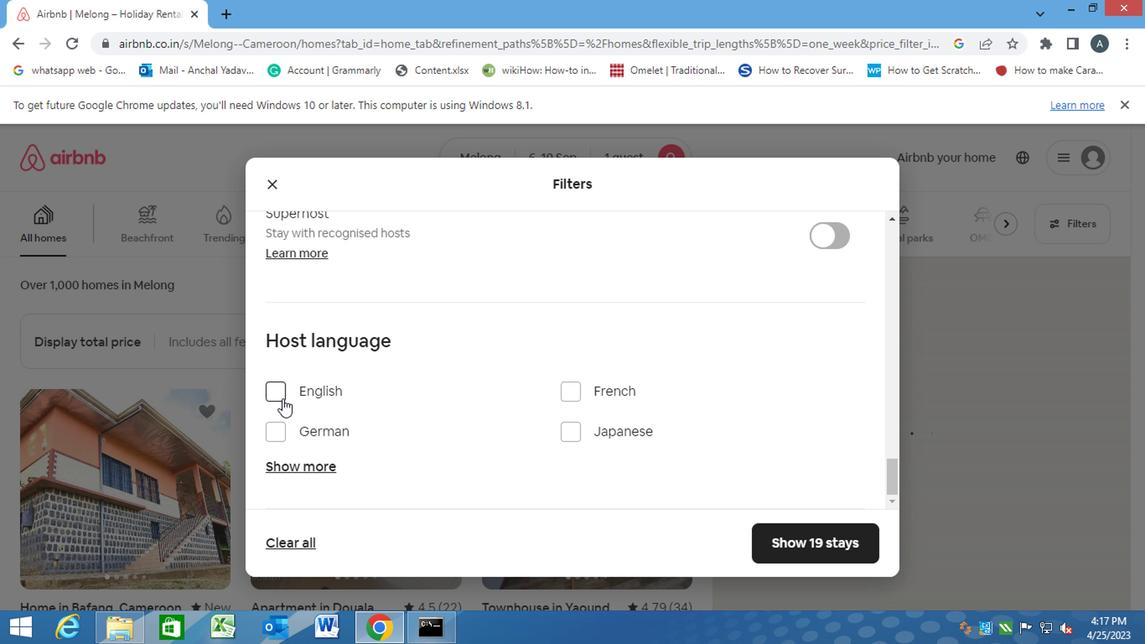 
Action: Mouse moved to (780, 536)
Screenshot: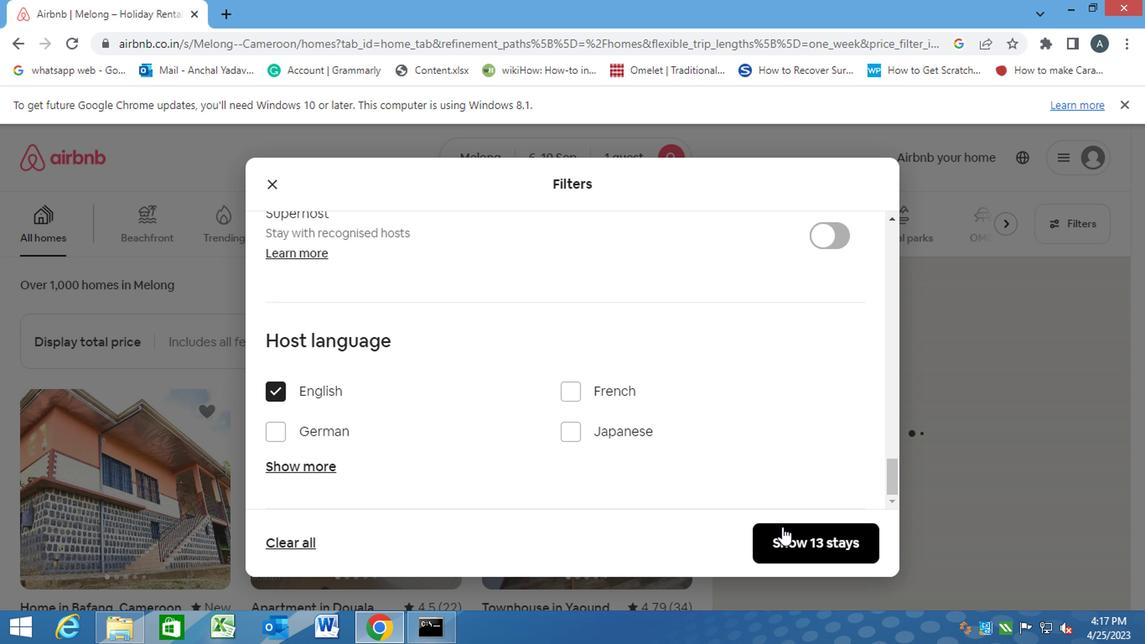 
Action: Mouse pressed left at (780, 536)
Screenshot: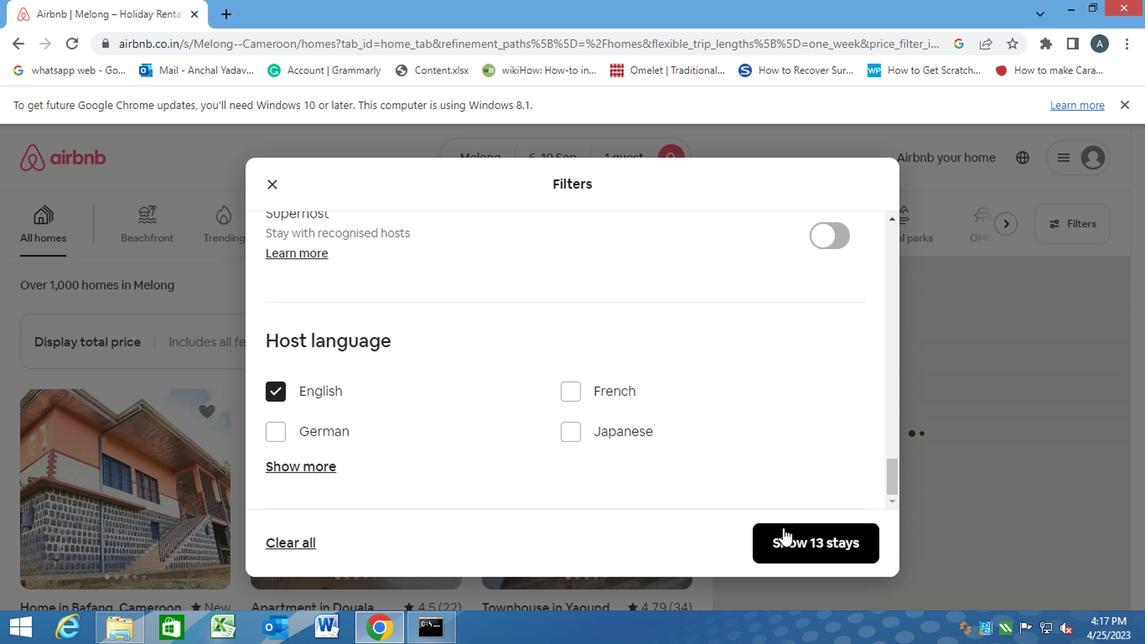 
Action: Mouse moved to (780, 536)
Screenshot: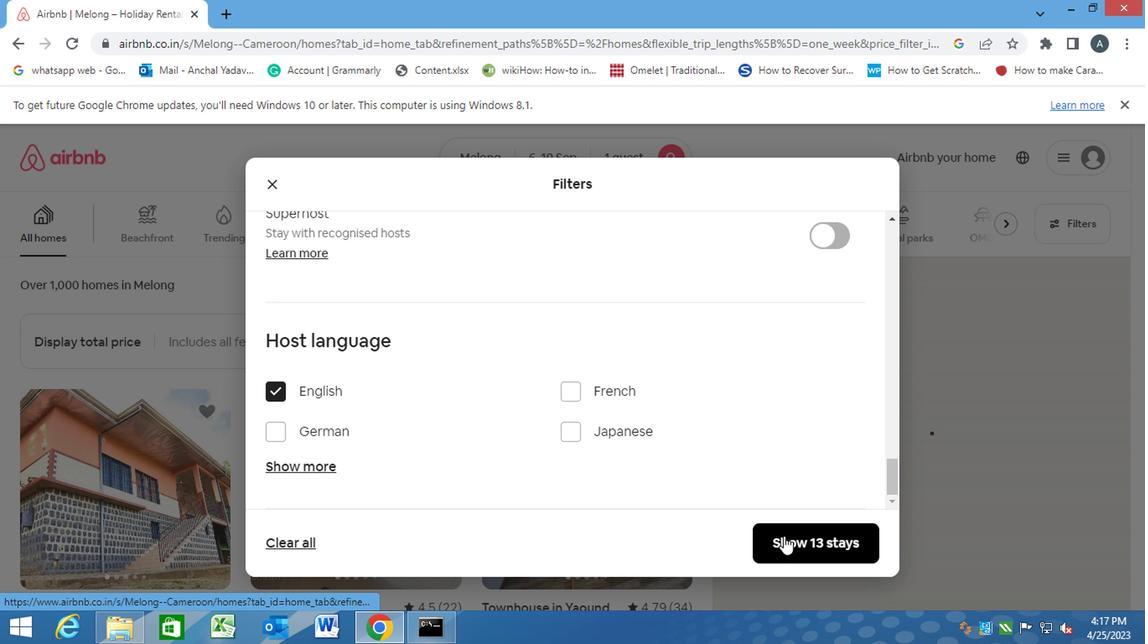 
